 Task: Look for space in East Peoria, United States from 6th September, 2023 to 15th September, 2023 for 6 adults in price range Rs.8000 to Rs.12000. Place can be entire place or private room with 6 bedrooms having 6 beds and 6 bathrooms. Property type can be house, flat, guest house. Amenities needed are: wifi, TV, free parkinig on premises, gym, breakfast. Booking option can be shelf check-in. Required host language is English.
Action: Mouse moved to (593, 136)
Screenshot: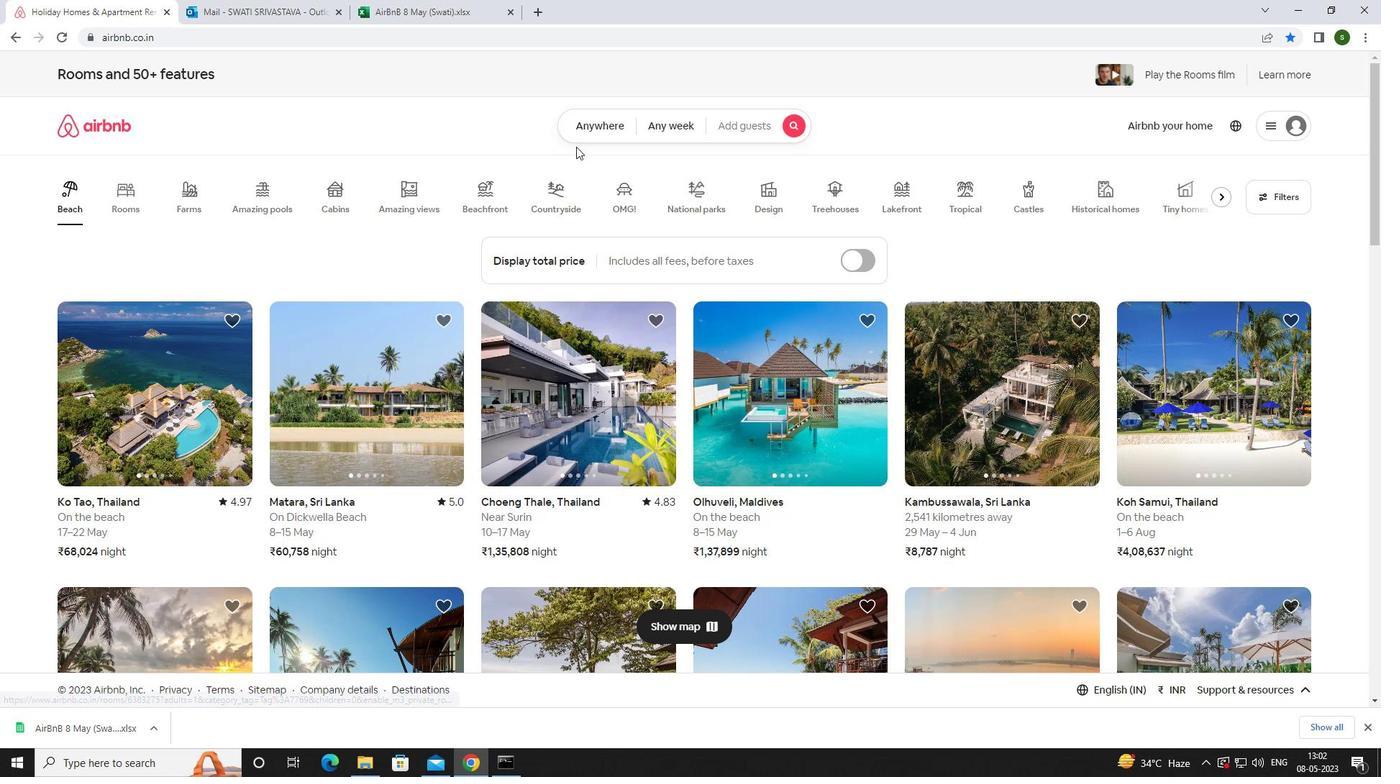 
Action: Mouse pressed left at (593, 136)
Screenshot: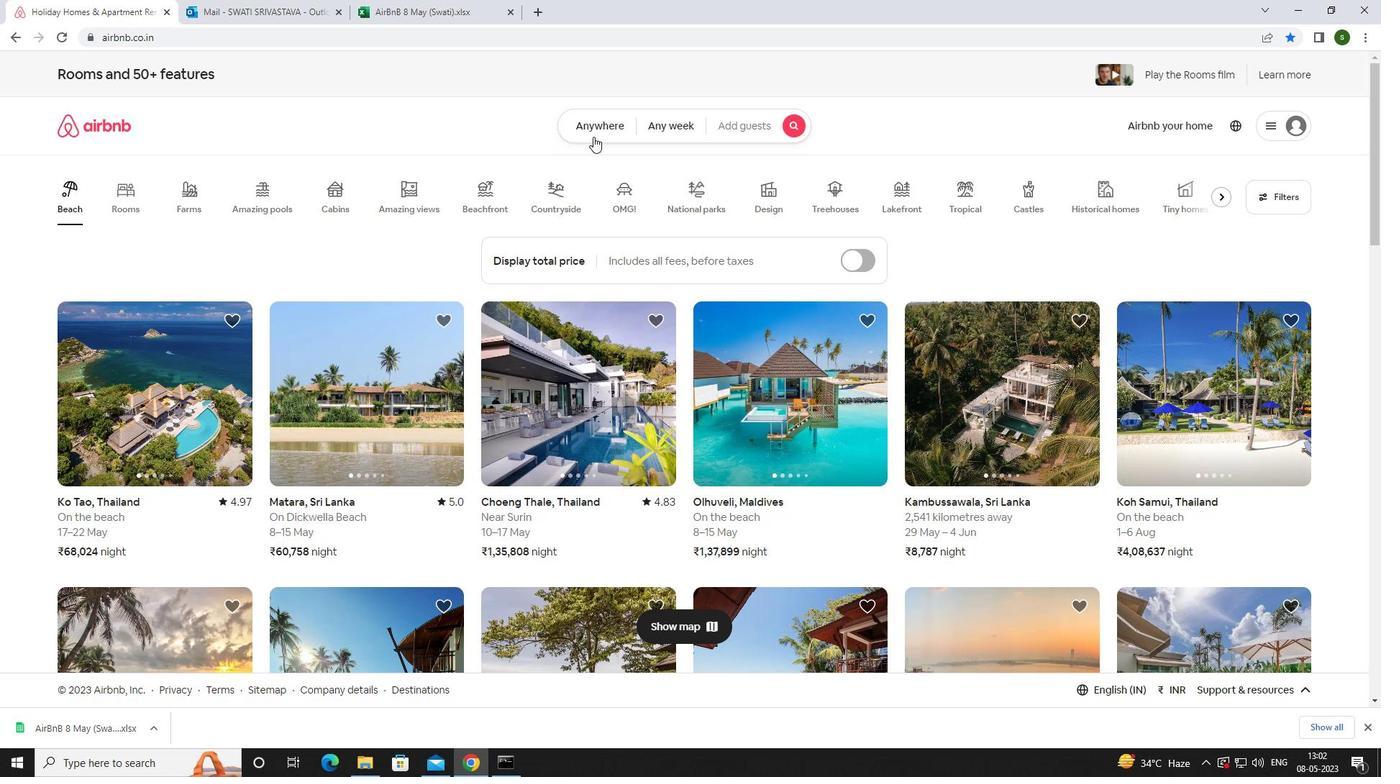 
Action: Mouse moved to (480, 176)
Screenshot: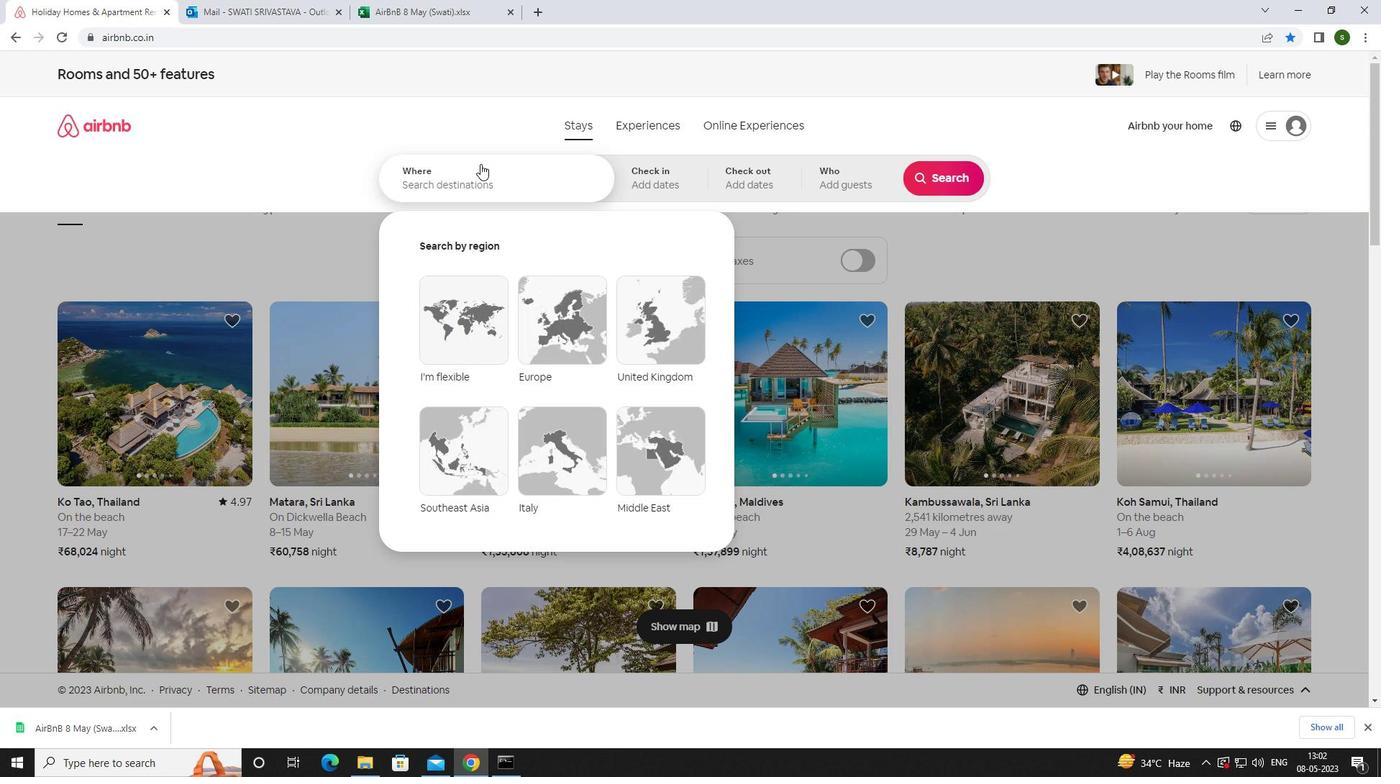 
Action: Mouse pressed left at (480, 176)
Screenshot: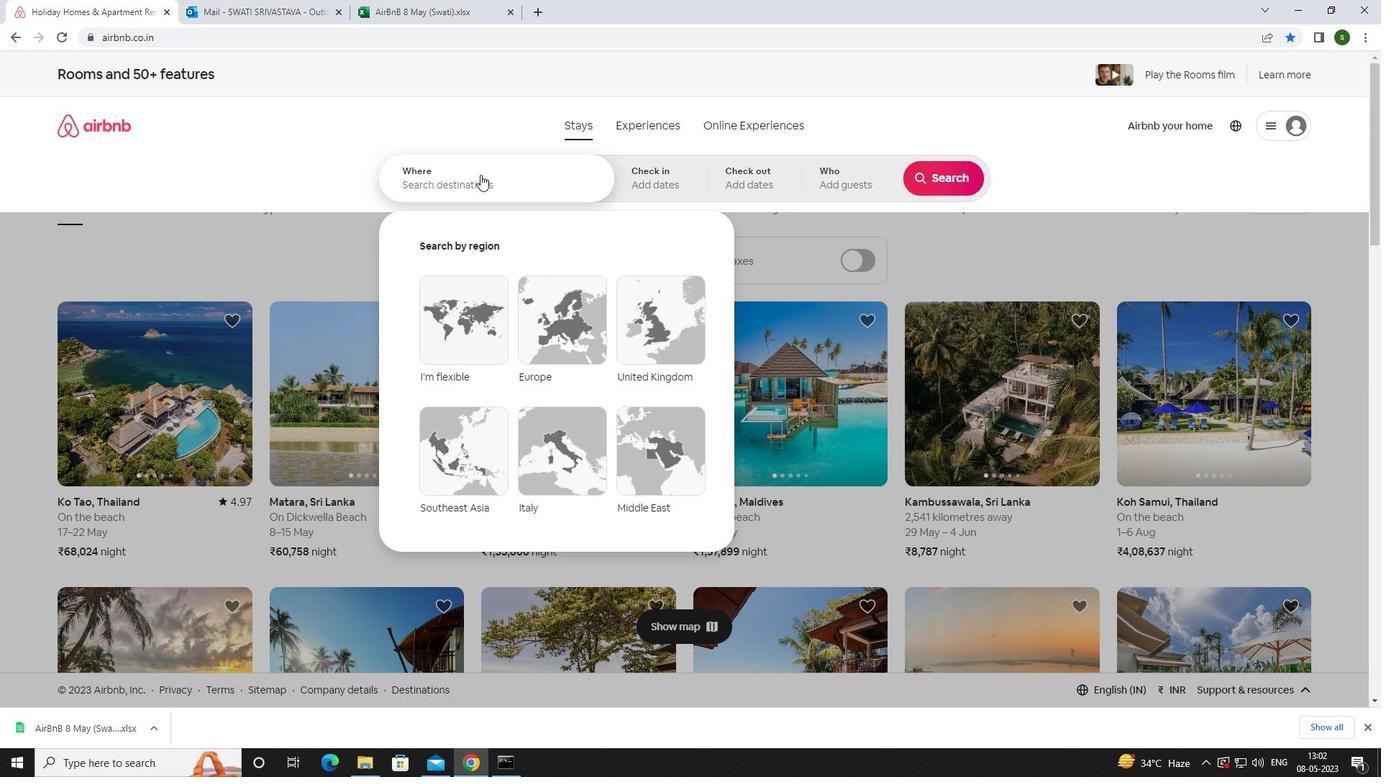 
Action: Key pressed <Key.caps_lock>e<Key.caps_lock>ast<Key.space><Key.caps_lock>p<Key.caps_lock>eoria,<Key.space><Key.caps_lock>u<Key.caps_lock>nited<Key.space><Key.caps_lock>s<Key.caps_lock>tates<Key.enter>
Screenshot: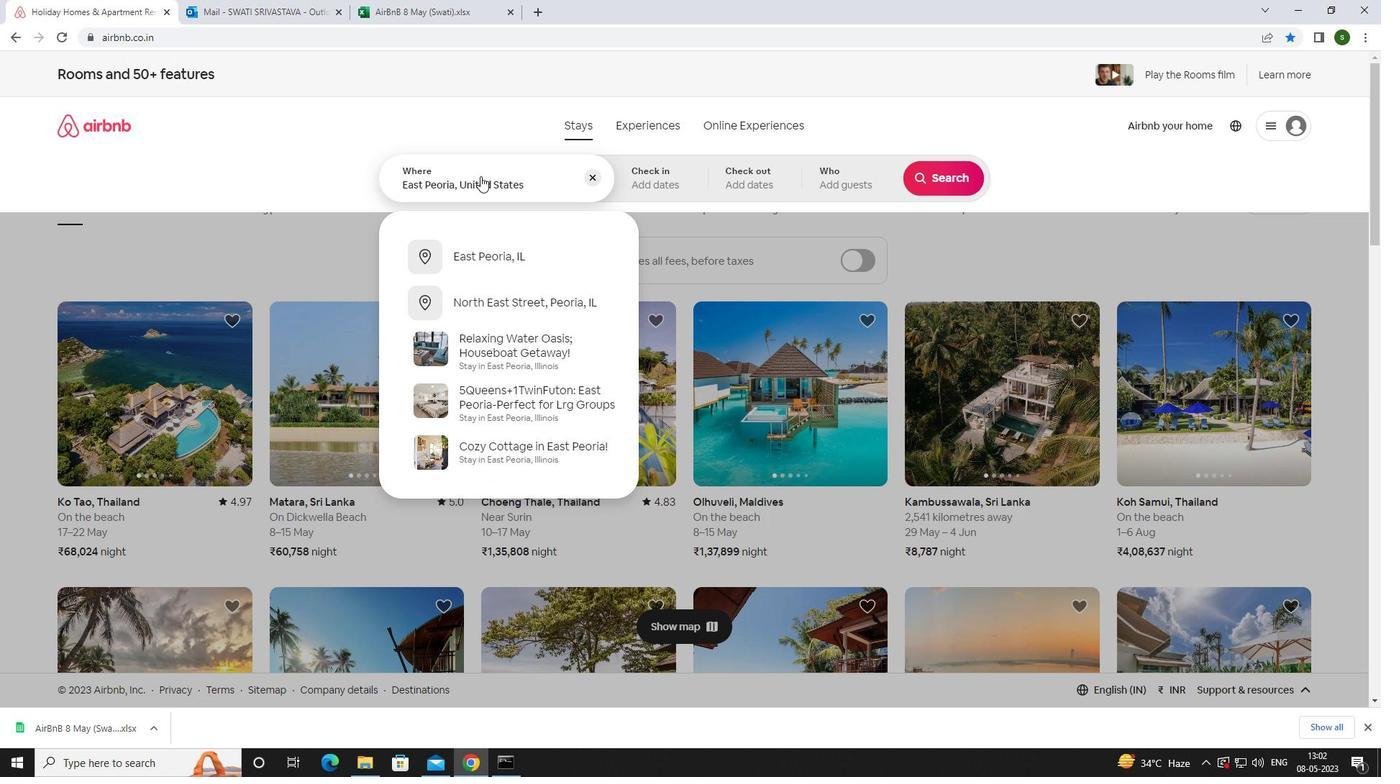 
Action: Mouse moved to (934, 295)
Screenshot: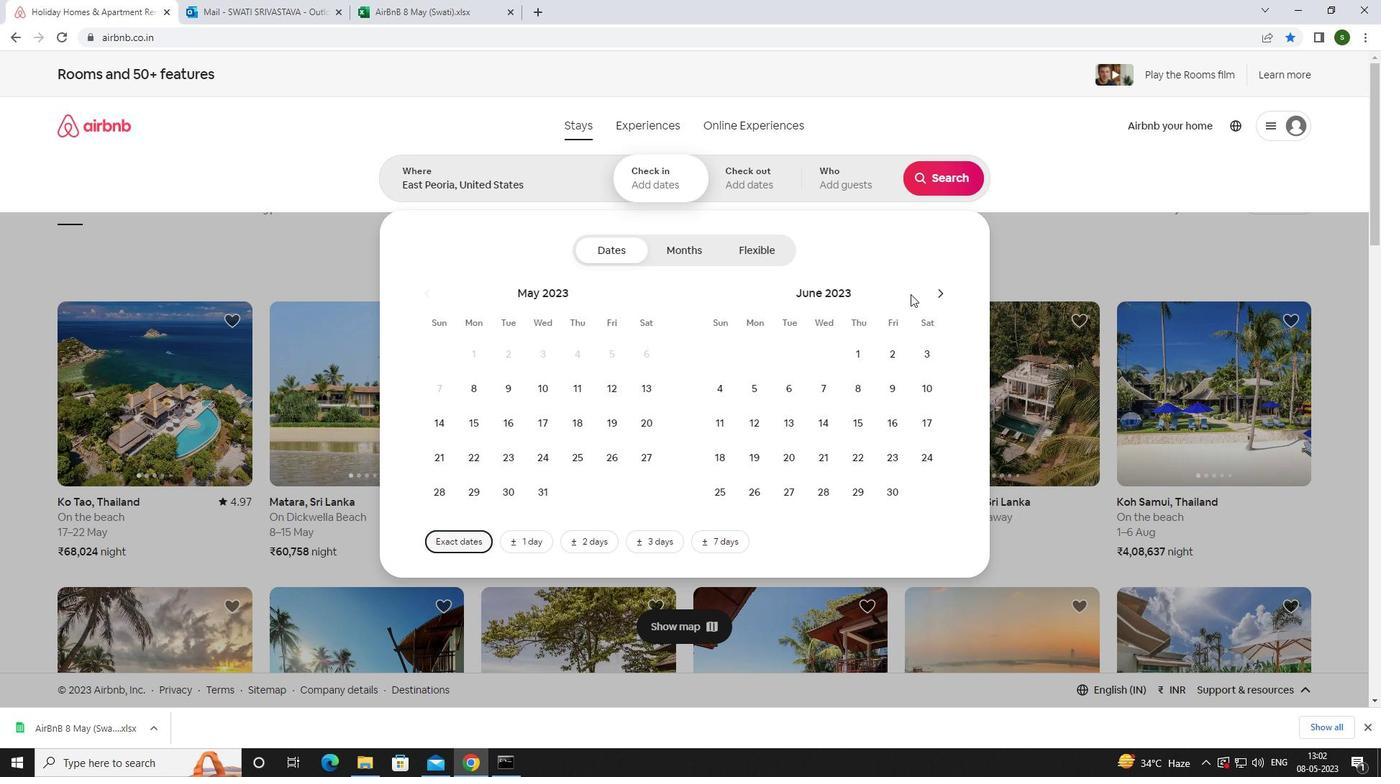 
Action: Mouse pressed left at (934, 295)
Screenshot: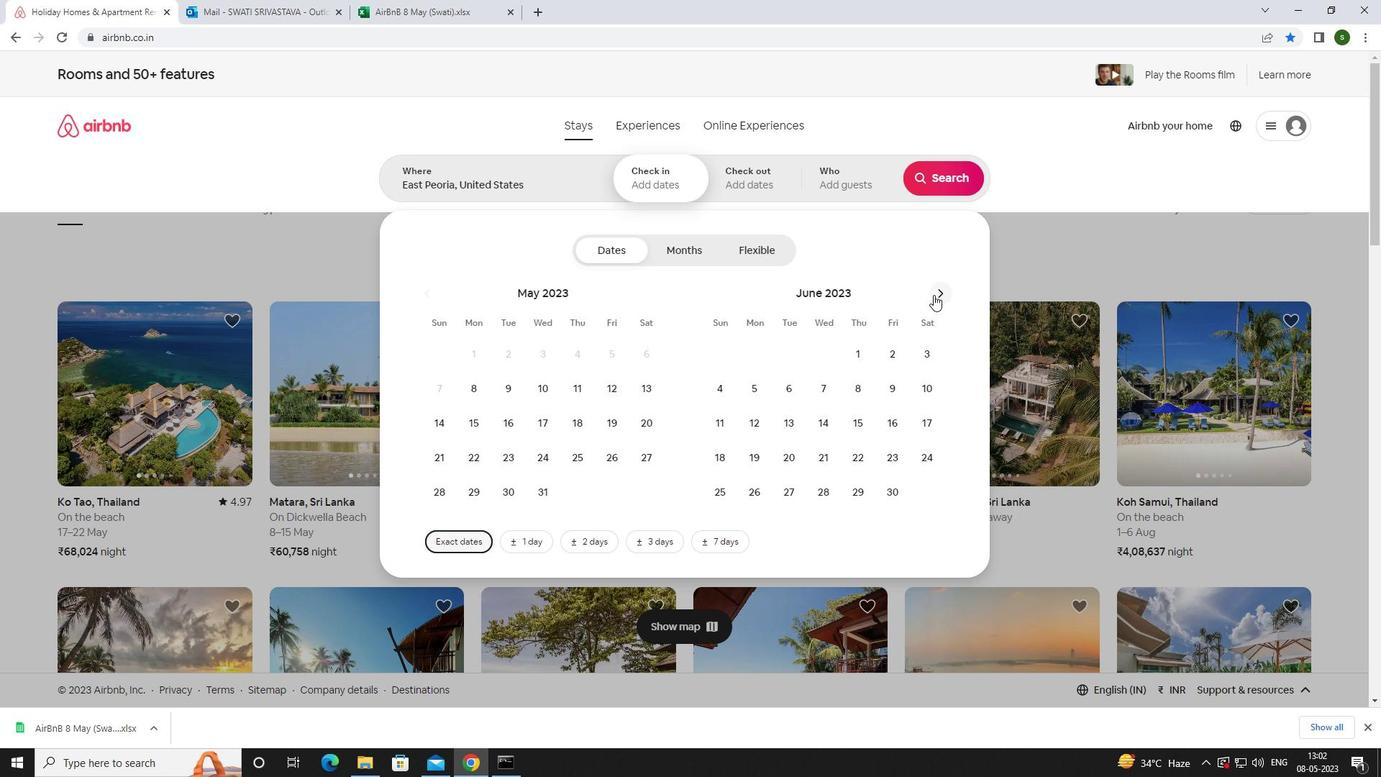 
Action: Mouse pressed left at (934, 295)
Screenshot: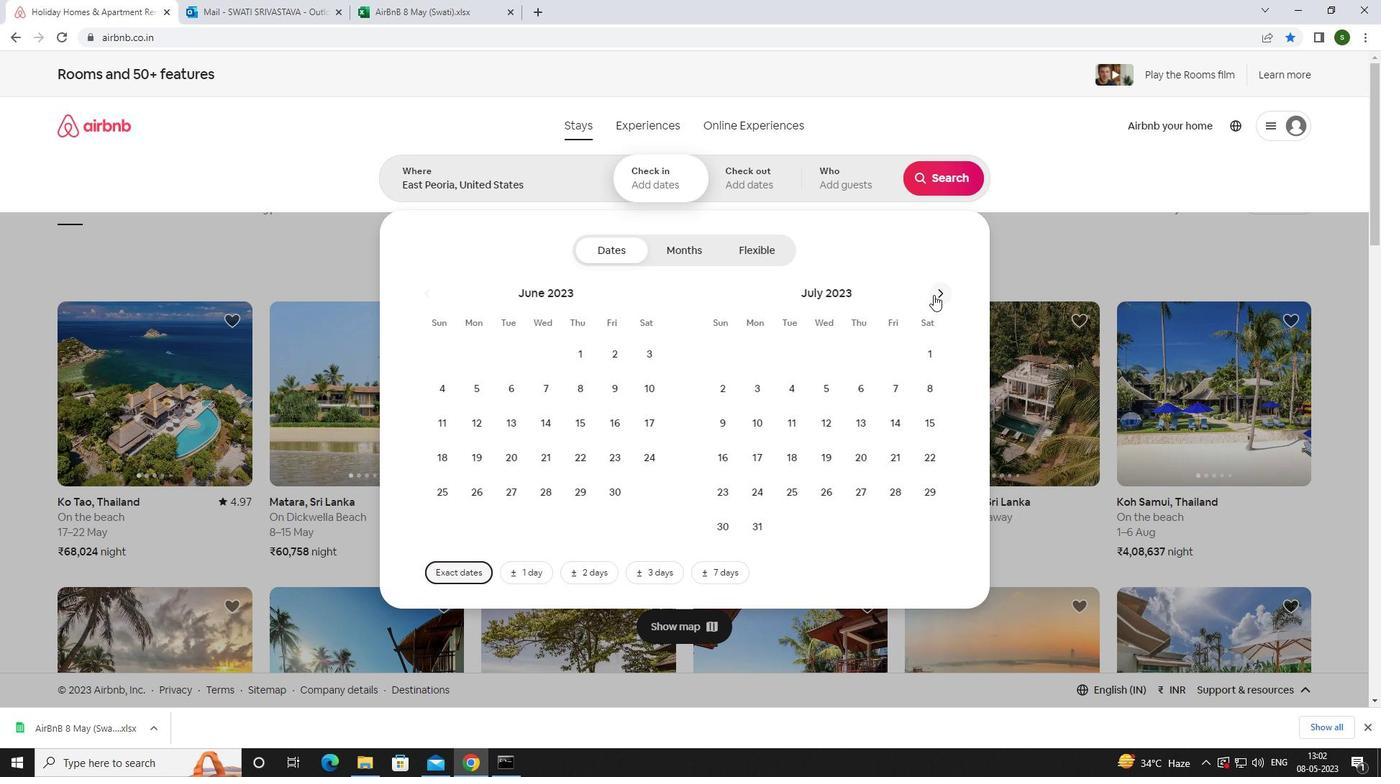 
Action: Mouse pressed left at (934, 295)
Screenshot: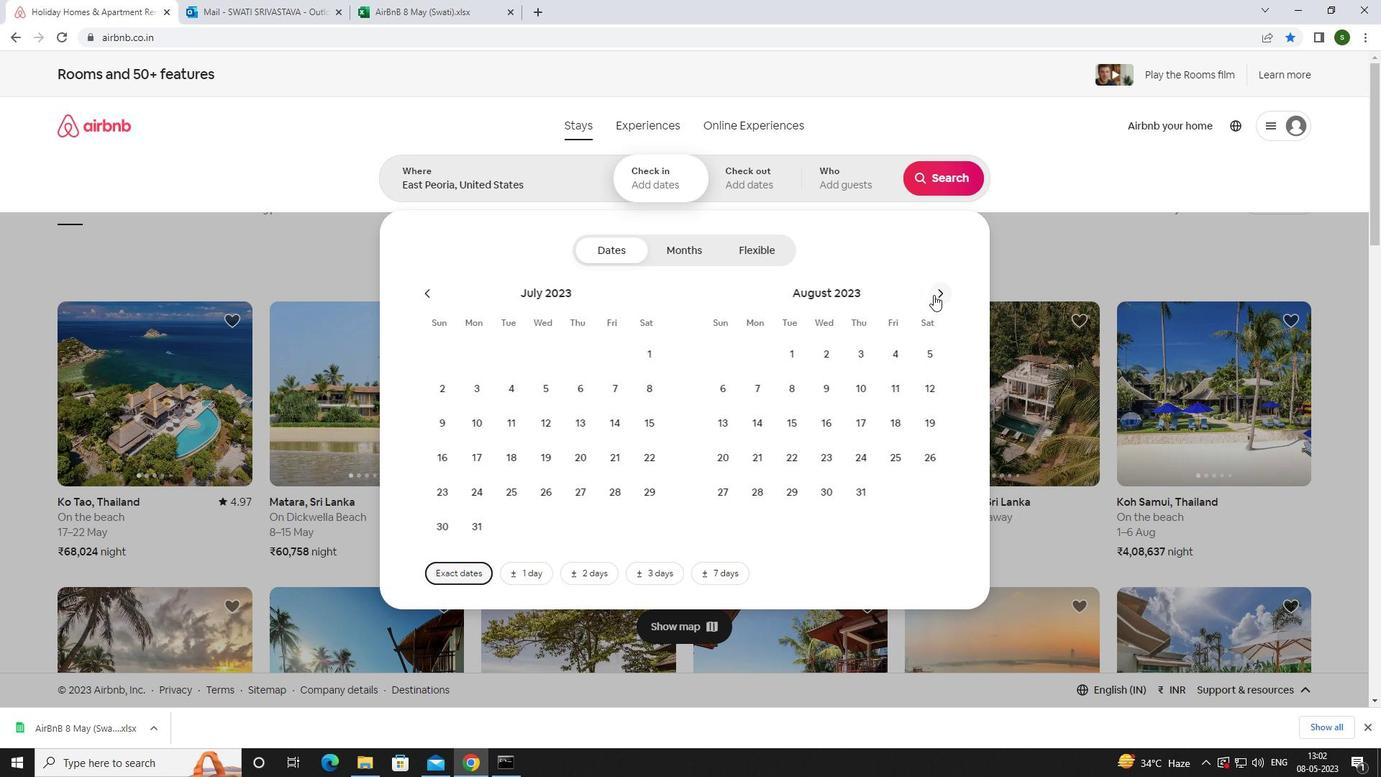 
Action: Mouse moved to (831, 387)
Screenshot: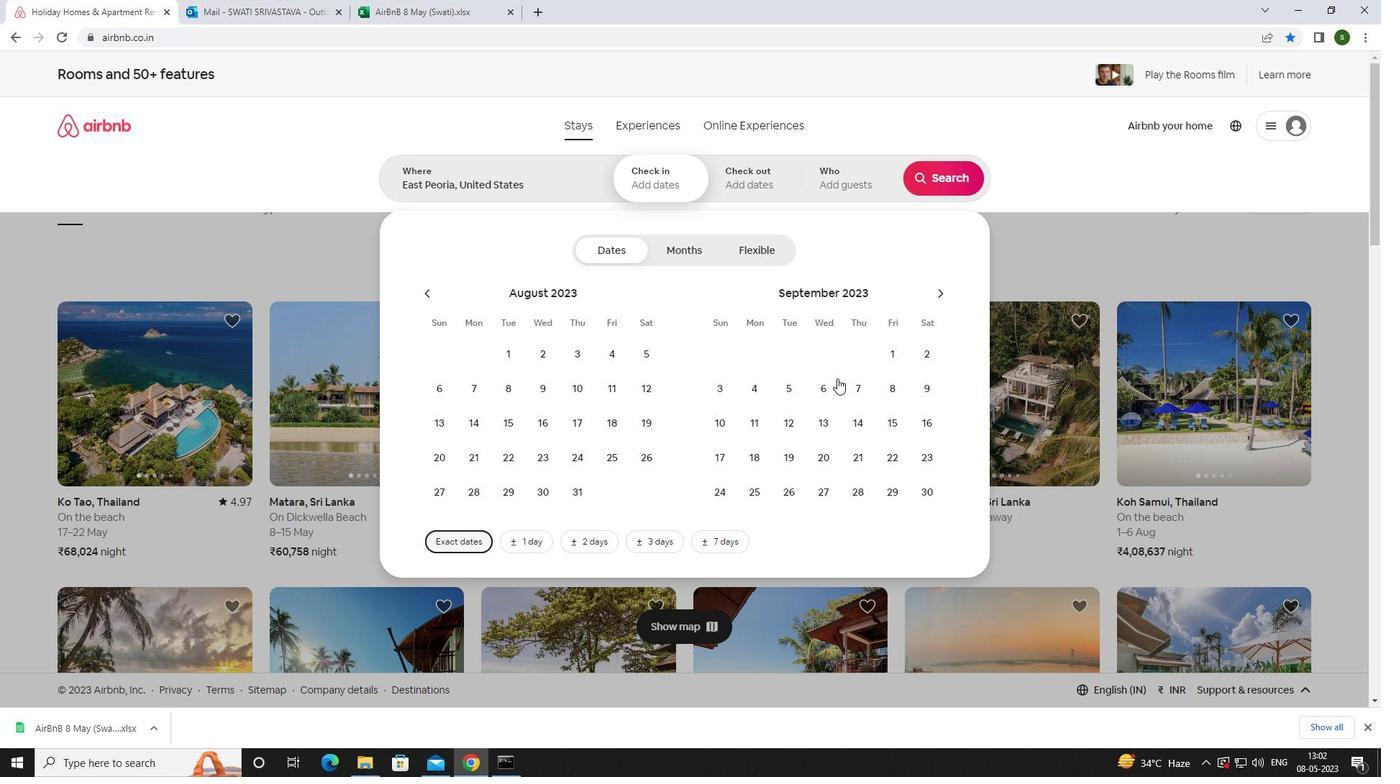 
Action: Mouse pressed left at (831, 387)
Screenshot: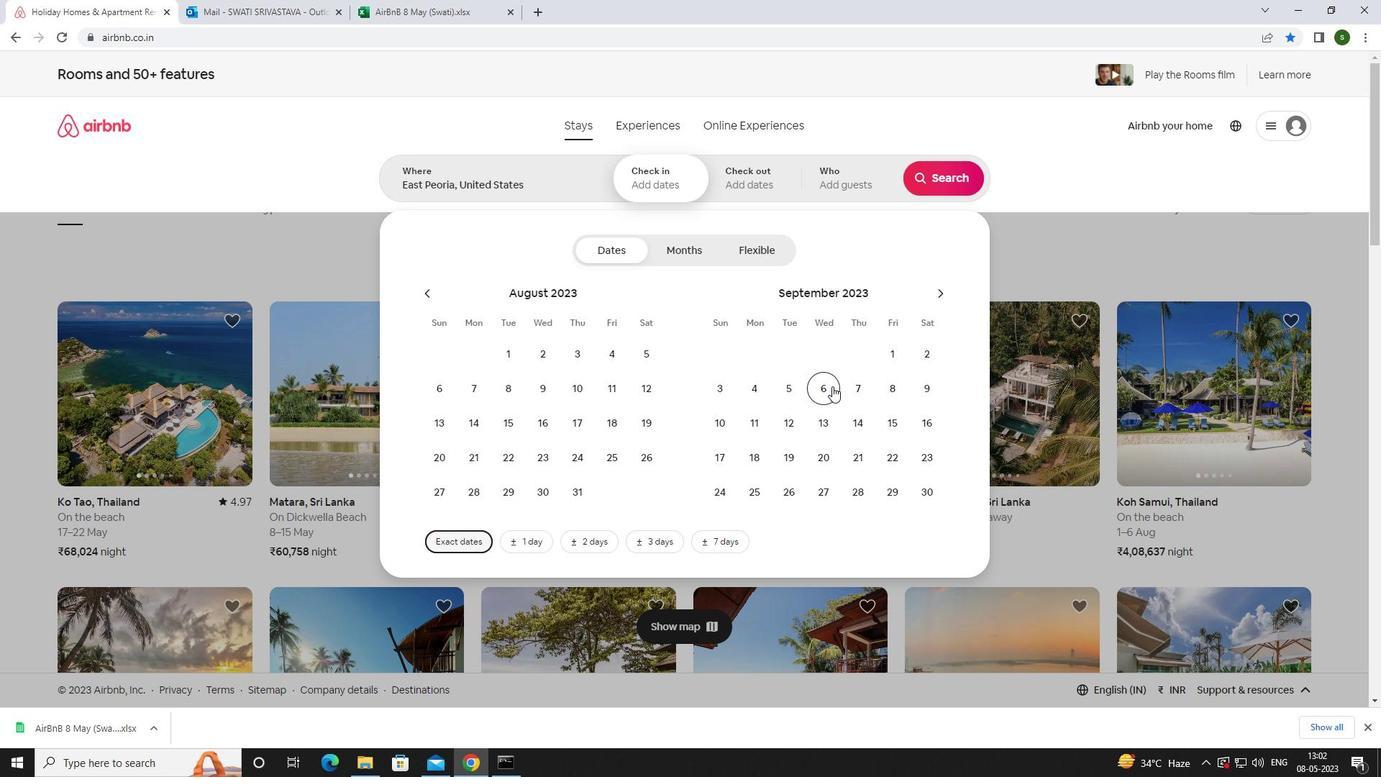 
Action: Mouse moved to (888, 423)
Screenshot: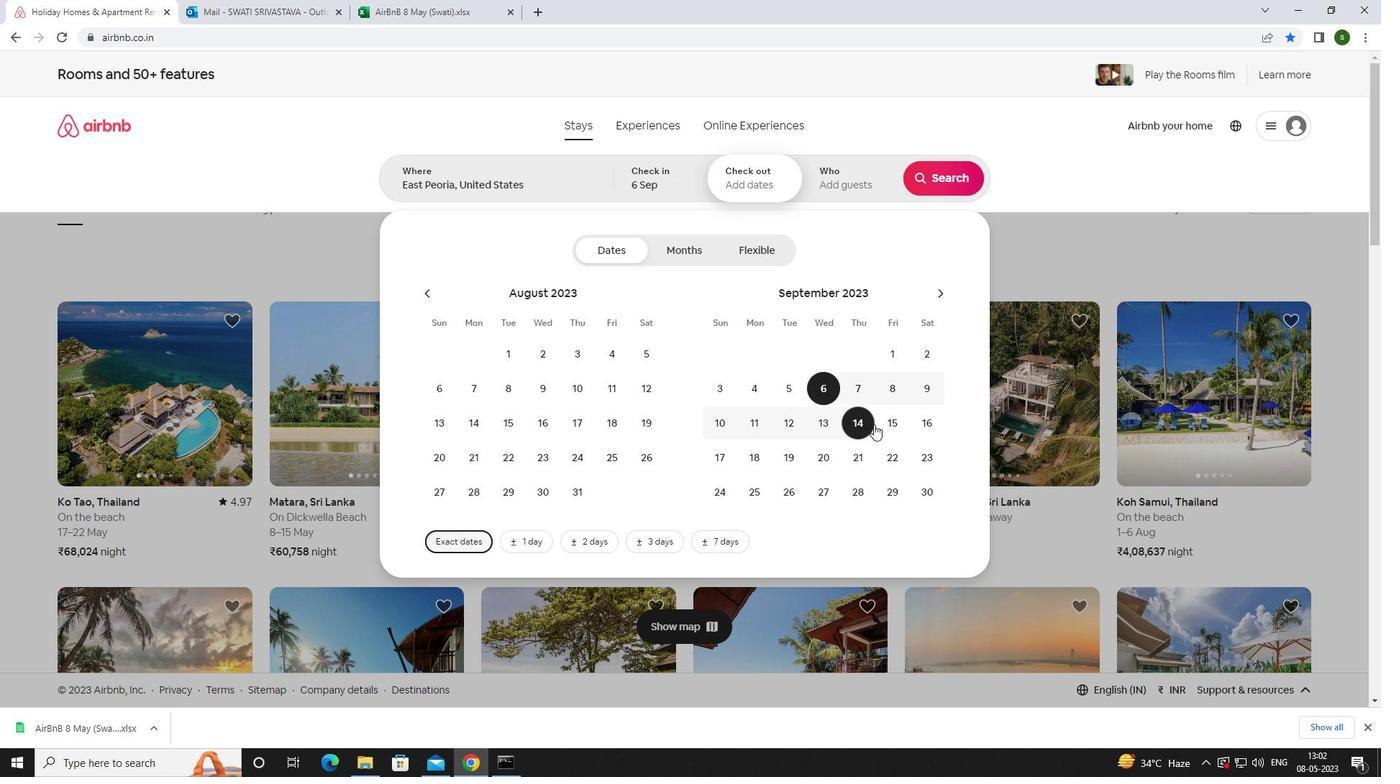 
Action: Mouse pressed left at (888, 423)
Screenshot: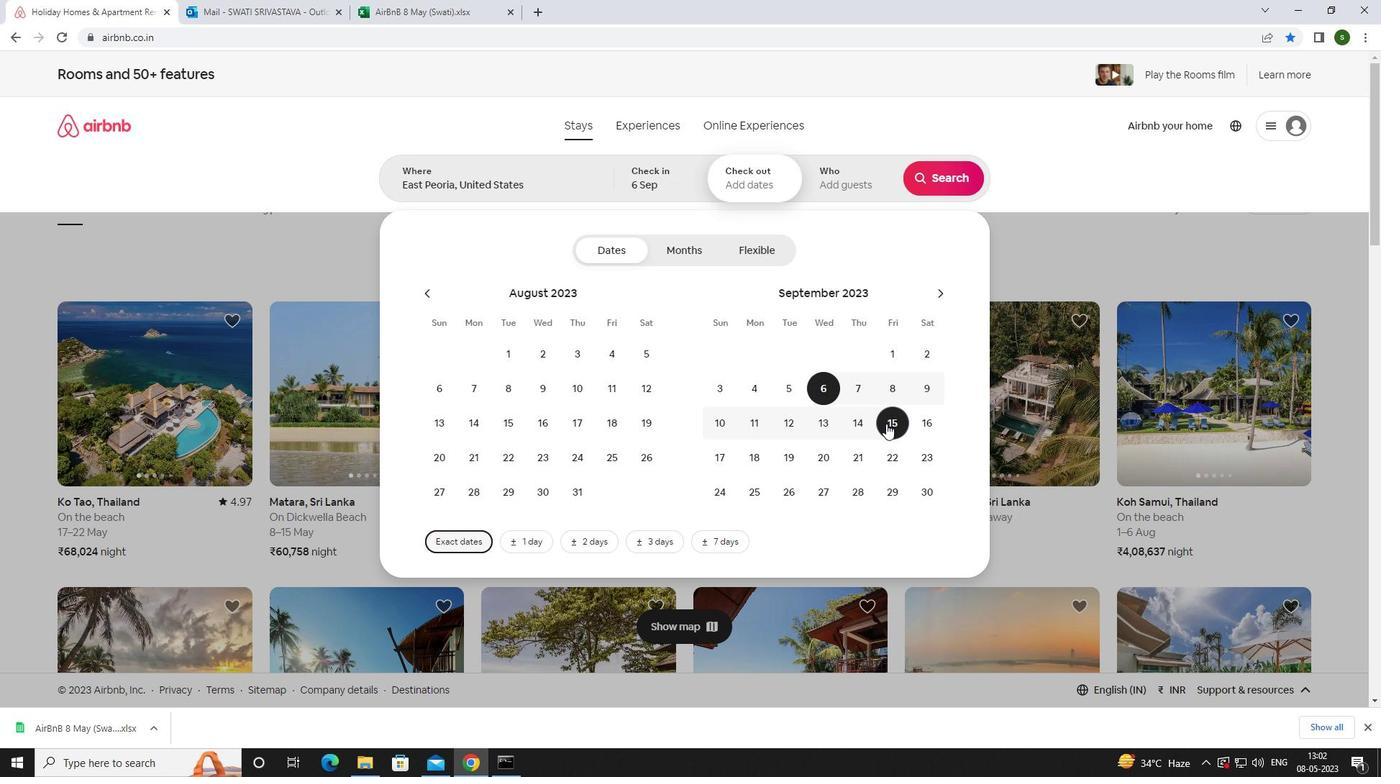 
Action: Mouse moved to (851, 187)
Screenshot: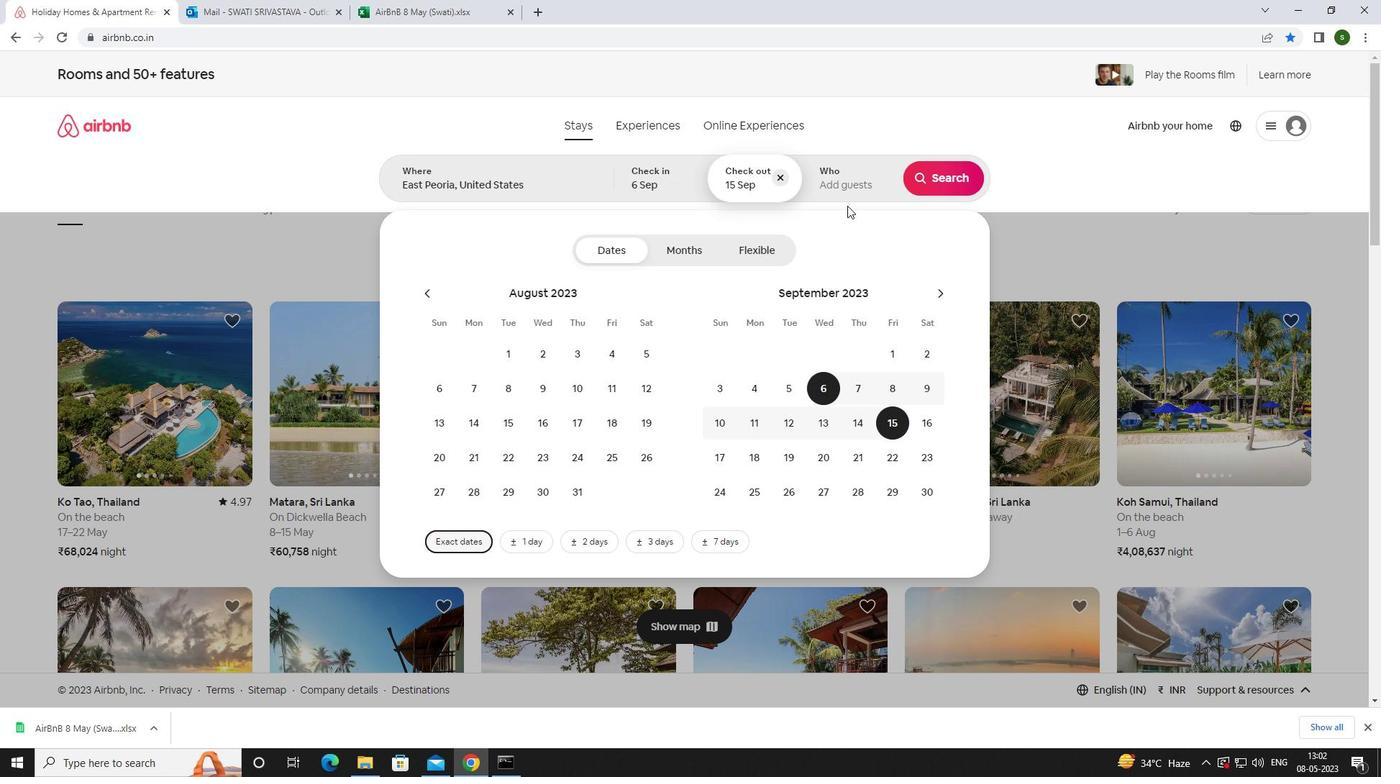 
Action: Mouse pressed left at (851, 187)
Screenshot: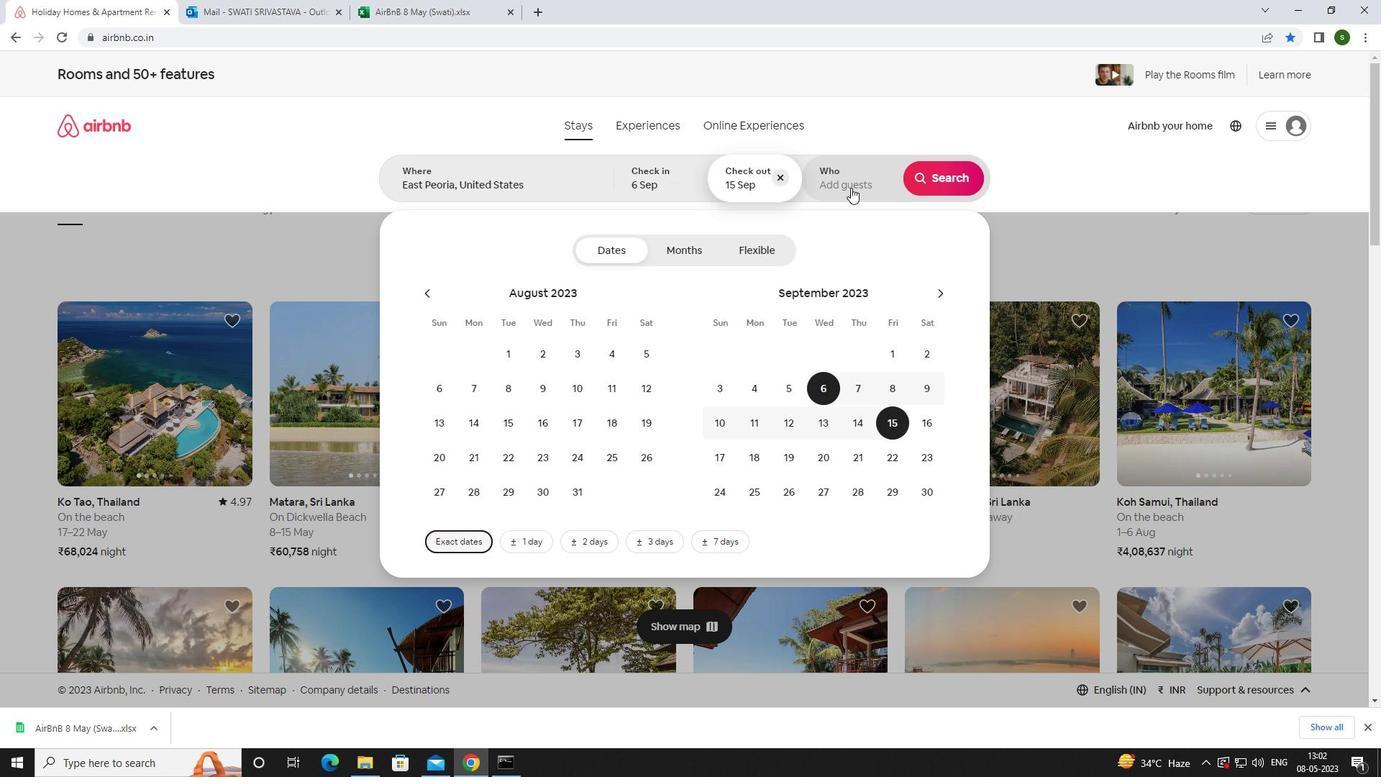 
Action: Mouse moved to (944, 253)
Screenshot: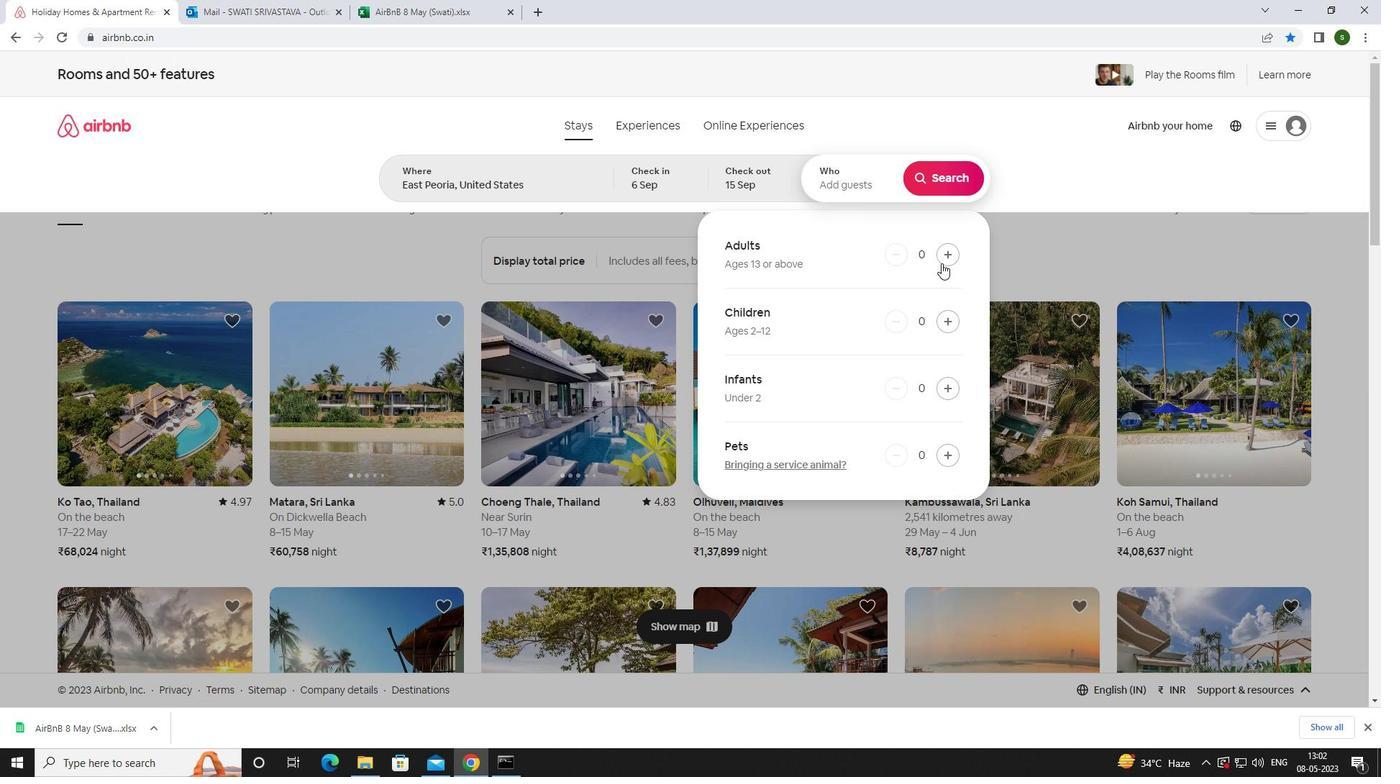 
Action: Mouse pressed left at (944, 253)
Screenshot: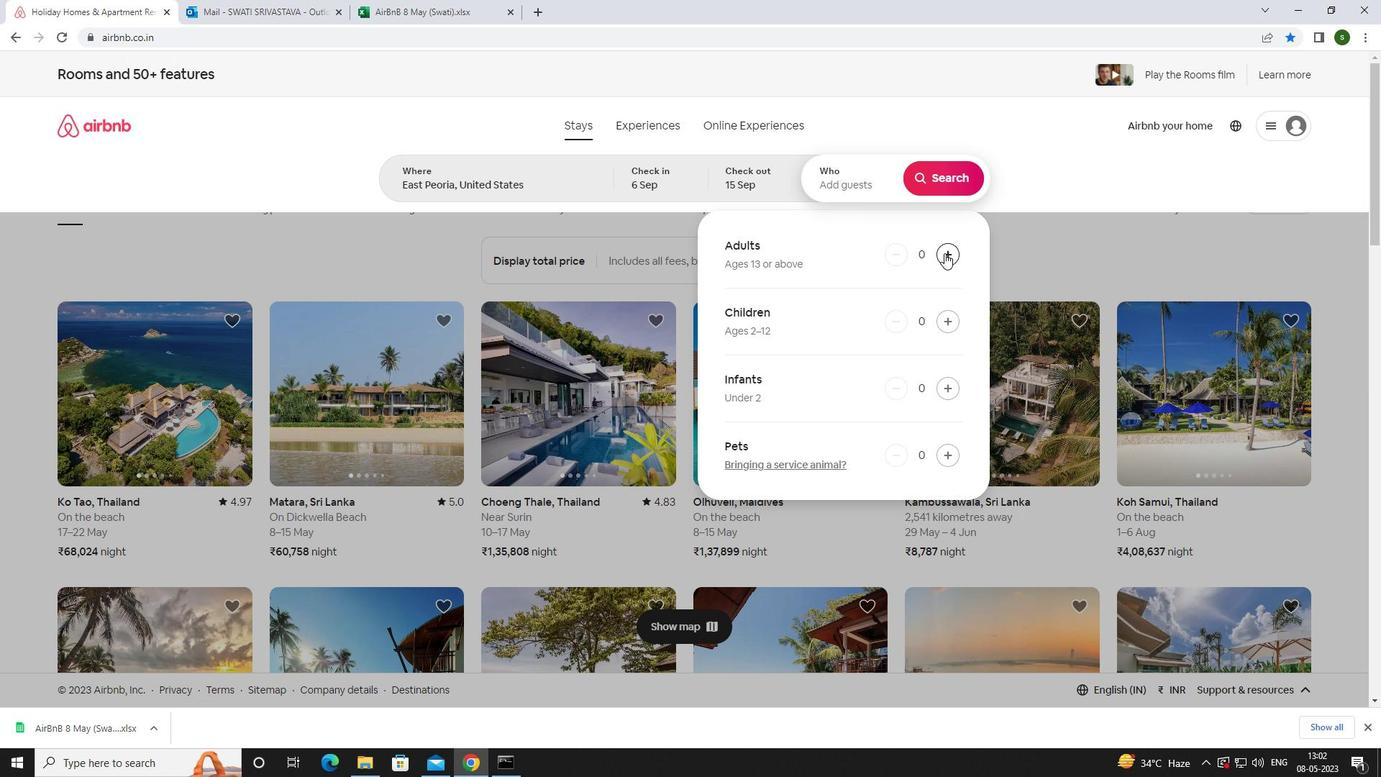
Action: Mouse pressed left at (944, 253)
Screenshot: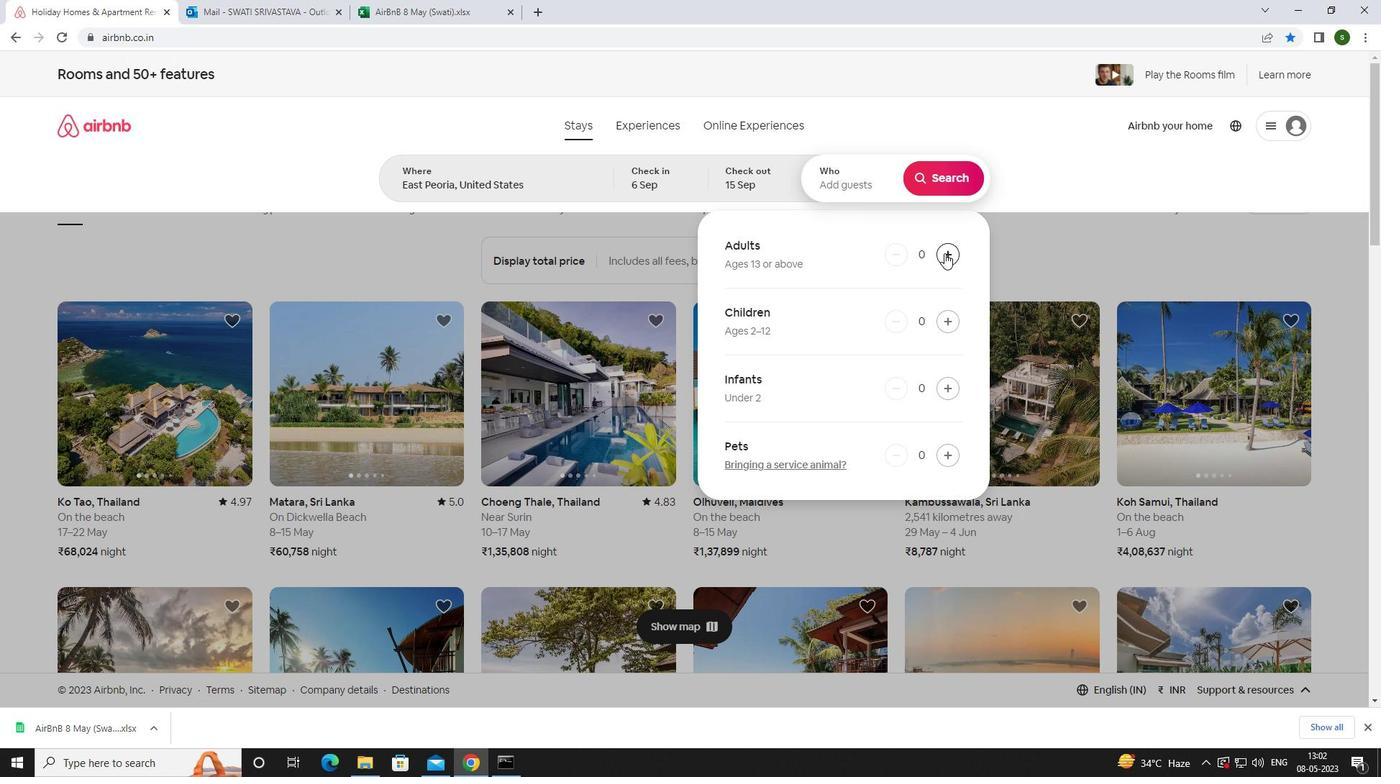 
Action: Mouse pressed left at (944, 253)
Screenshot: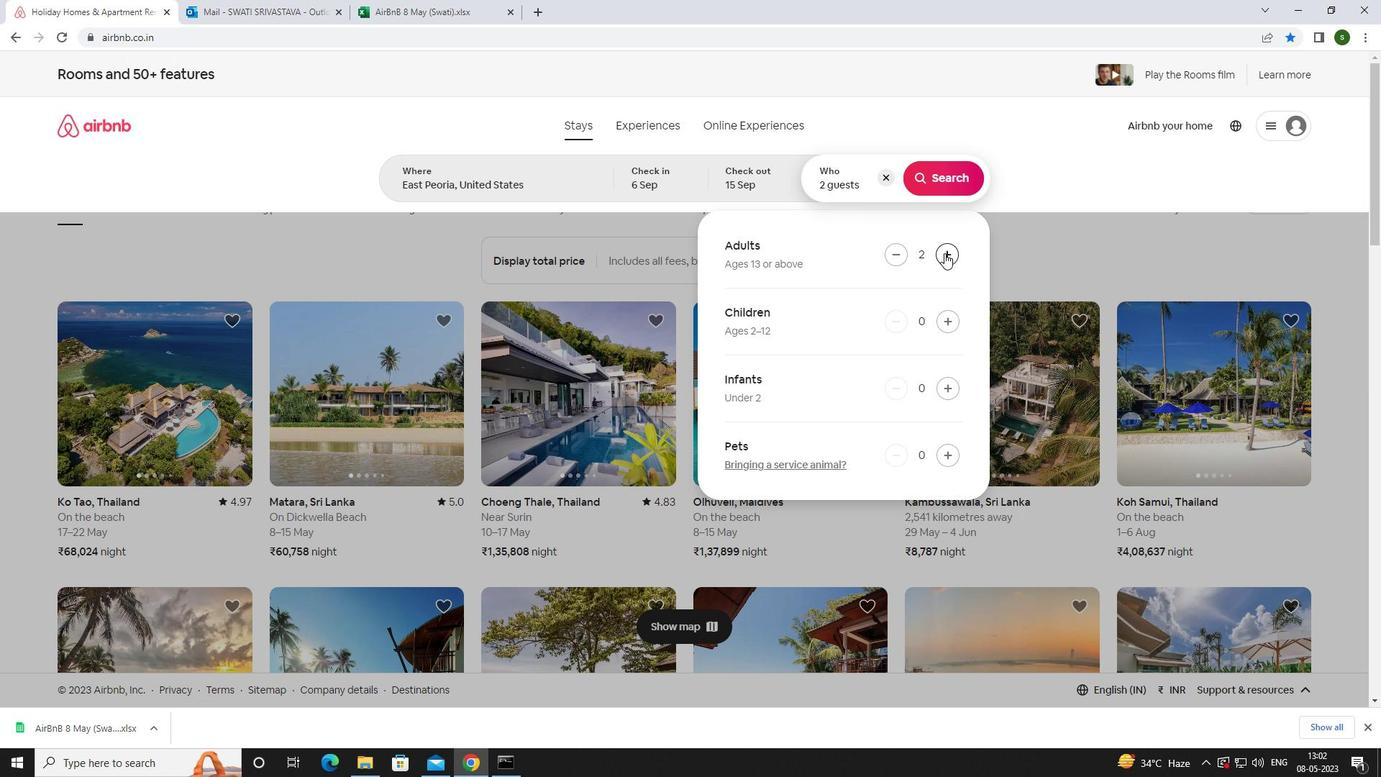 
Action: Mouse pressed left at (944, 253)
Screenshot: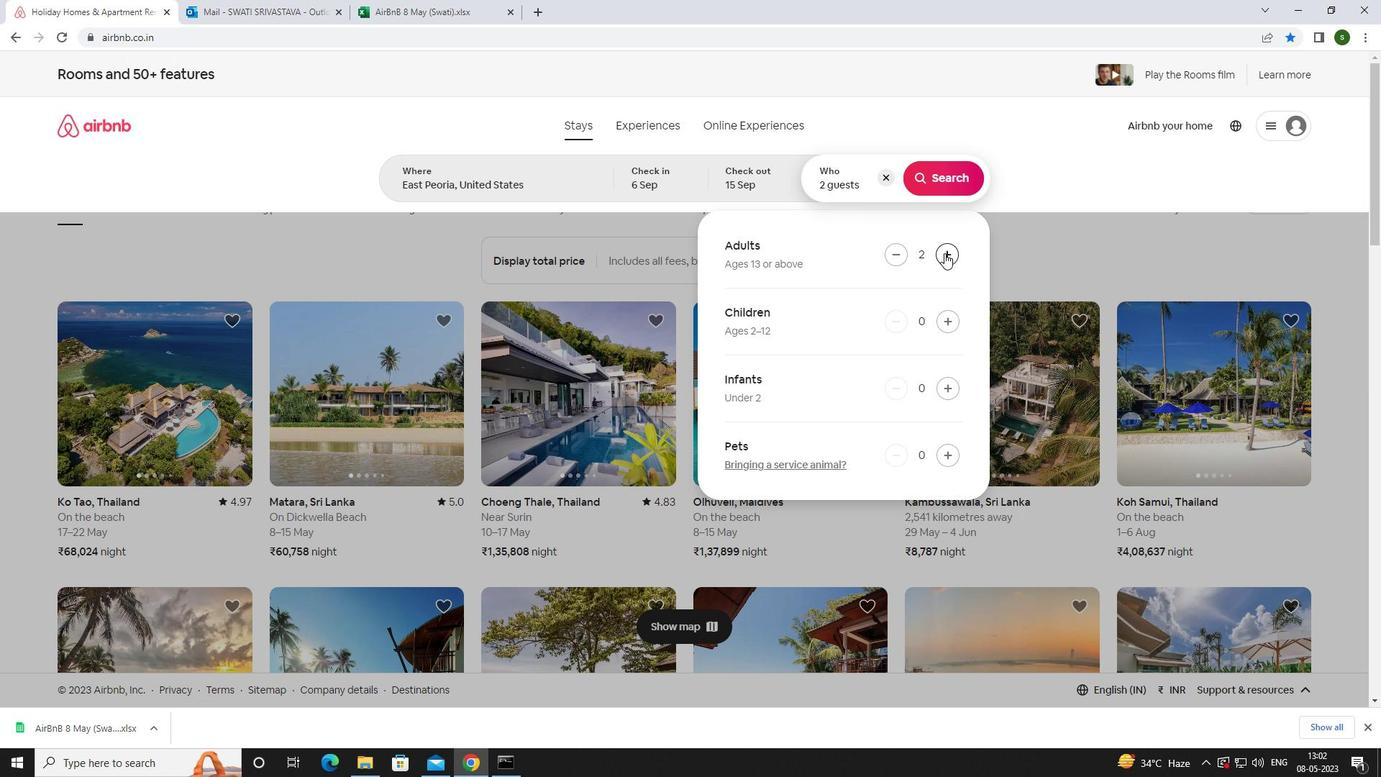 
Action: Mouse pressed left at (944, 253)
Screenshot: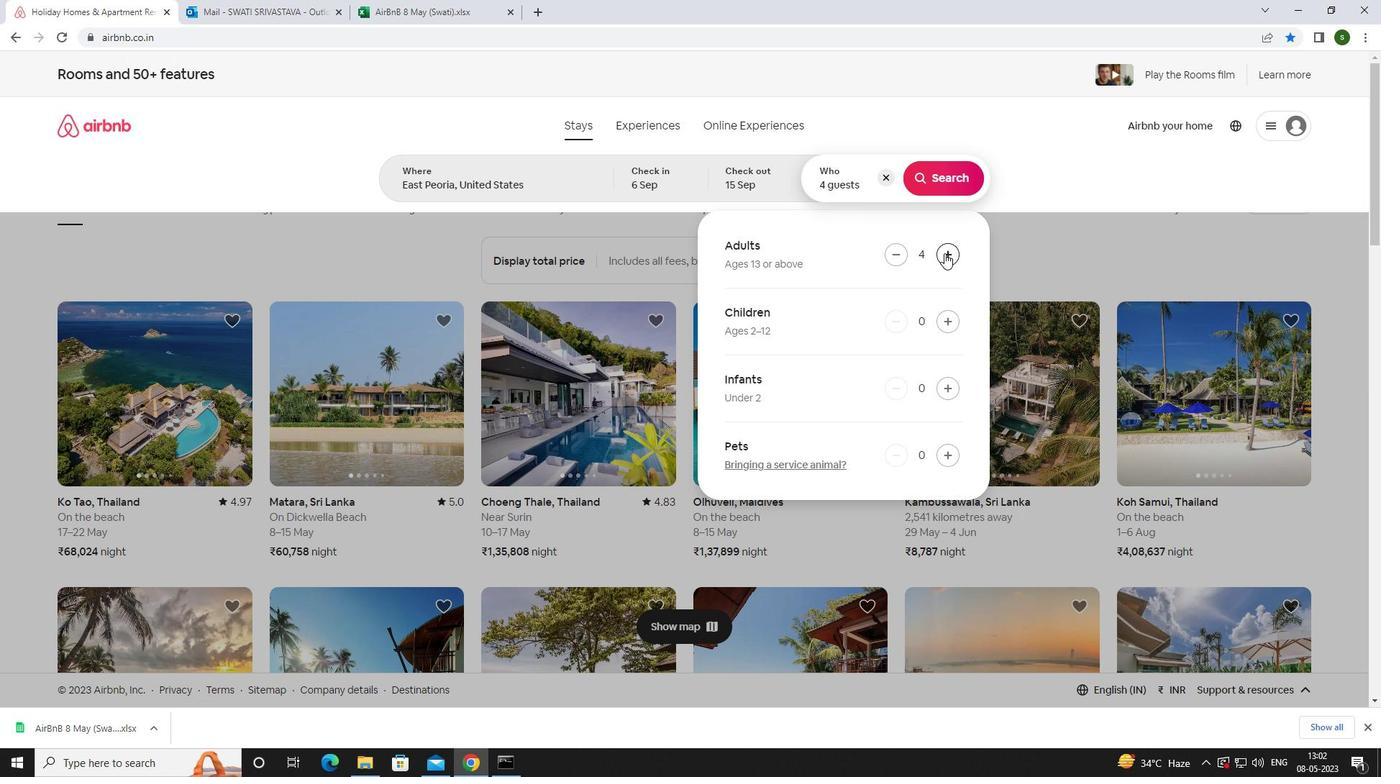 
Action: Mouse pressed left at (944, 253)
Screenshot: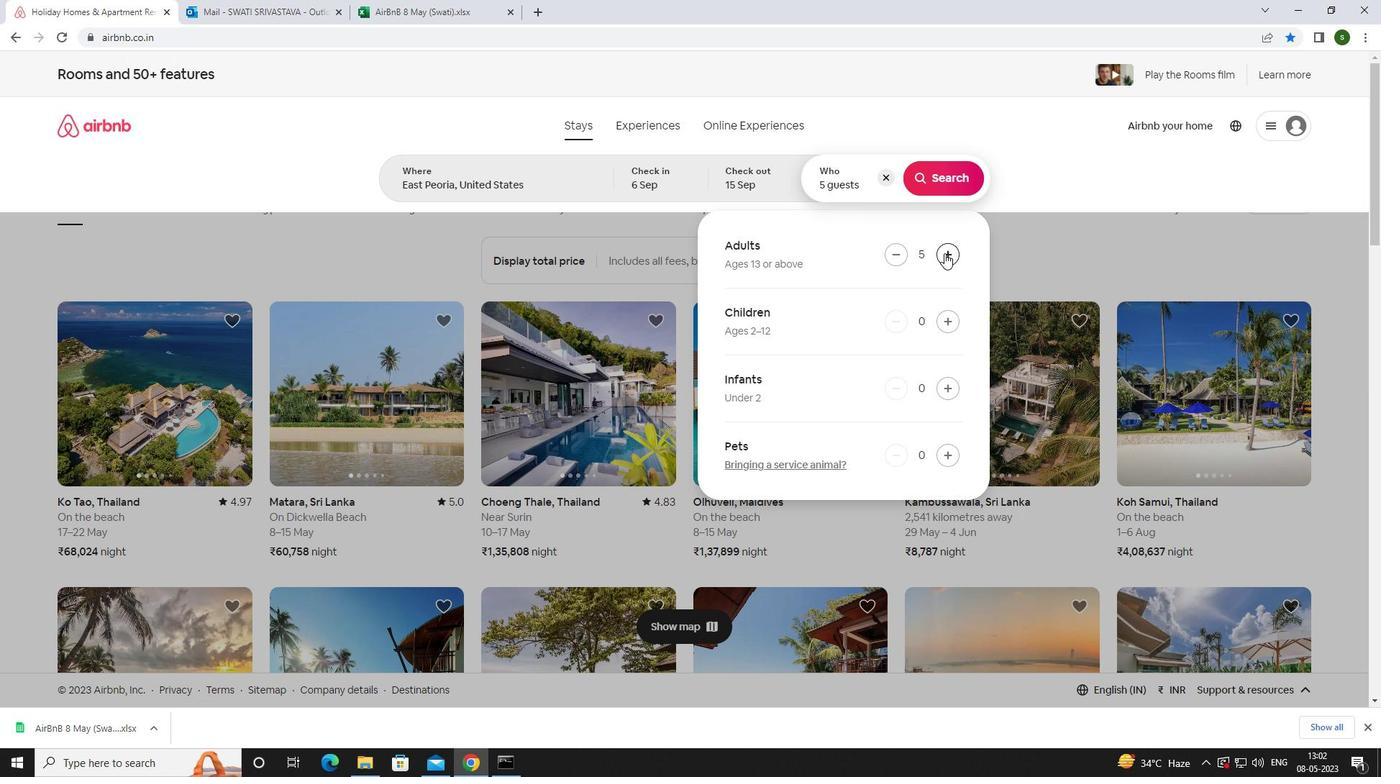 
Action: Mouse moved to (928, 179)
Screenshot: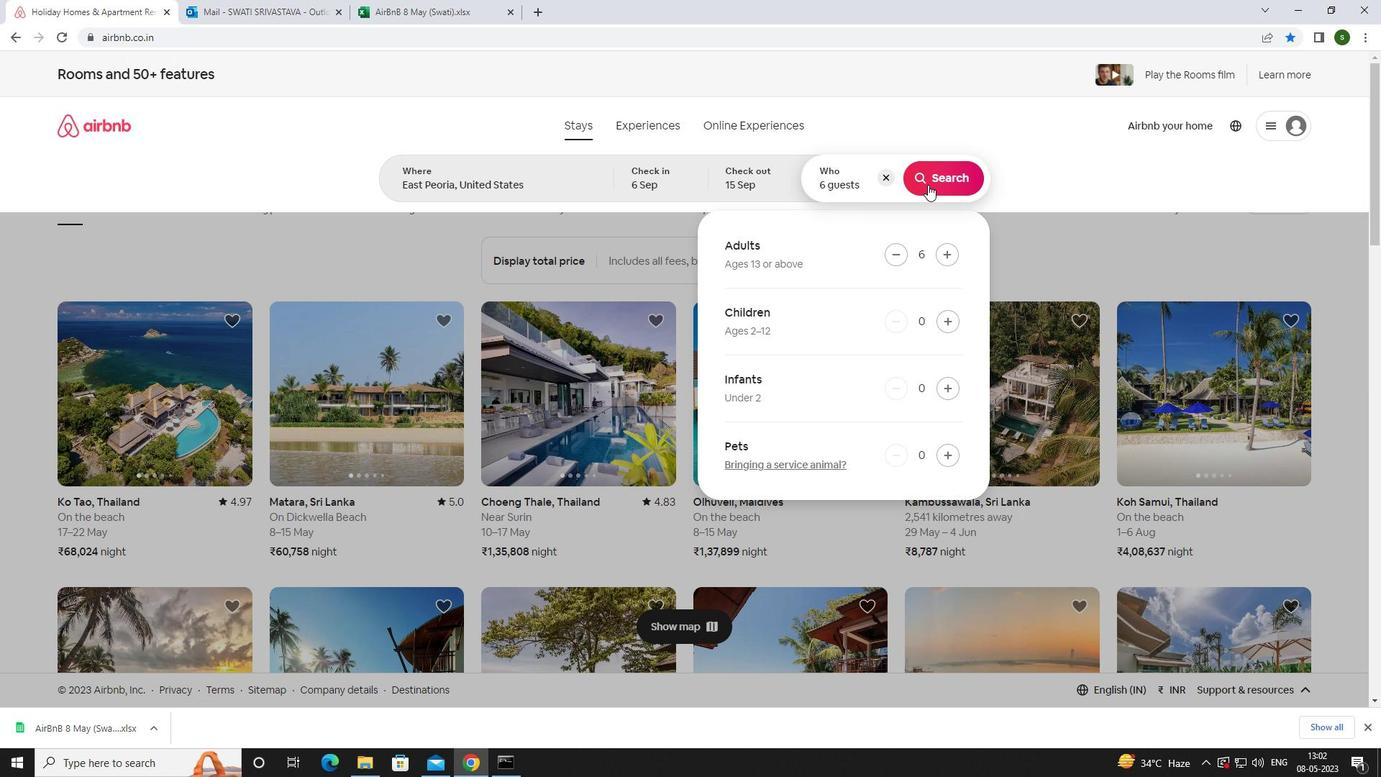 
Action: Mouse pressed left at (928, 179)
Screenshot: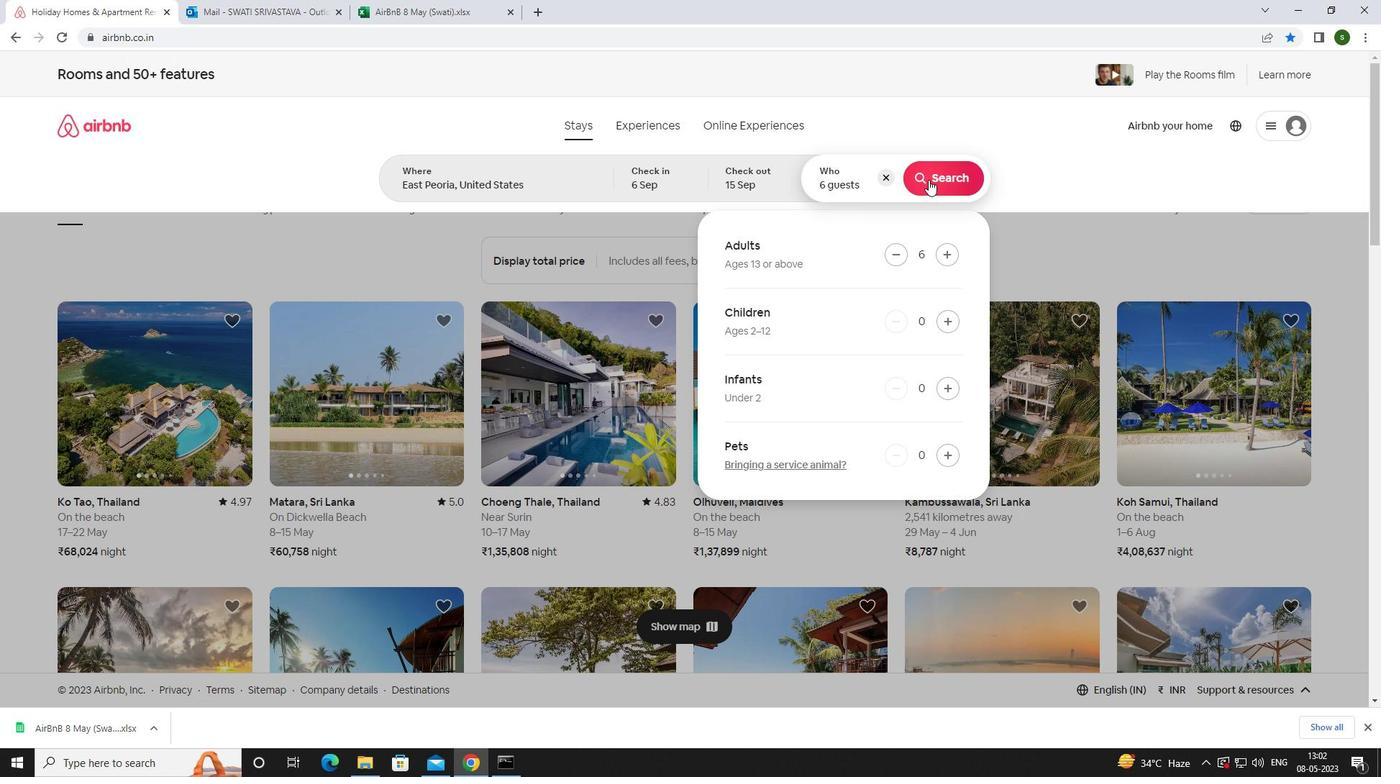 
Action: Mouse moved to (1305, 148)
Screenshot: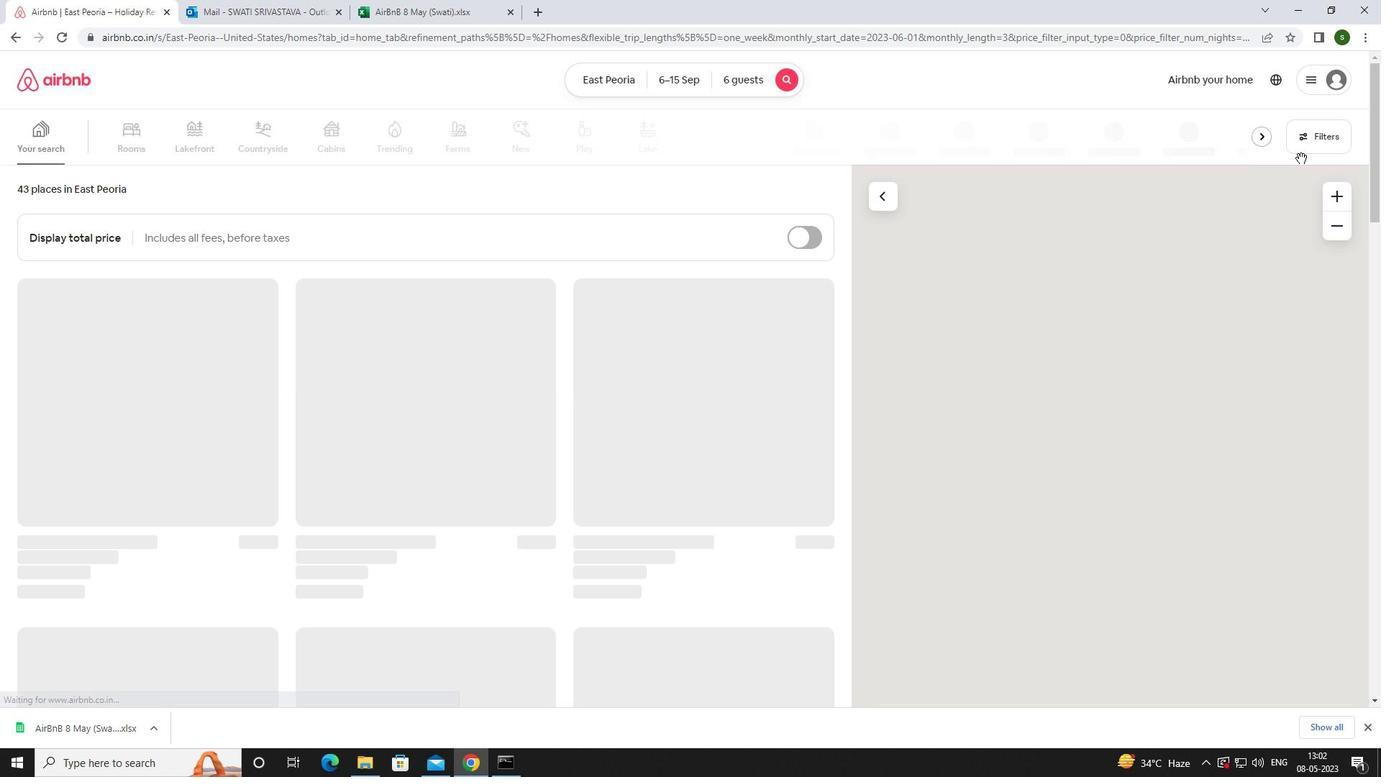 
Action: Mouse pressed left at (1305, 148)
Screenshot: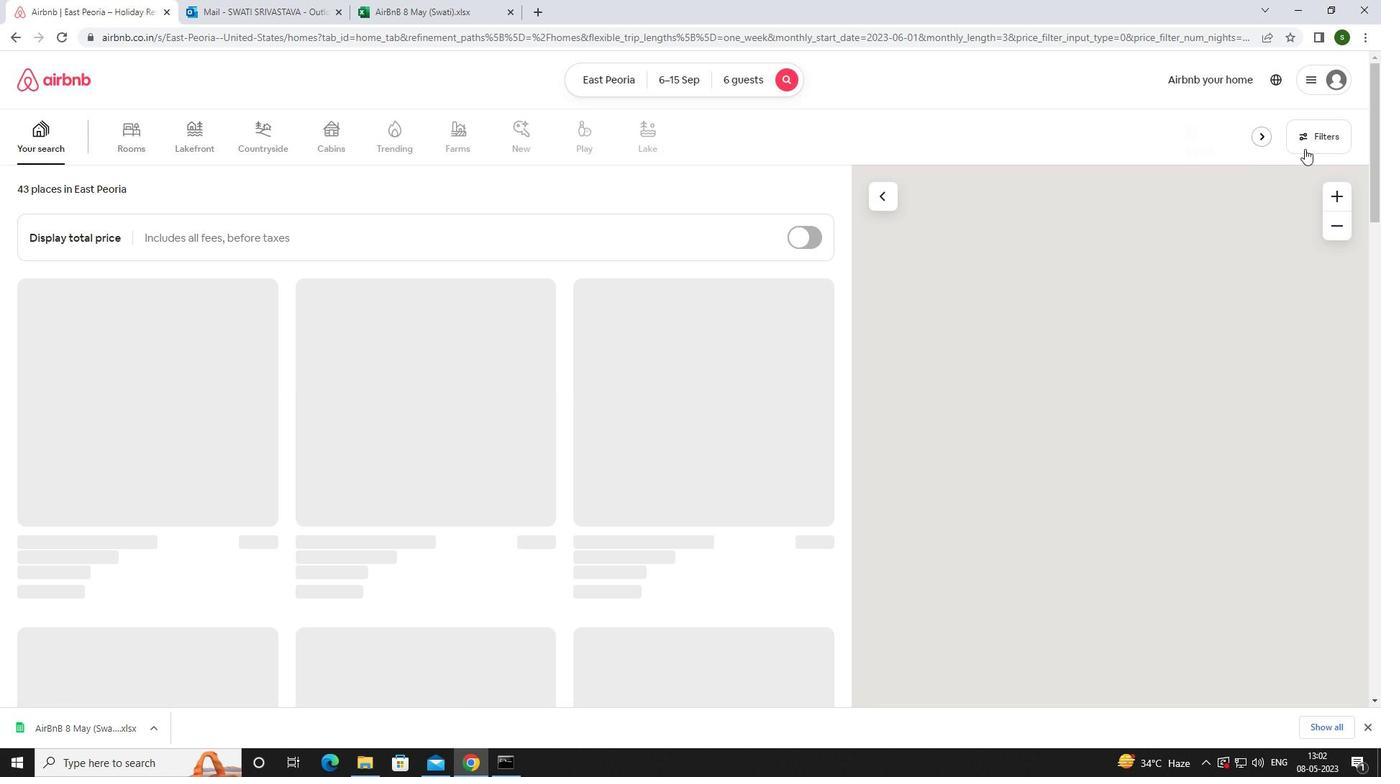 
Action: Mouse moved to (556, 496)
Screenshot: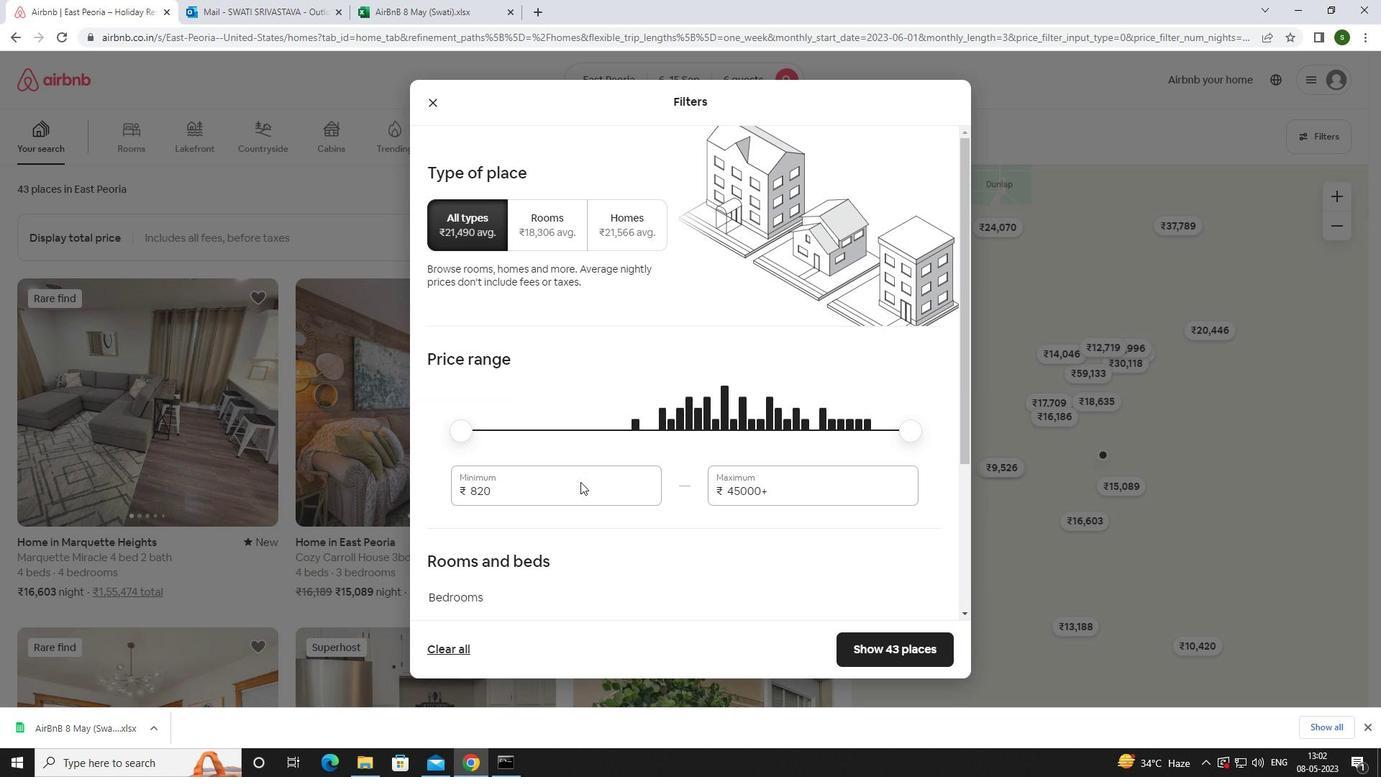 
Action: Mouse pressed left at (556, 496)
Screenshot: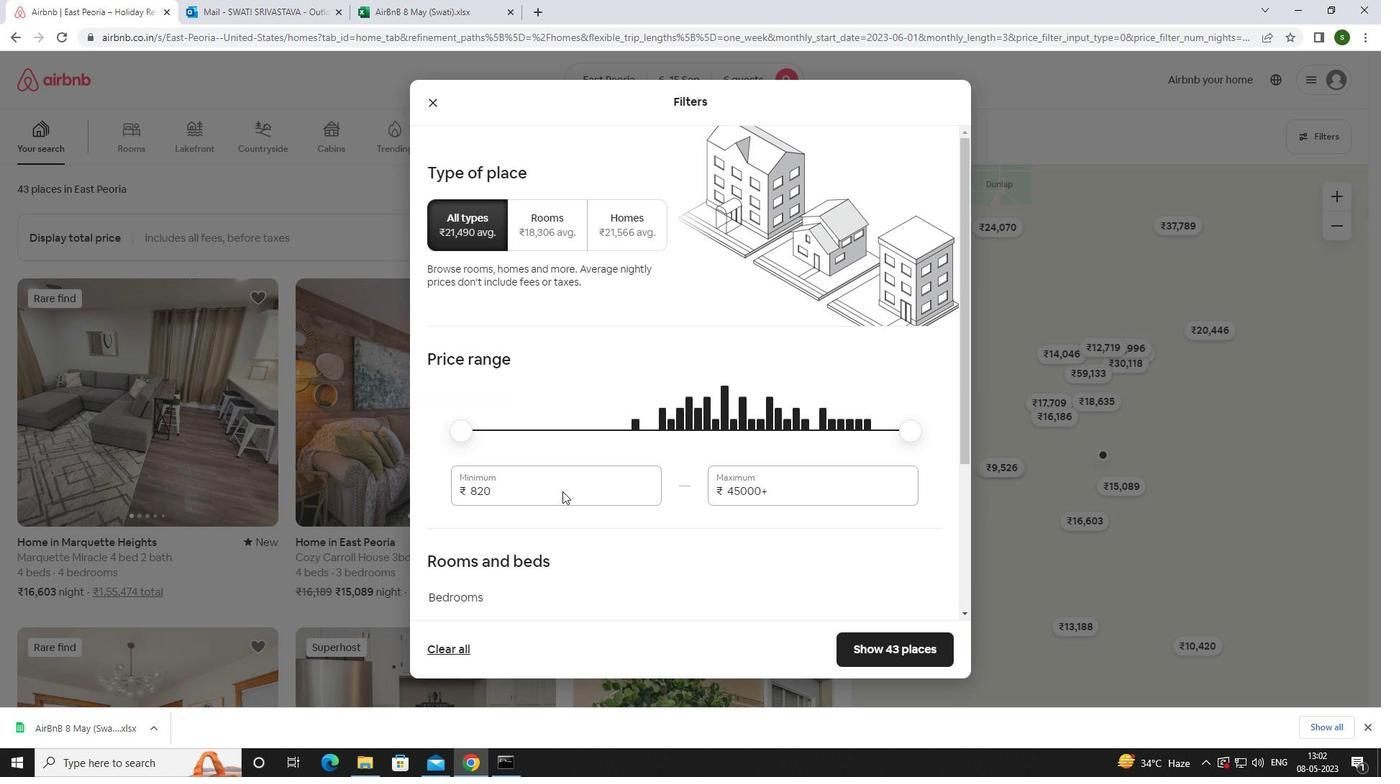 
Action: Mouse moved to (556, 497)
Screenshot: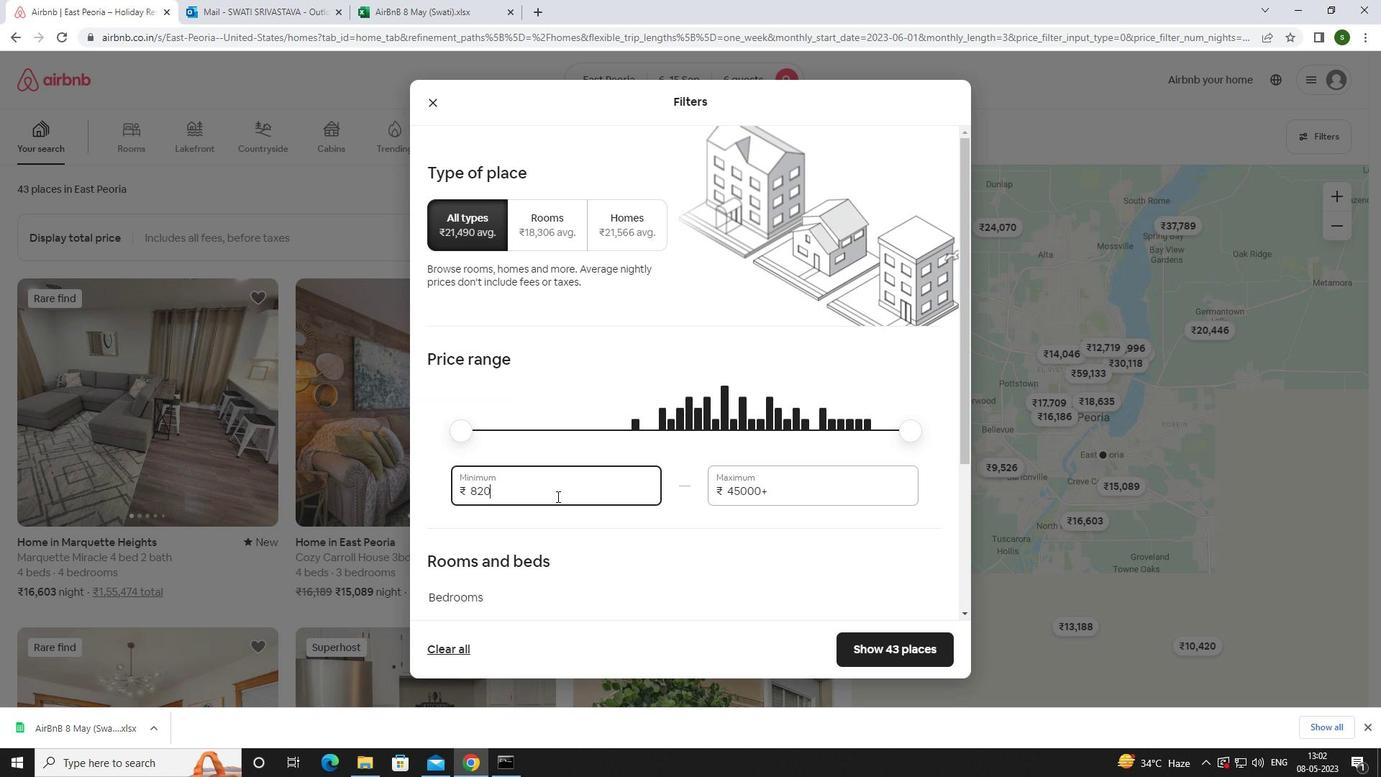 
Action: Key pressed <Key.backspace><Key.backspace><Key.backspace>8000
Screenshot: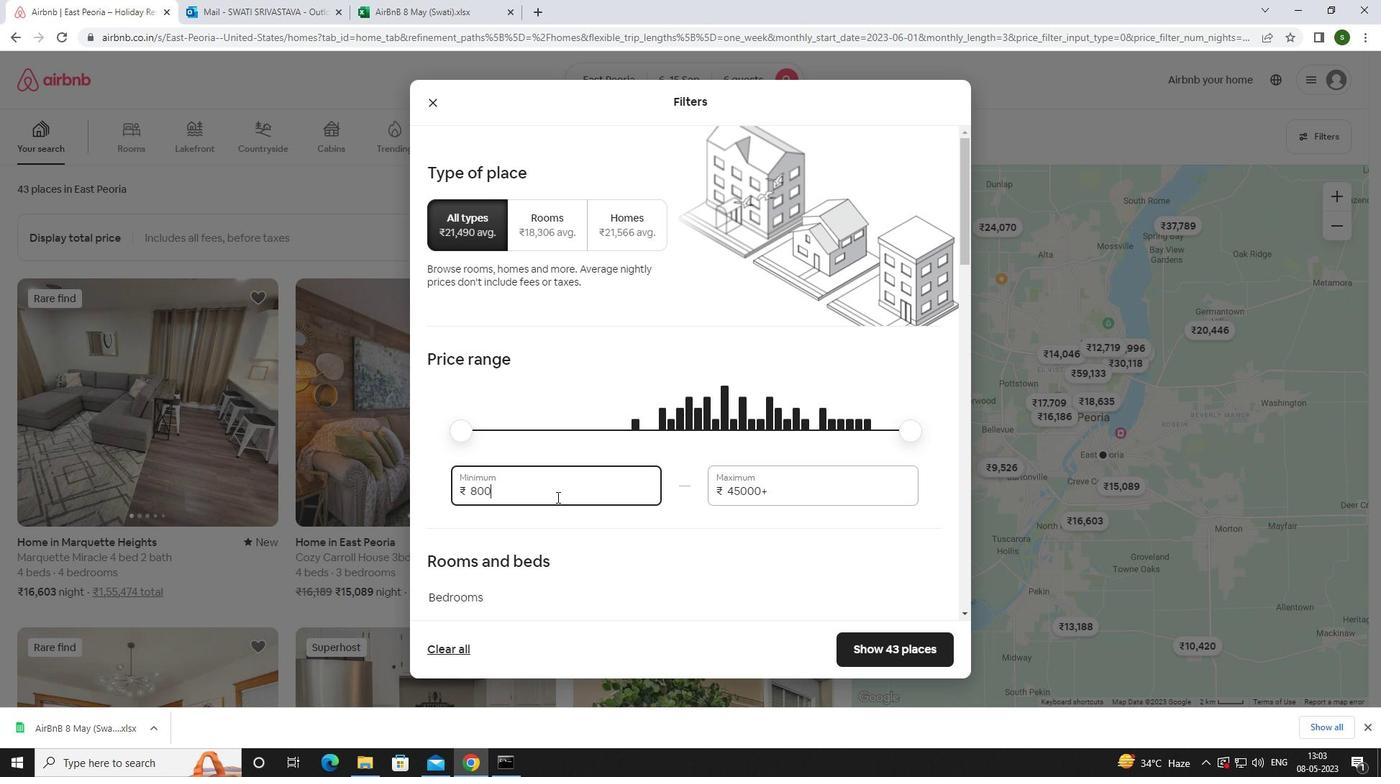 
Action: Mouse moved to (789, 492)
Screenshot: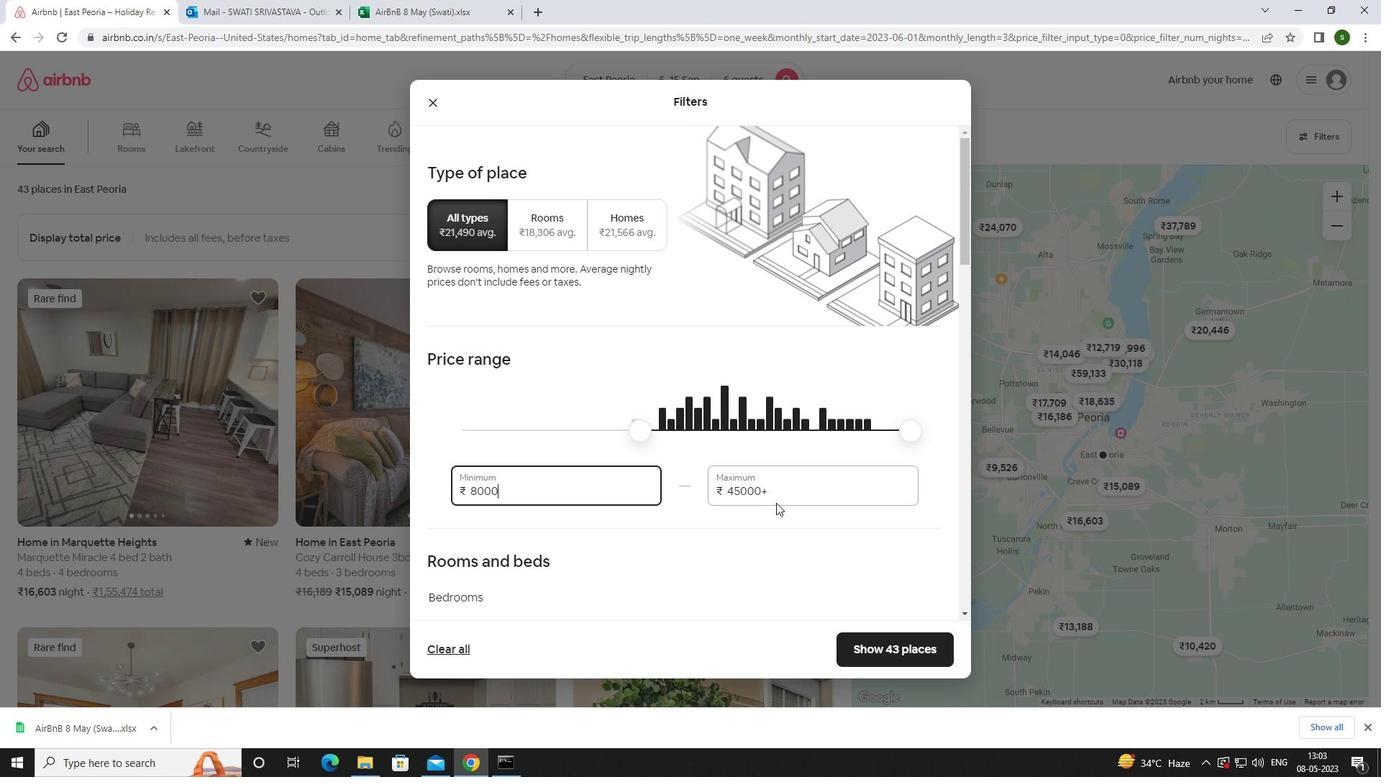 
Action: Mouse pressed left at (789, 492)
Screenshot: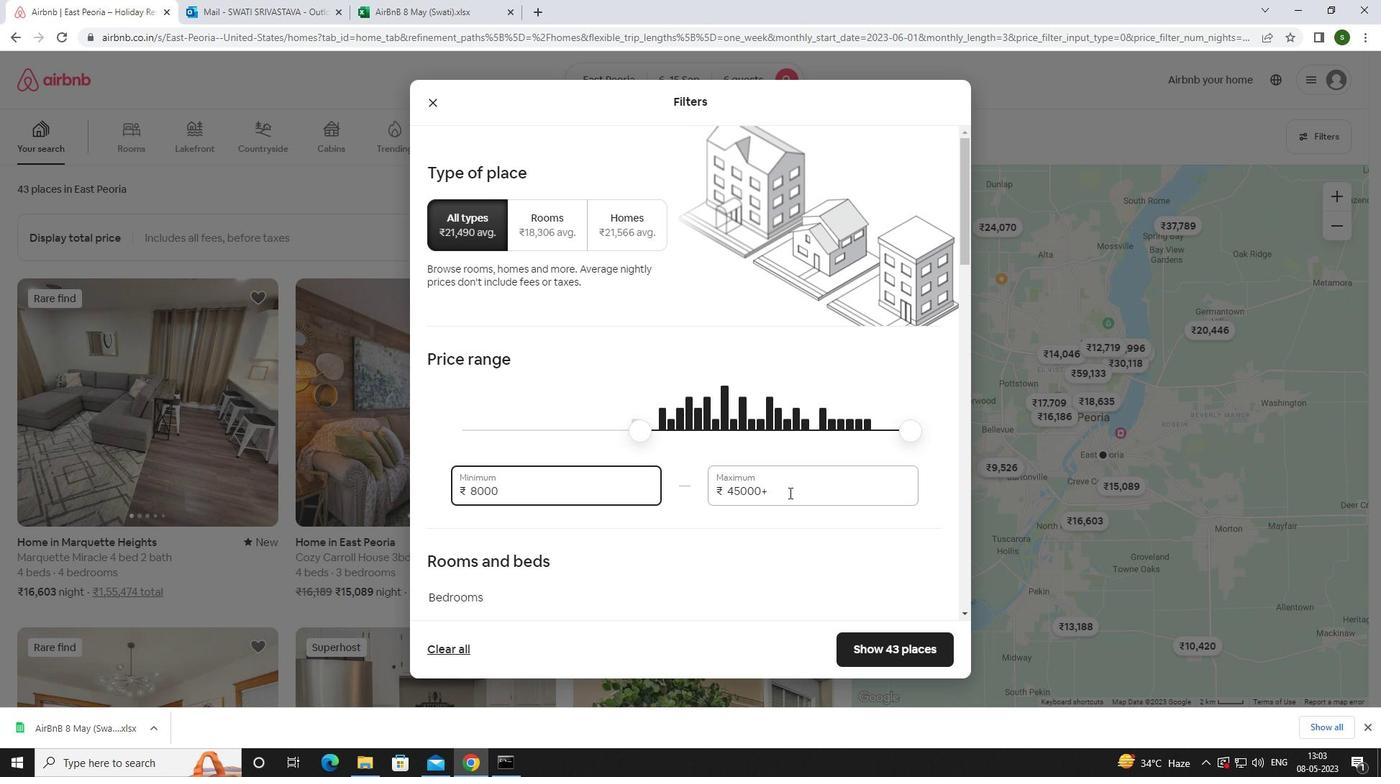 
Action: Key pressed <Key.backspace><Key.backspace><Key.backspace><Key.backspace><Key.backspace><Key.backspace><Key.backspace><Key.backspace><Key.backspace><Key.backspace>12000
Screenshot: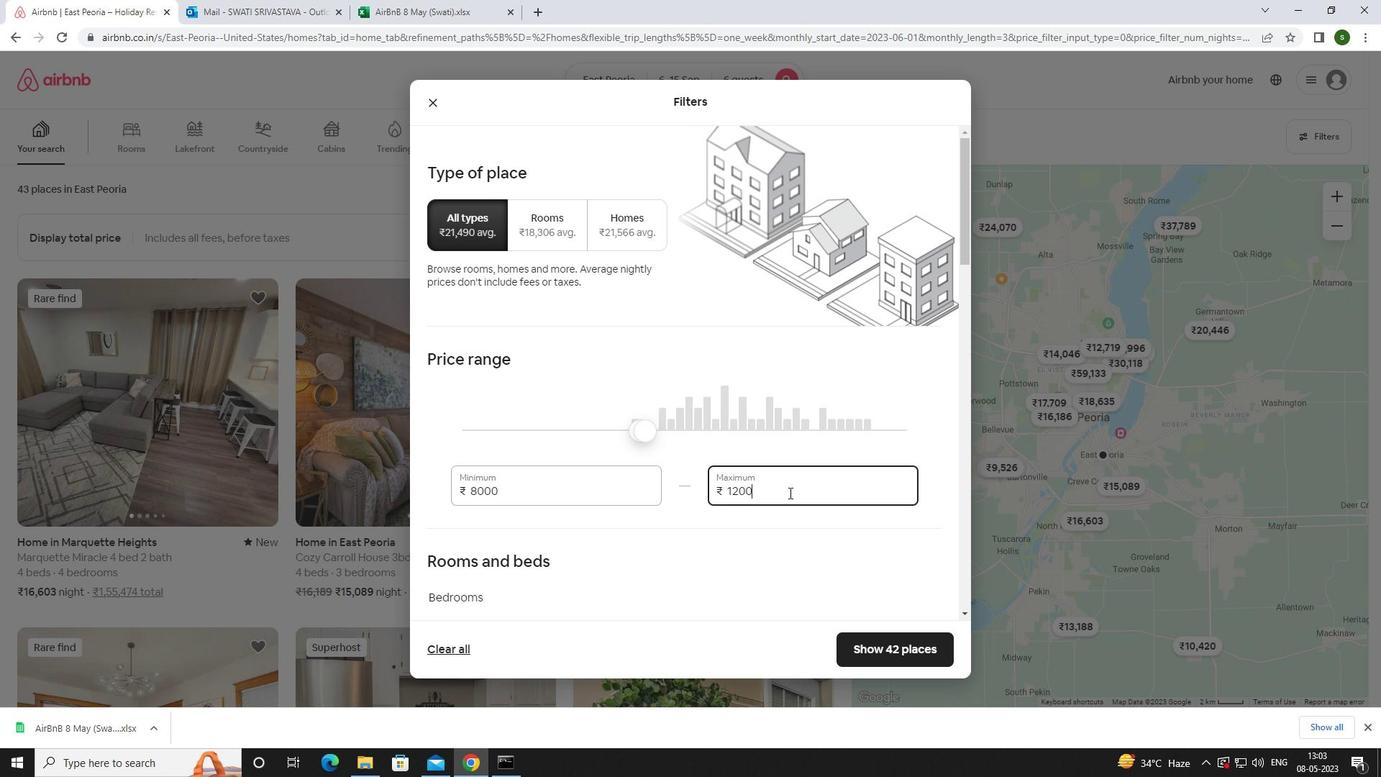 
Action: Mouse moved to (720, 481)
Screenshot: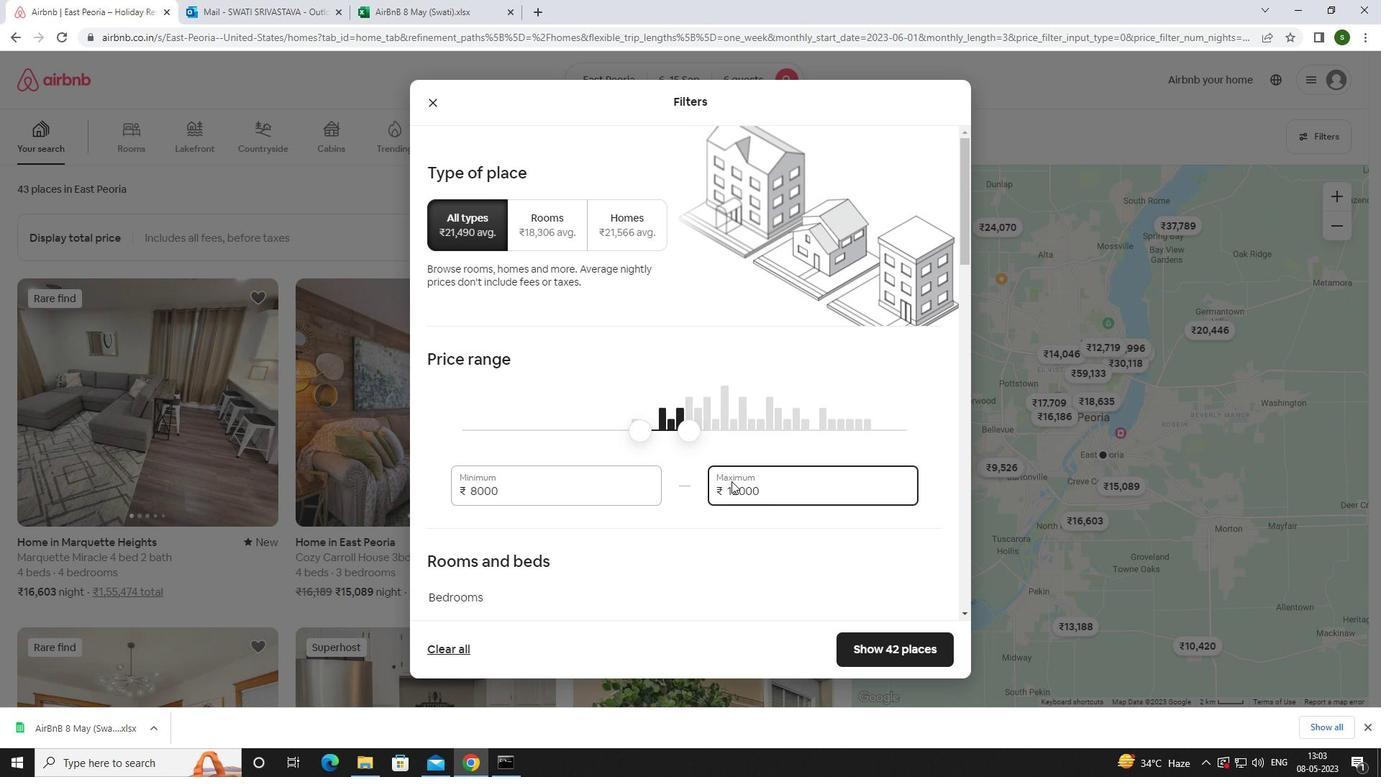 
Action: Mouse scrolled (720, 480) with delta (0, 0)
Screenshot: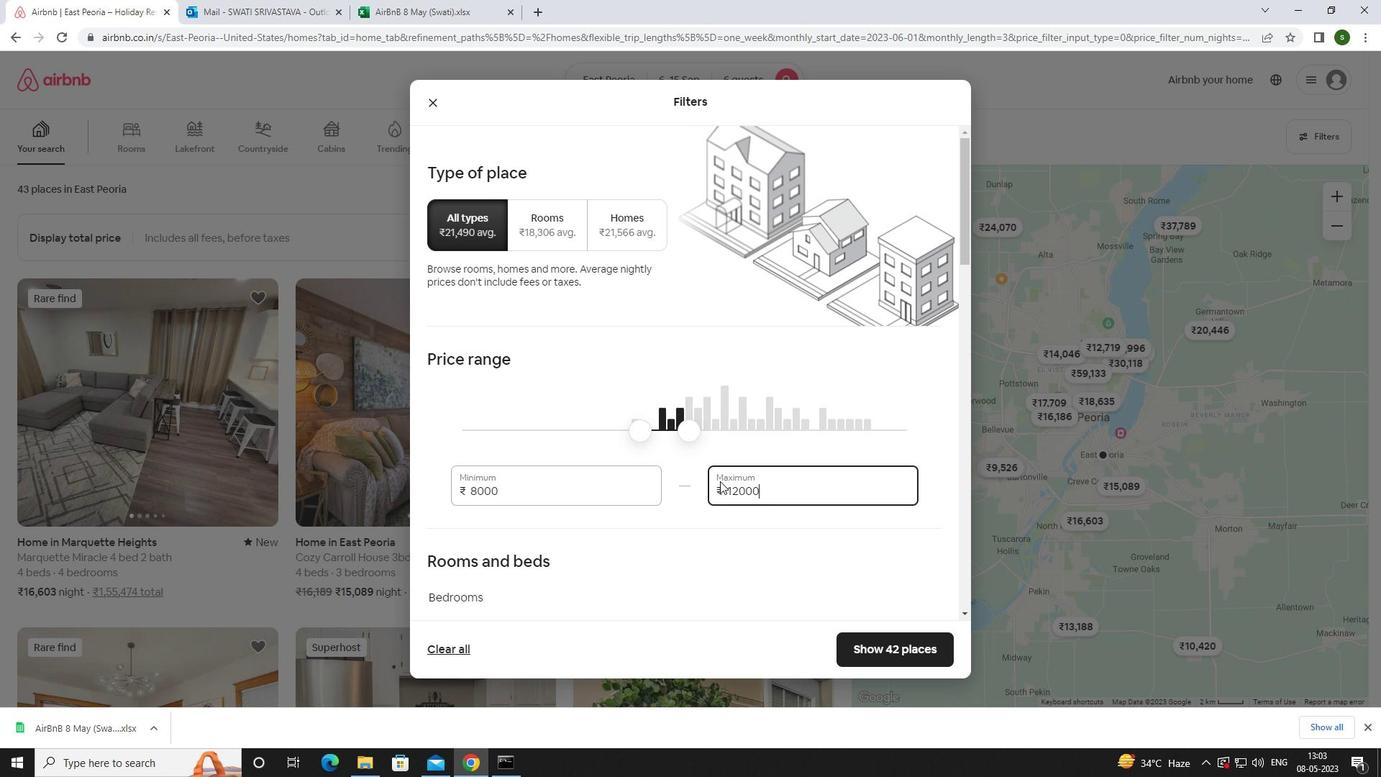 
Action: Mouse scrolled (720, 480) with delta (0, 0)
Screenshot: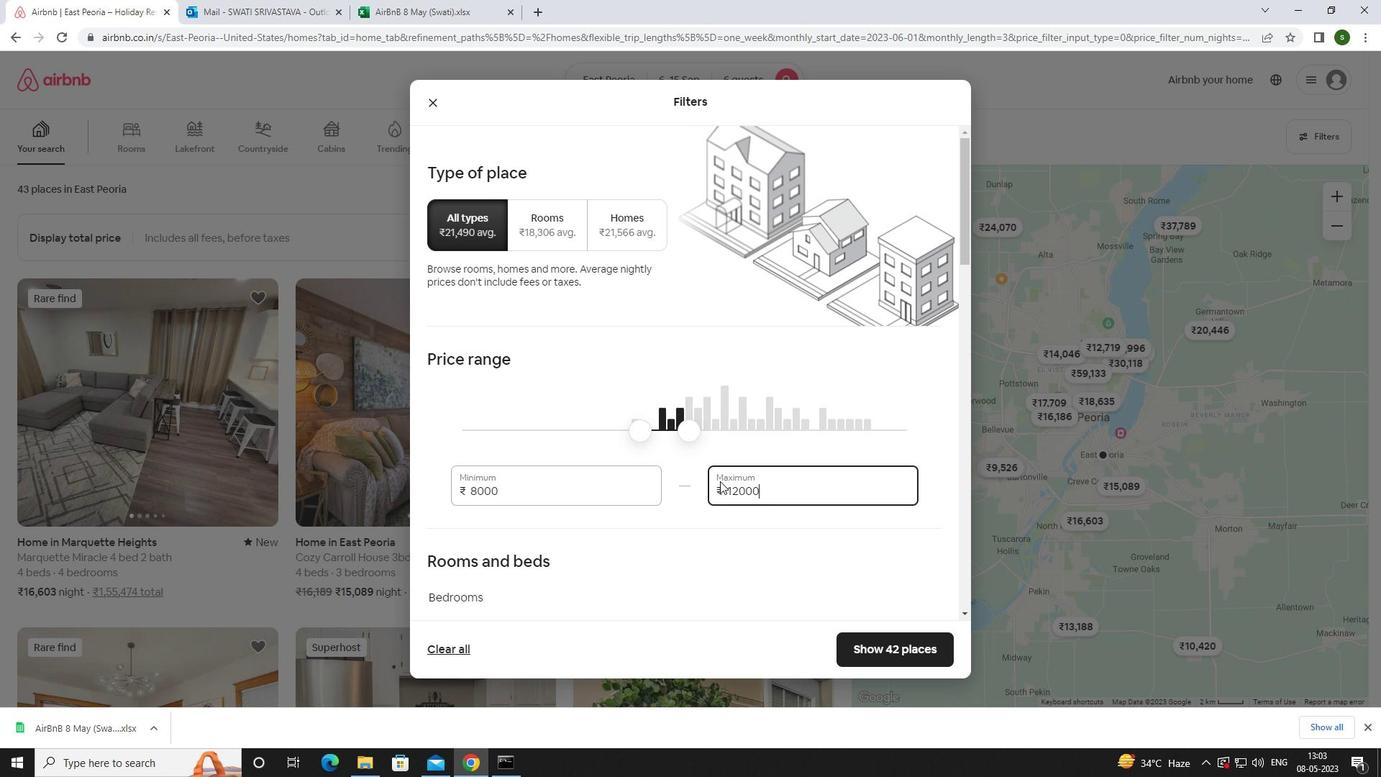 
Action: Mouse moved to (676, 472)
Screenshot: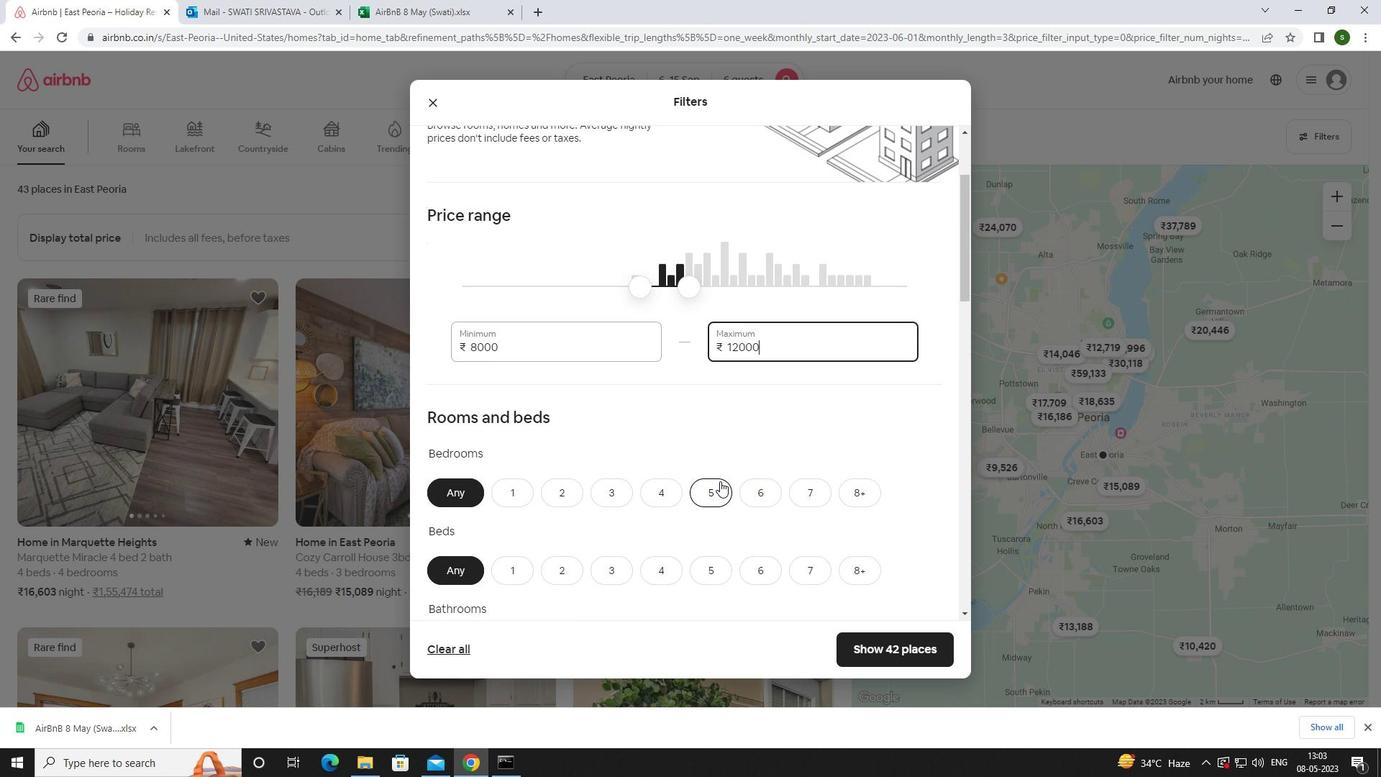 
Action: Mouse scrolled (676, 471) with delta (0, 0)
Screenshot: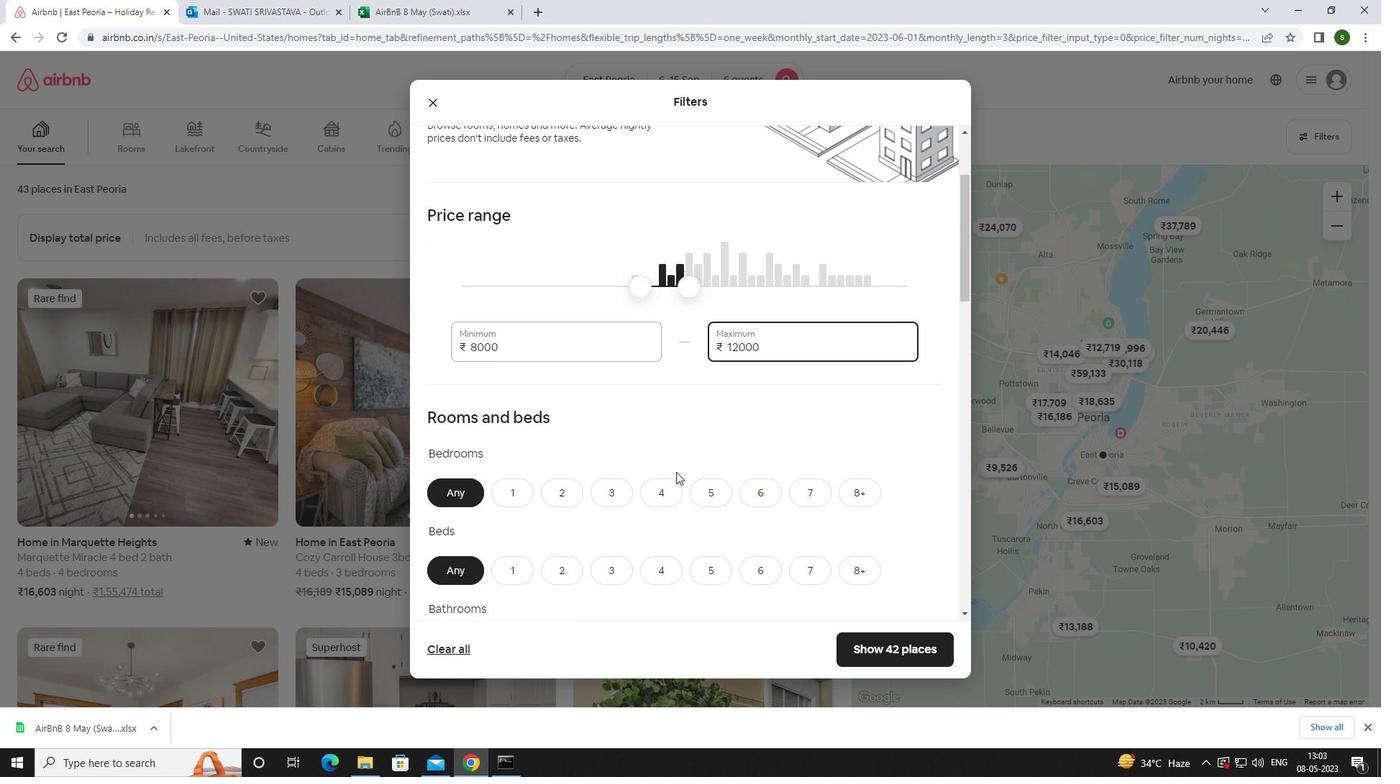
Action: Mouse scrolled (676, 471) with delta (0, 0)
Screenshot: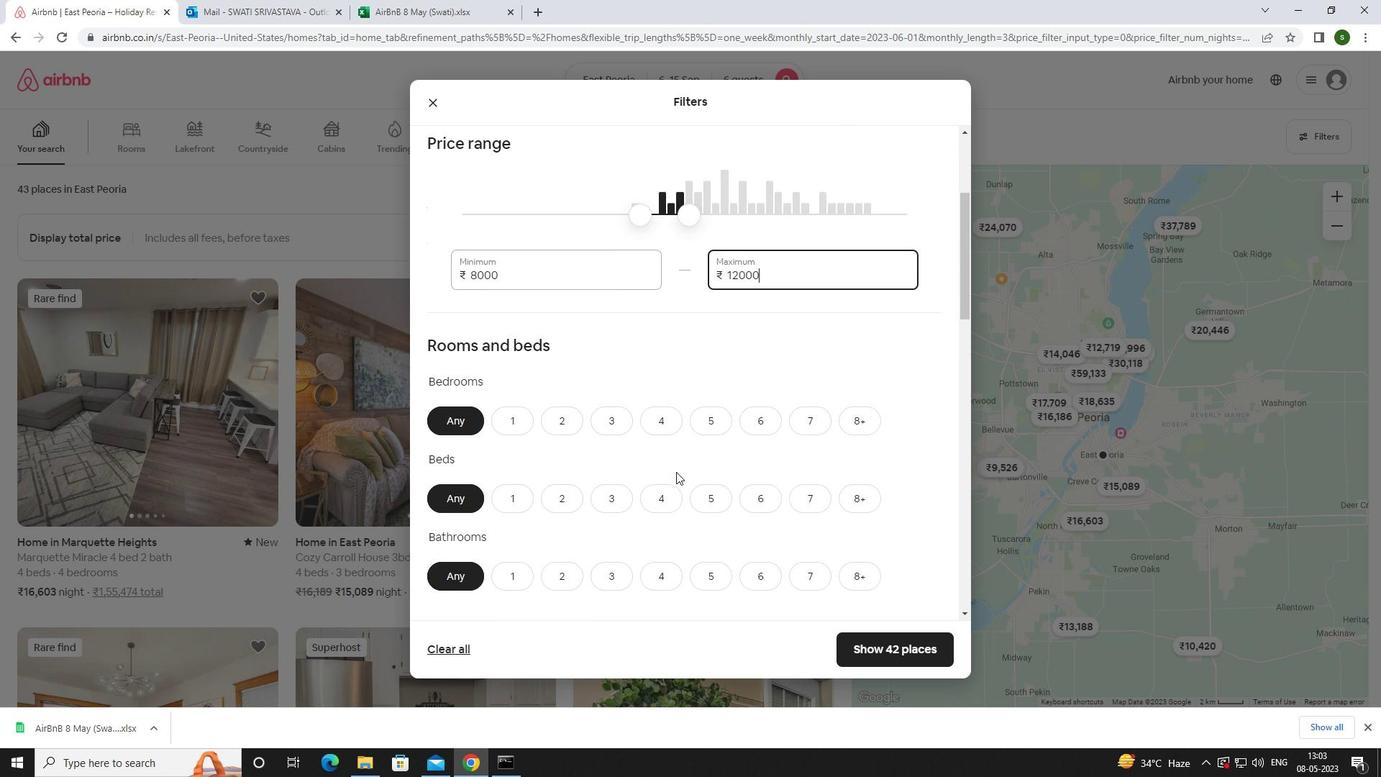 
Action: Mouse scrolled (676, 471) with delta (0, 0)
Screenshot: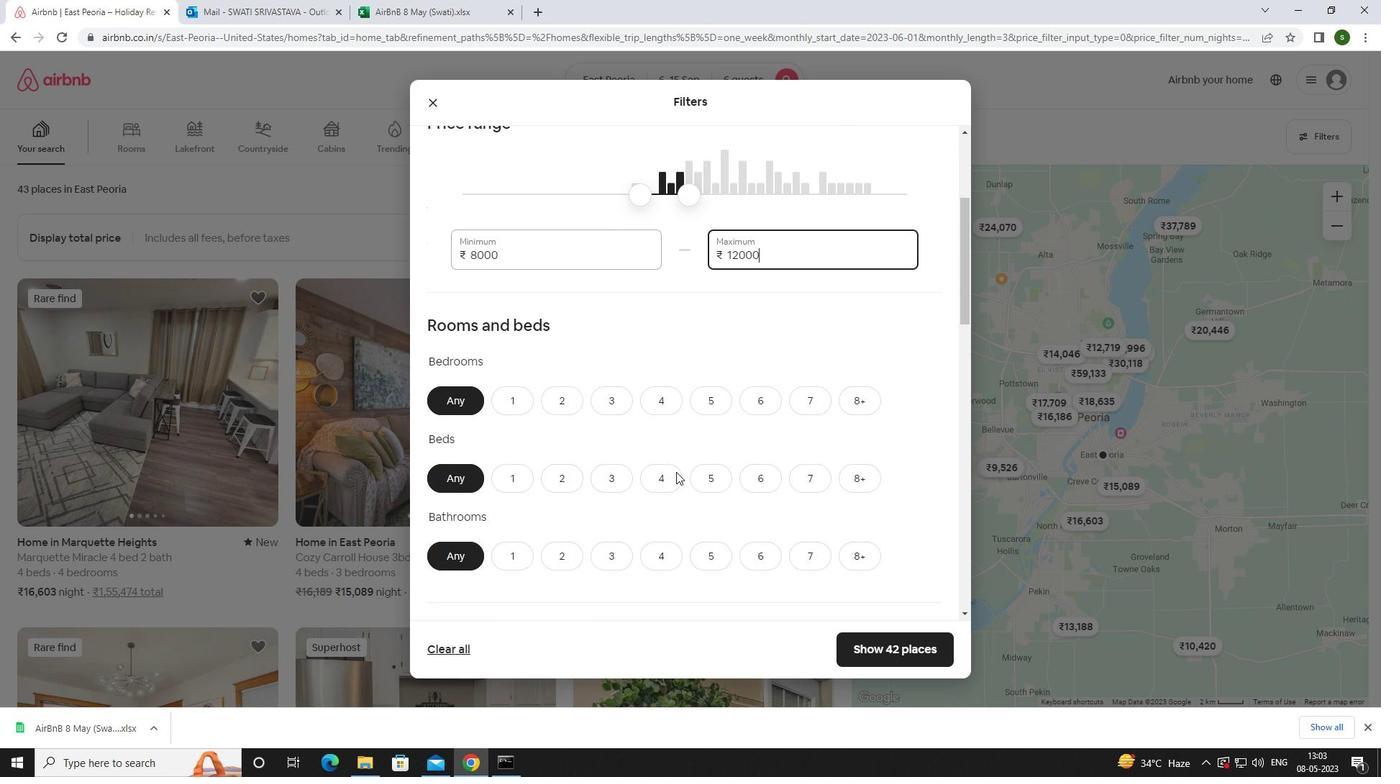 
Action: Mouse moved to (767, 286)
Screenshot: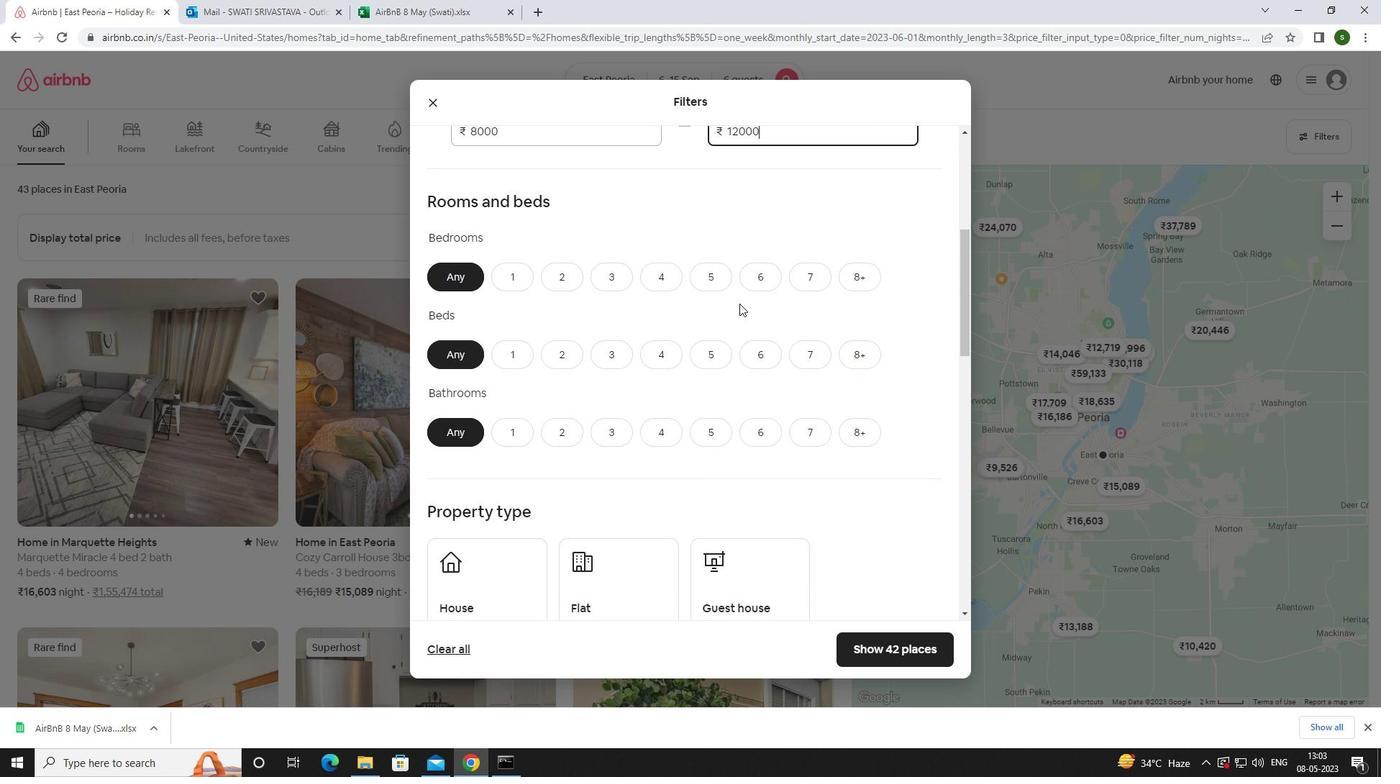 
Action: Mouse pressed left at (767, 286)
Screenshot: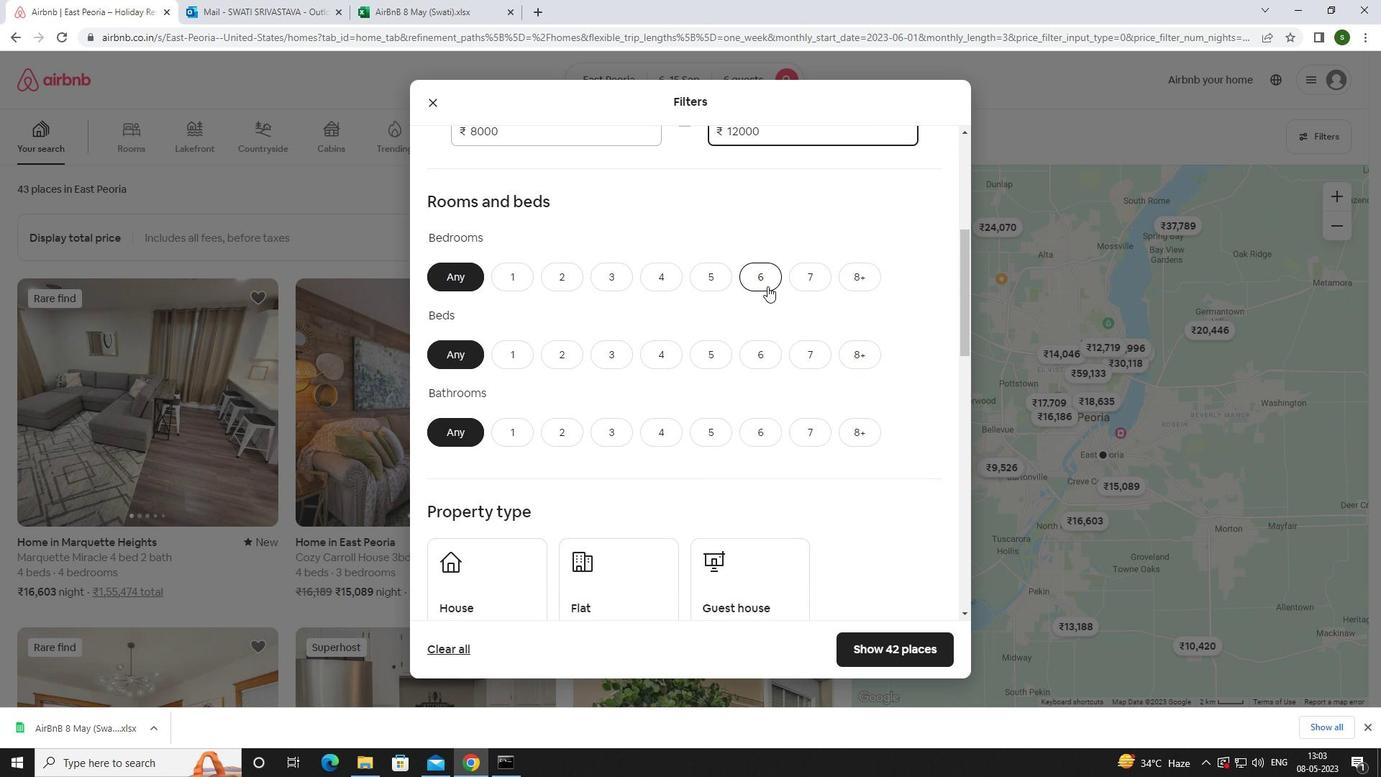 
Action: Mouse moved to (765, 349)
Screenshot: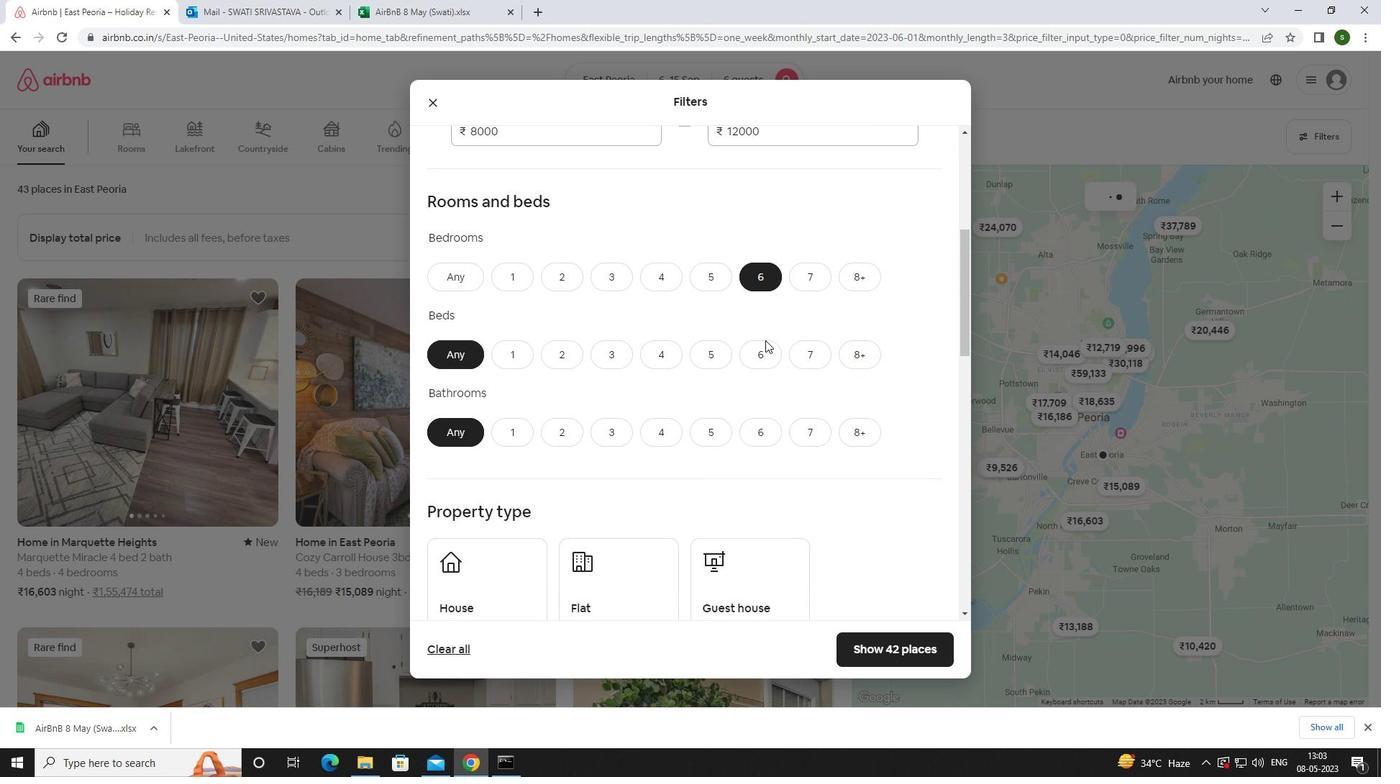 
Action: Mouse pressed left at (765, 349)
Screenshot: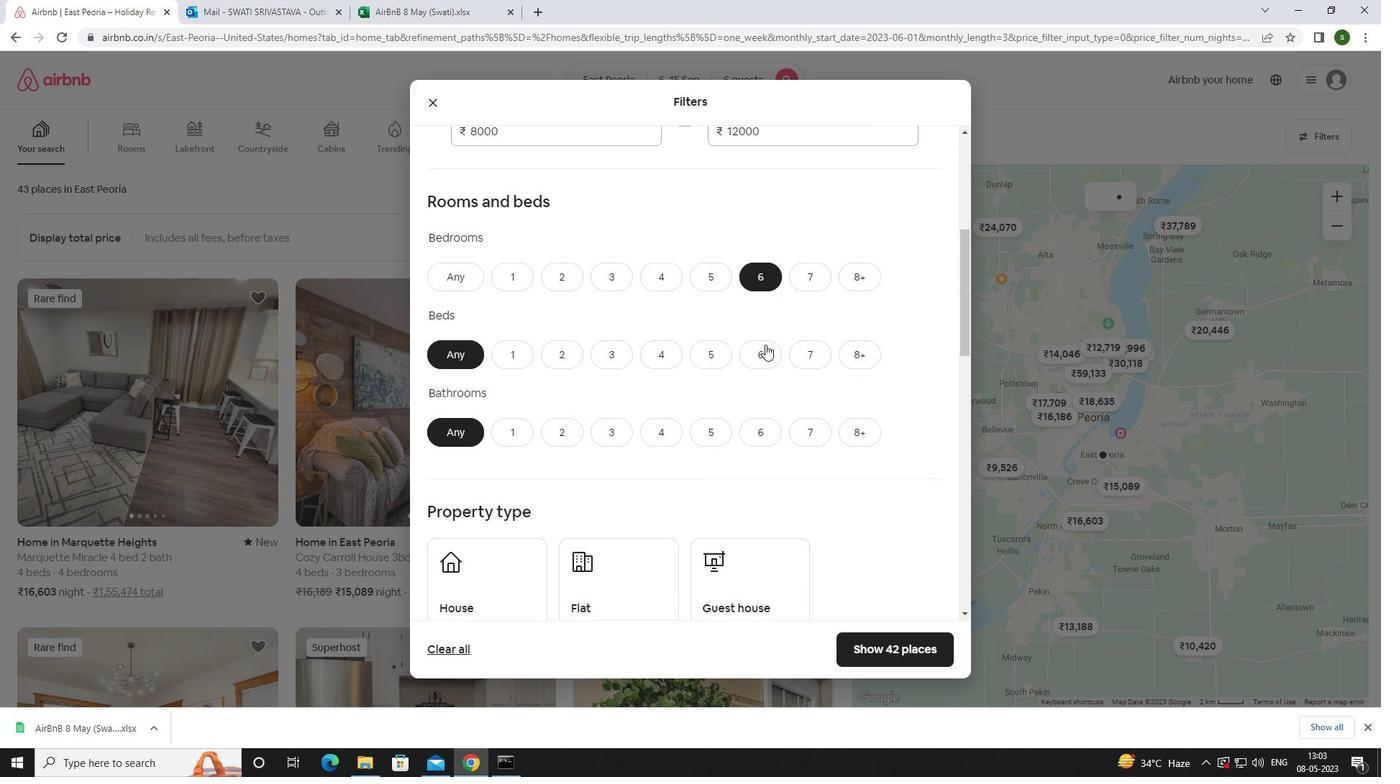 
Action: Mouse moved to (759, 428)
Screenshot: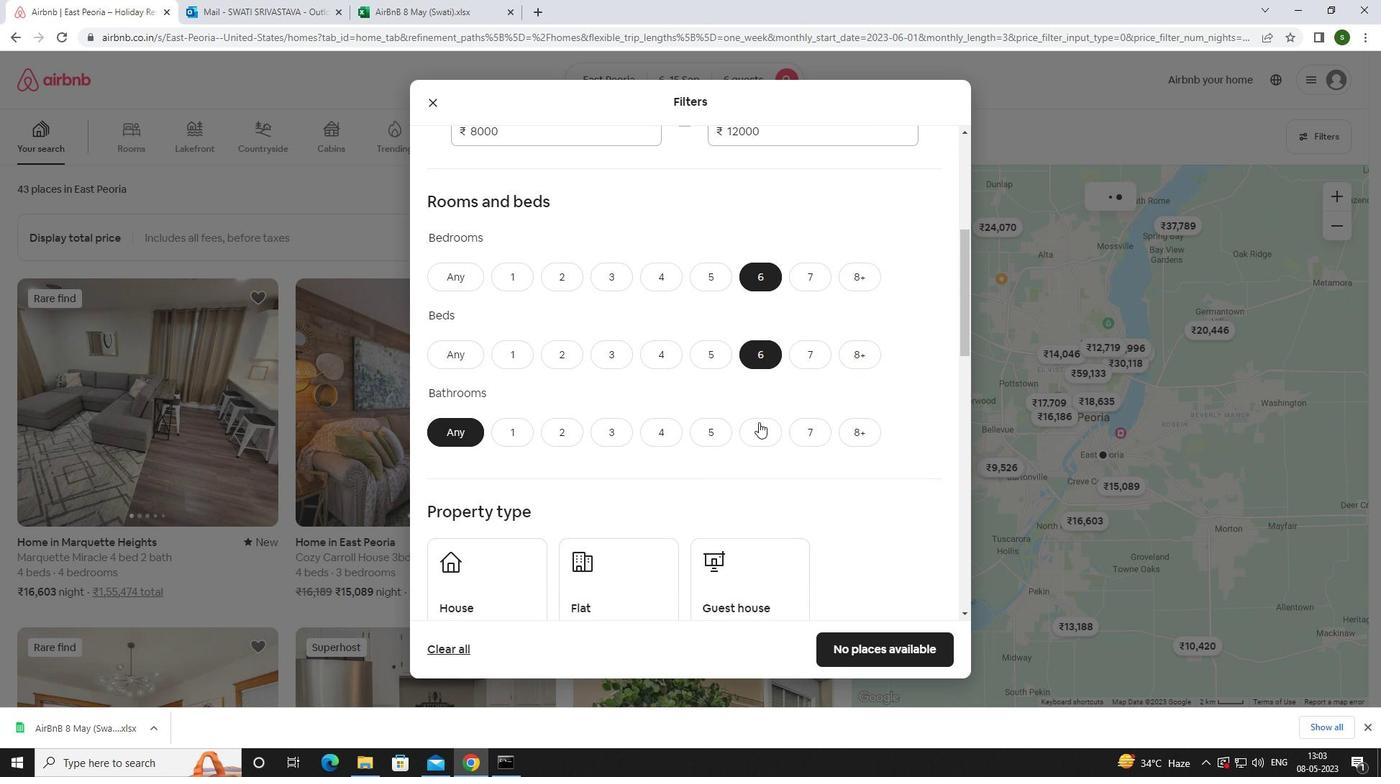 
Action: Mouse pressed left at (759, 428)
Screenshot: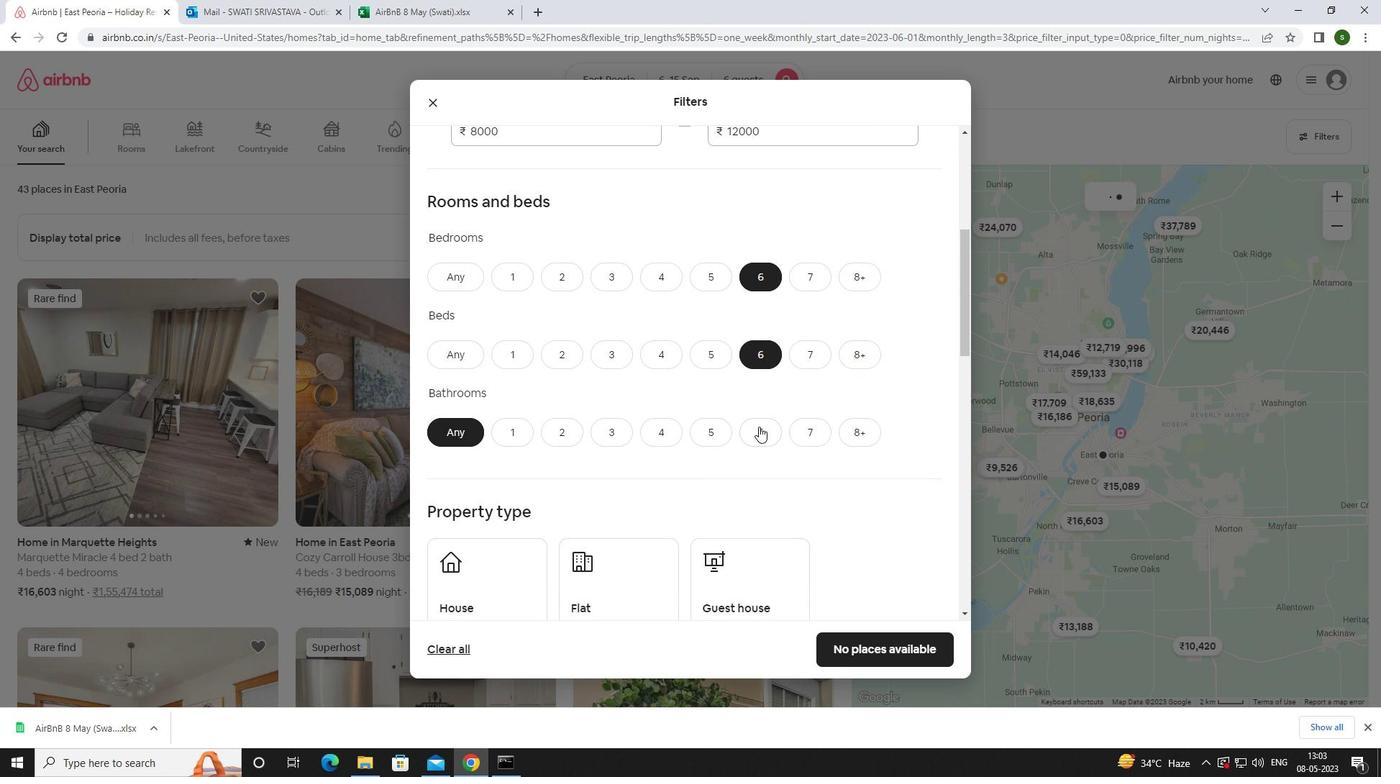 
Action: Mouse moved to (759, 426)
Screenshot: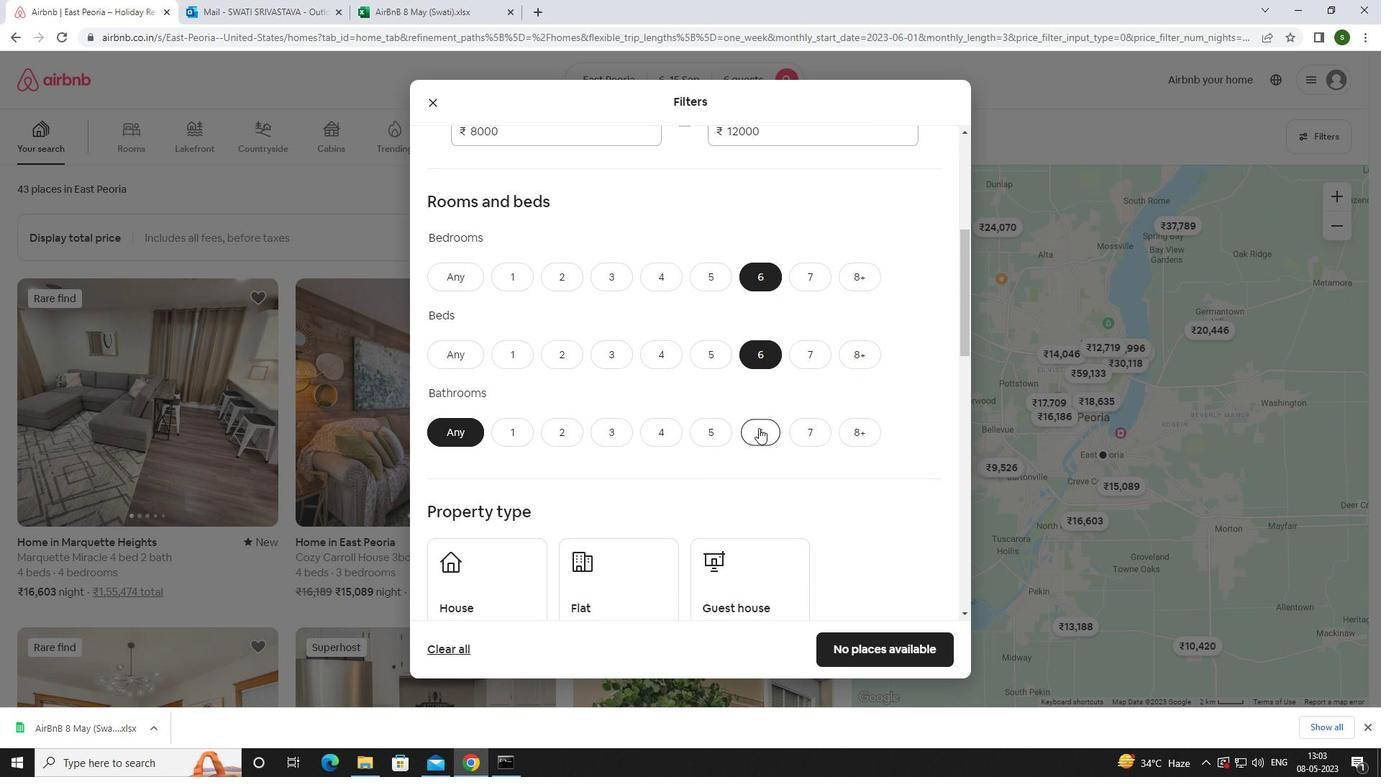 
Action: Mouse scrolled (759, 425) with delta (0, 0)
Screenshot: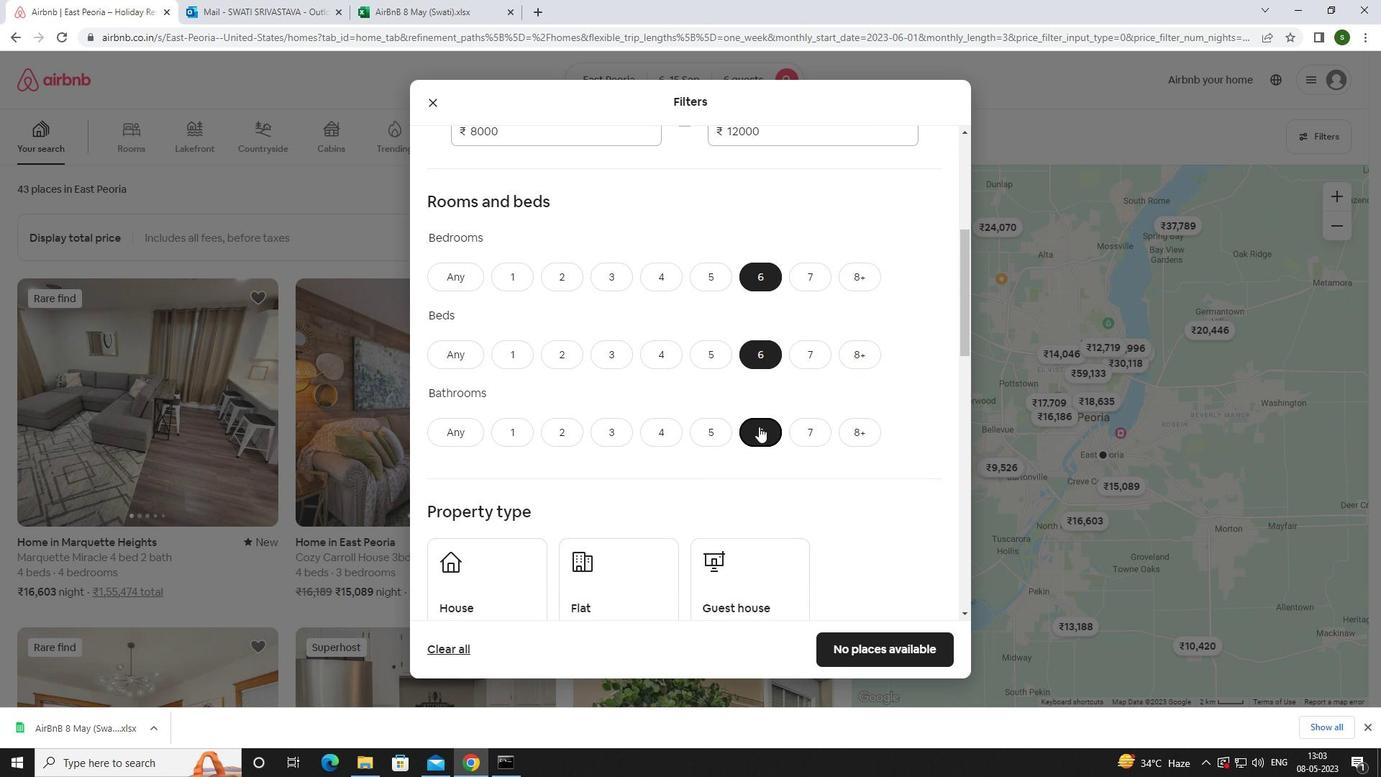
Action: Mouse scrolled (759, 425) with delta (0, 0)
Screenshot: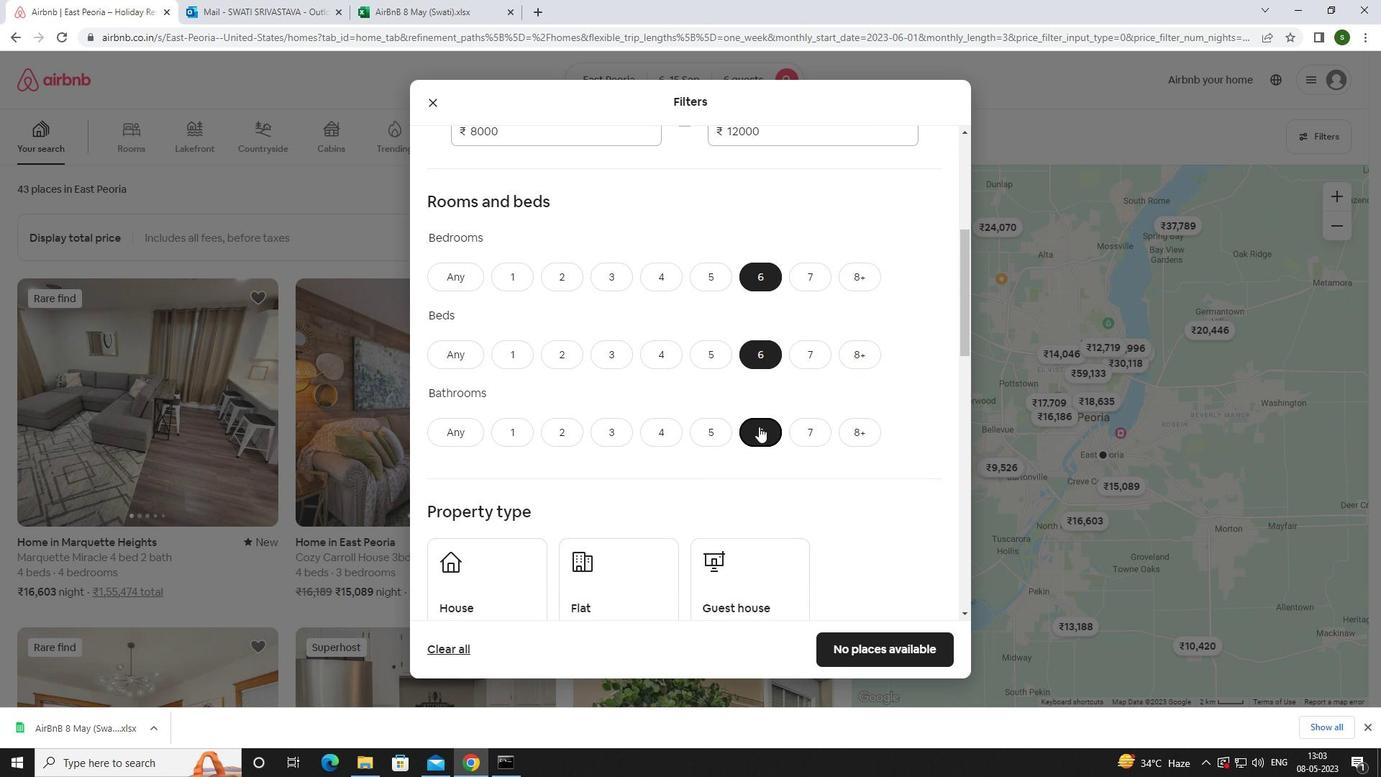 
Action: Mouse moved to (492, 434)
Screenshot: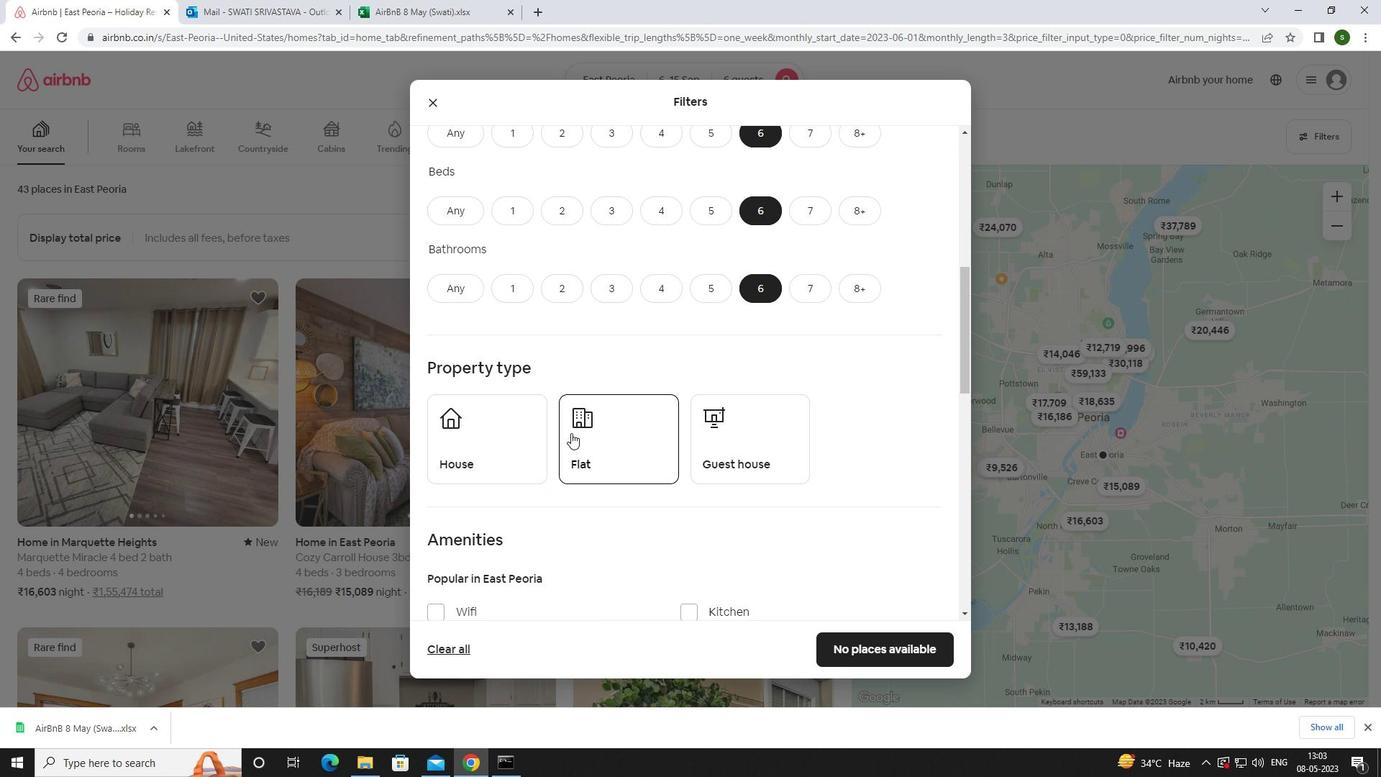 
Action: Mouse pressed left at (492, 434)
Screenshot: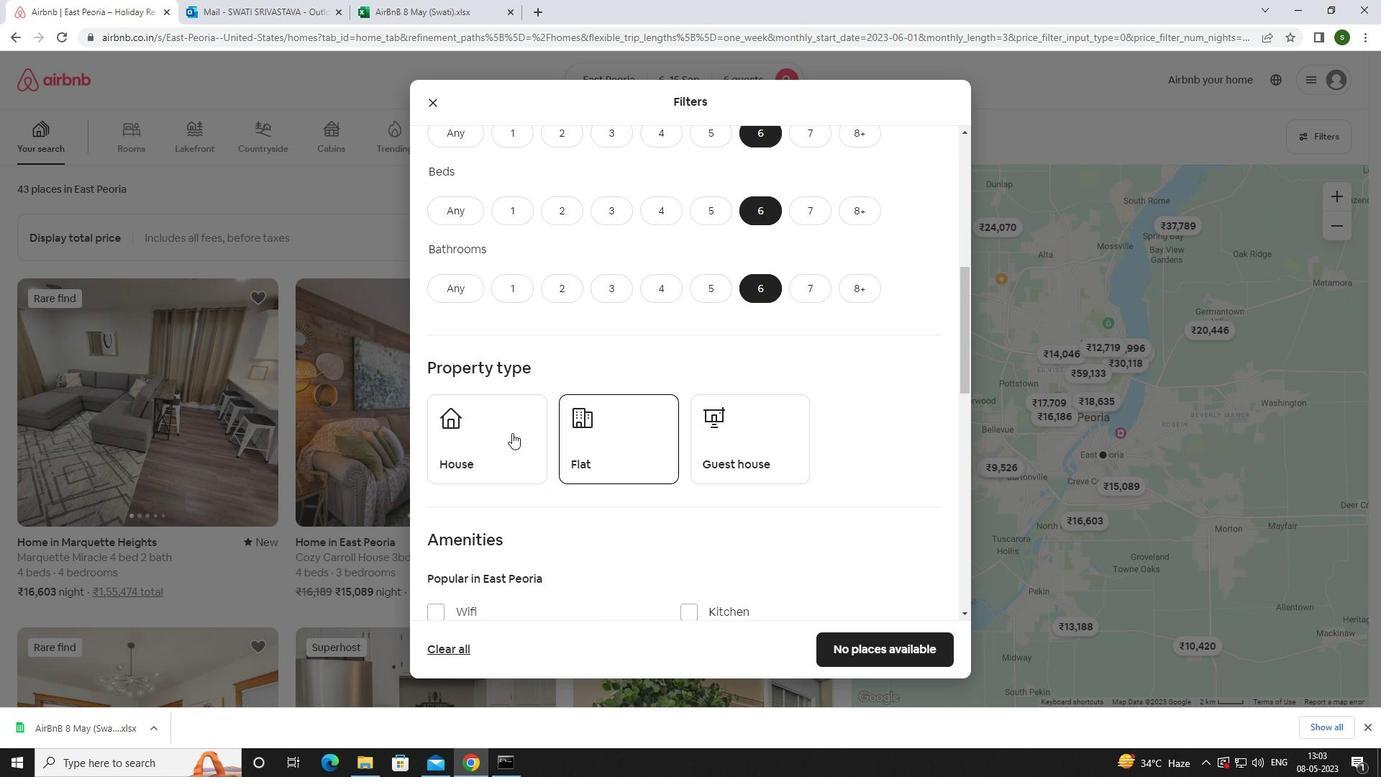 
Action: Mouse moved to (597, 436)
Screenshot: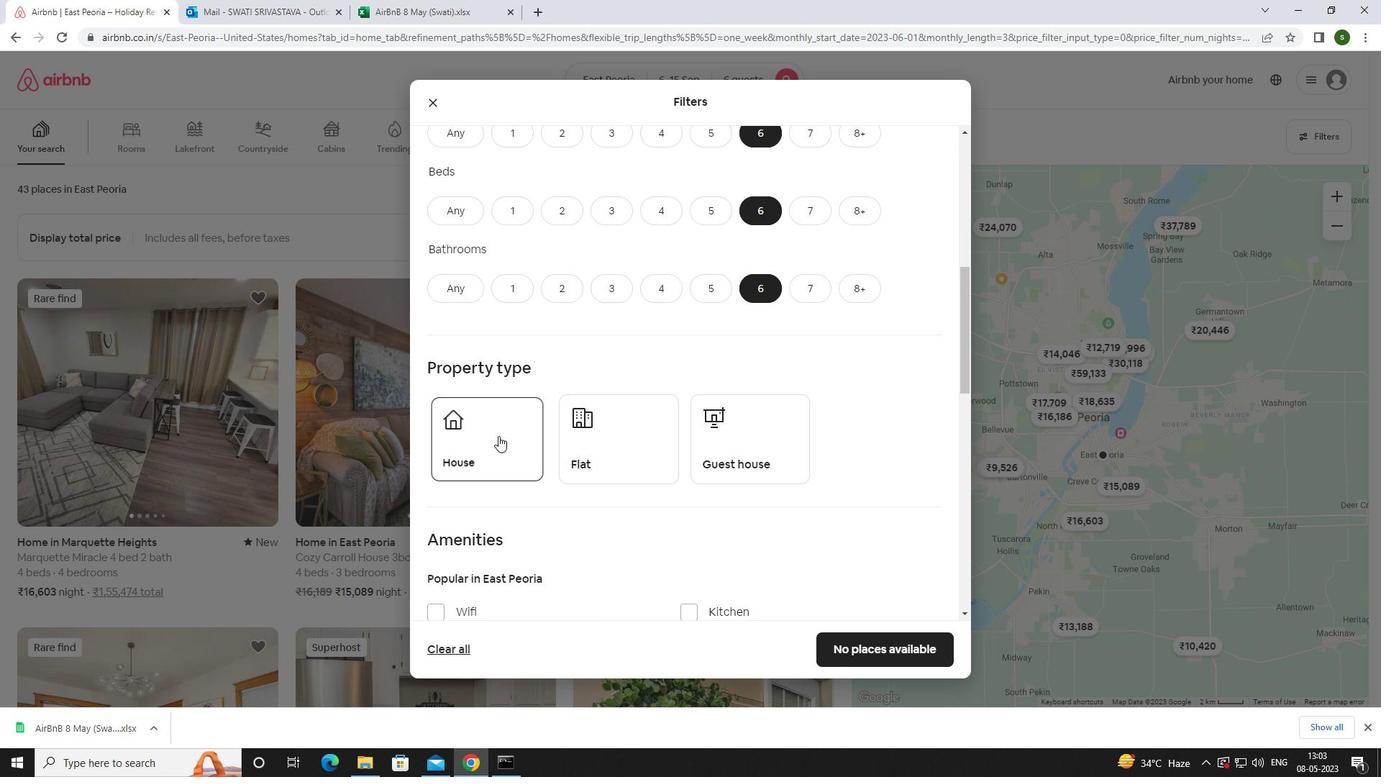 
Action: Mouse pressed left at (597, 436)
Screenshot: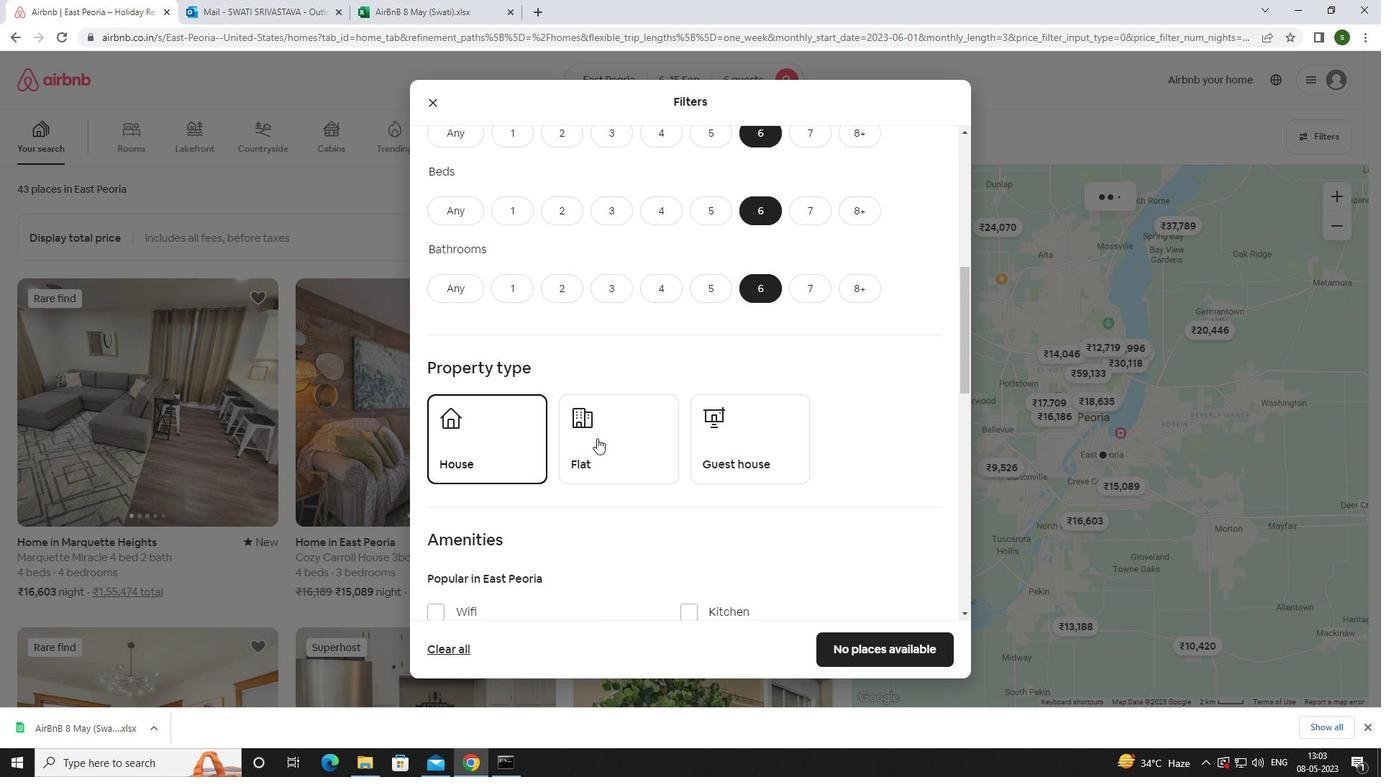 
Action: Mouse moved to (714, 423)
Screenshot: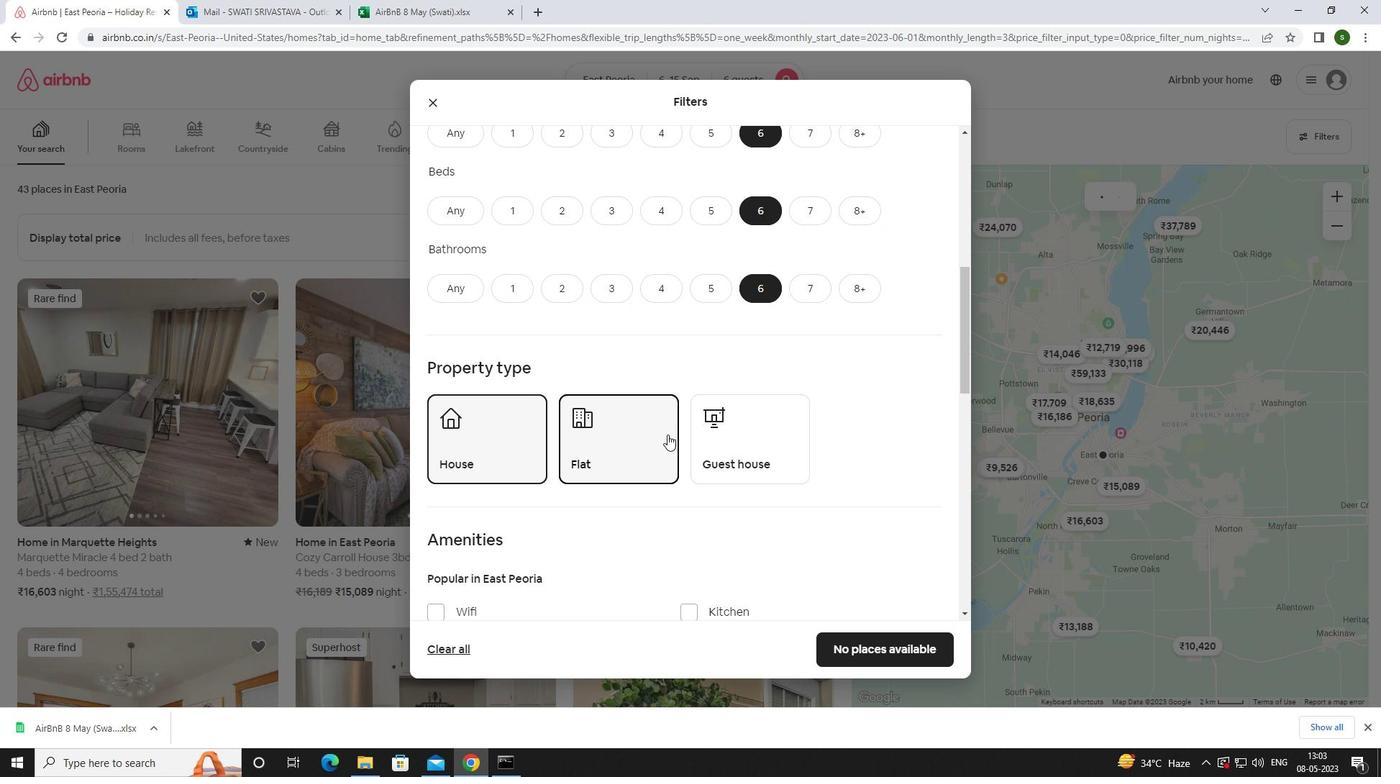 
Action: Mouse pressed left at (714, 423)
Screenshot: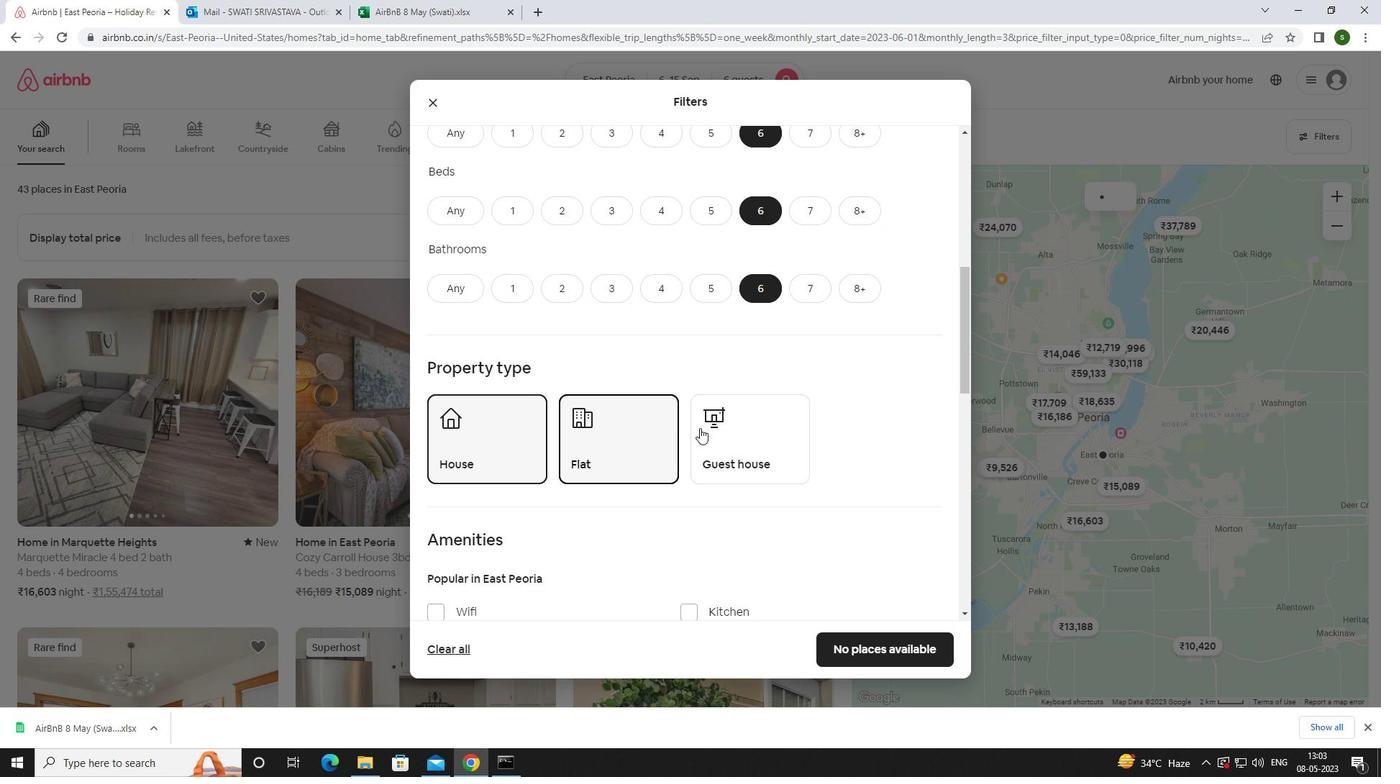 
Action: Mouse moved to (698, 419)
Screenshot: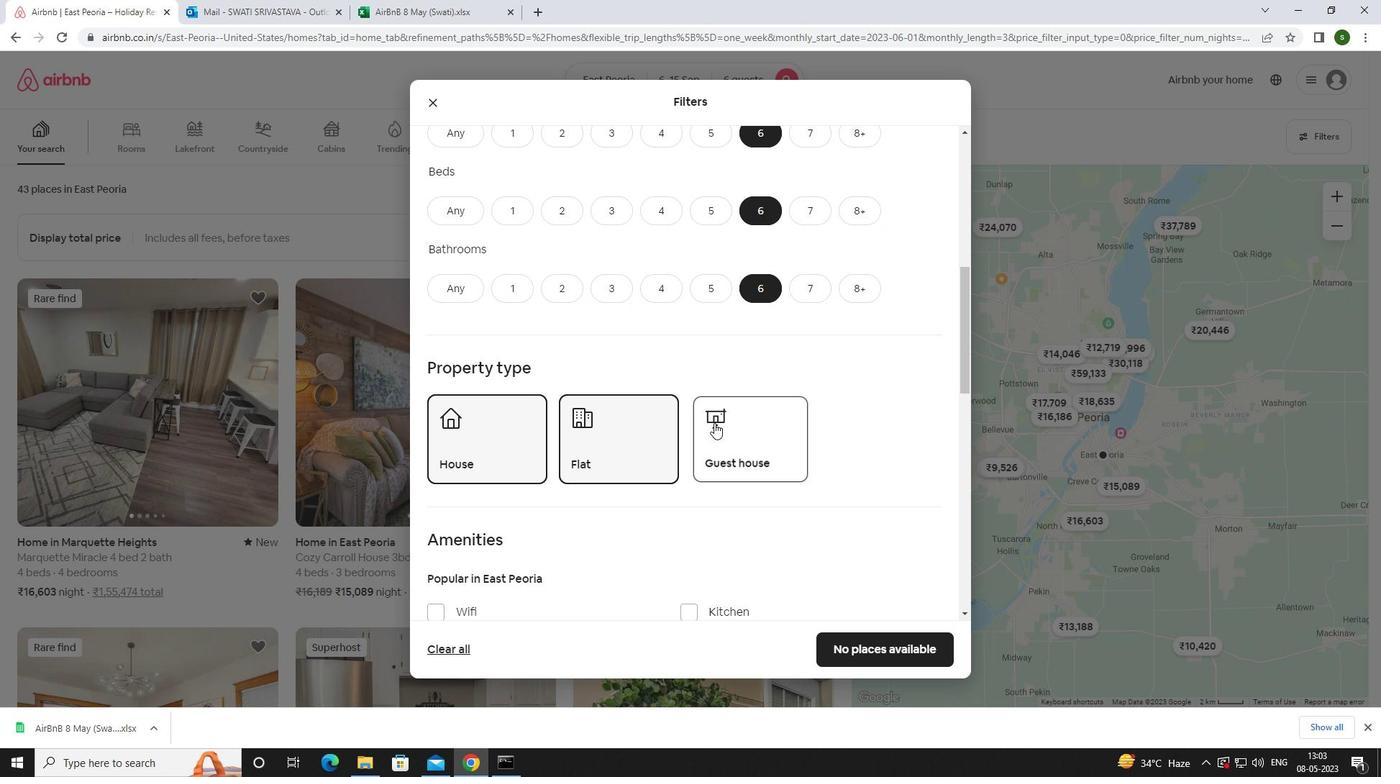
Action: Mouse scrolled (698, 418) with delta (0, 0)
Screenshot: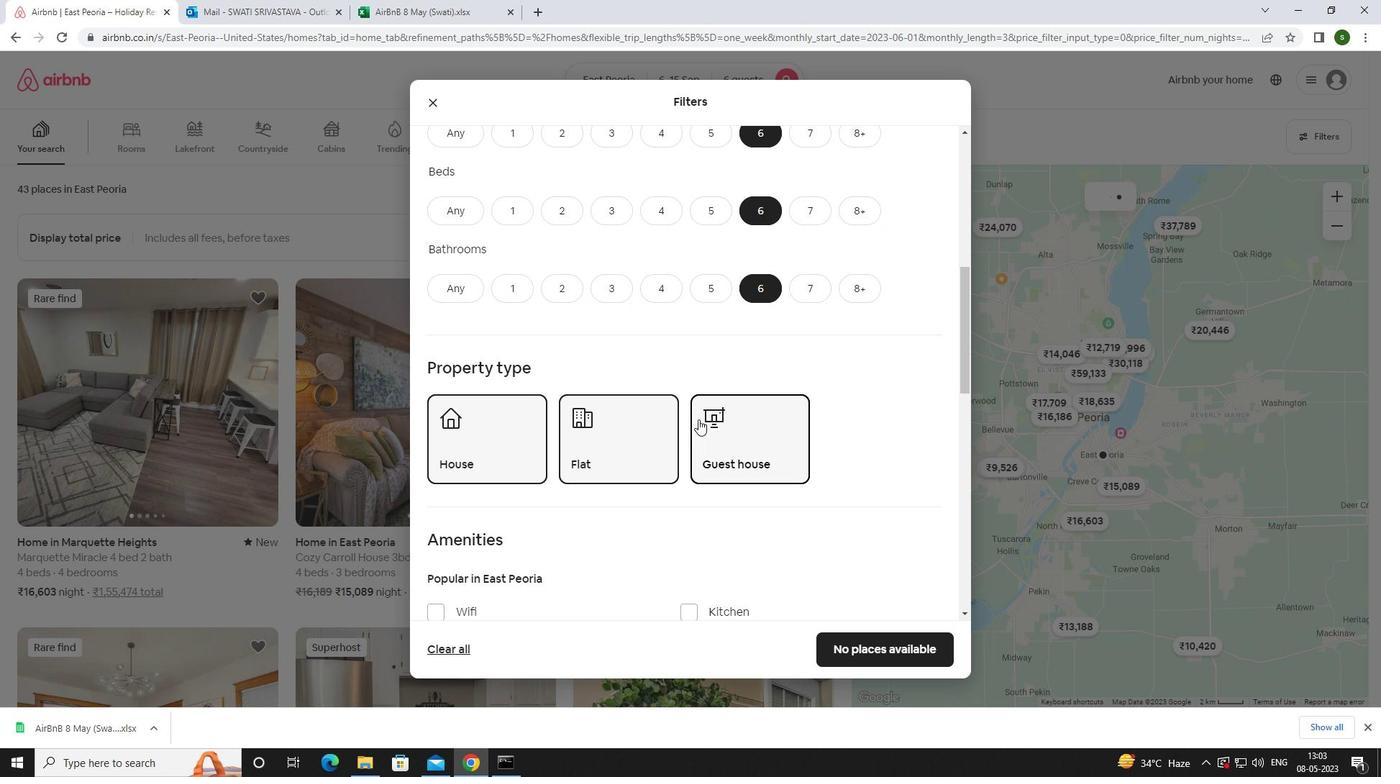 
Action: Mouse scrolled (698, 418) with delta (0, 0)
Screenshot: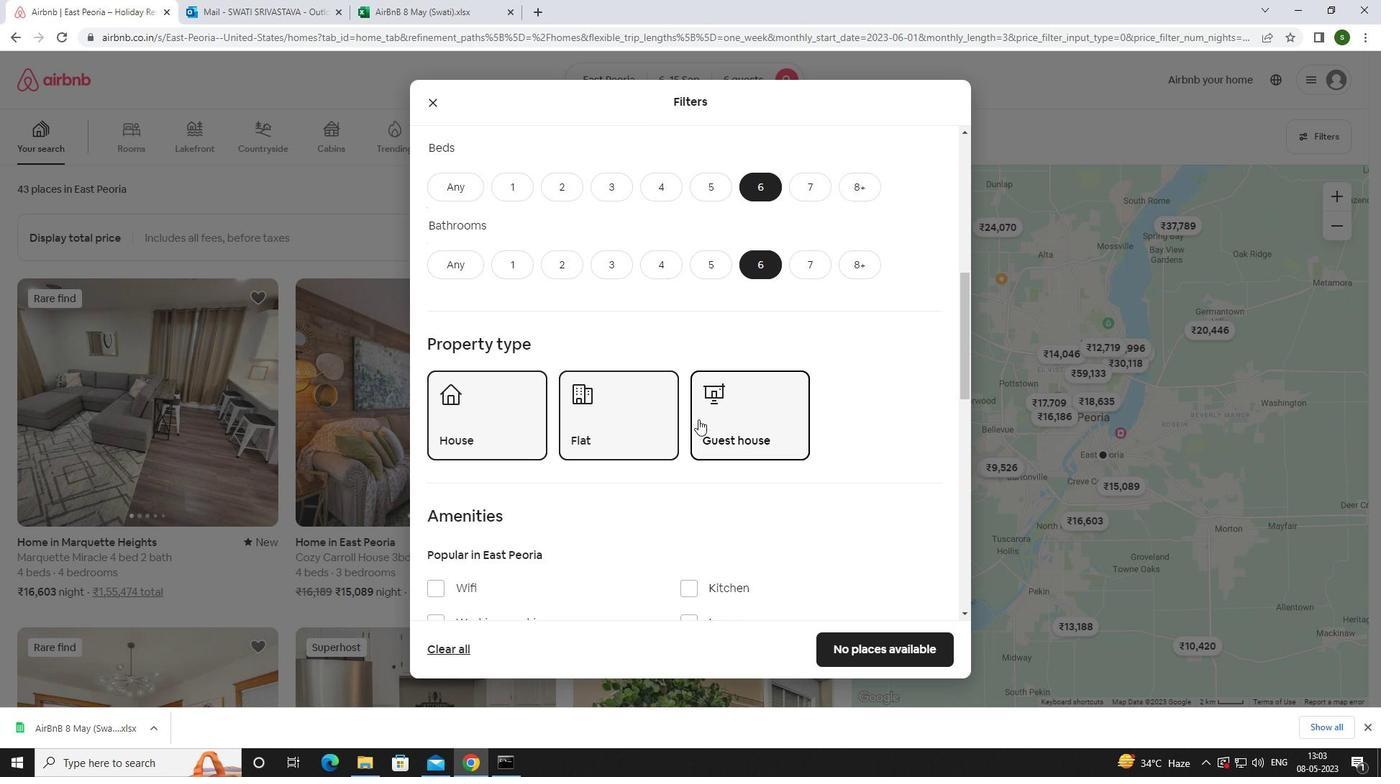 
Action: Mouse scrolled (698, 418) with delta (0, 0)
Screenshot: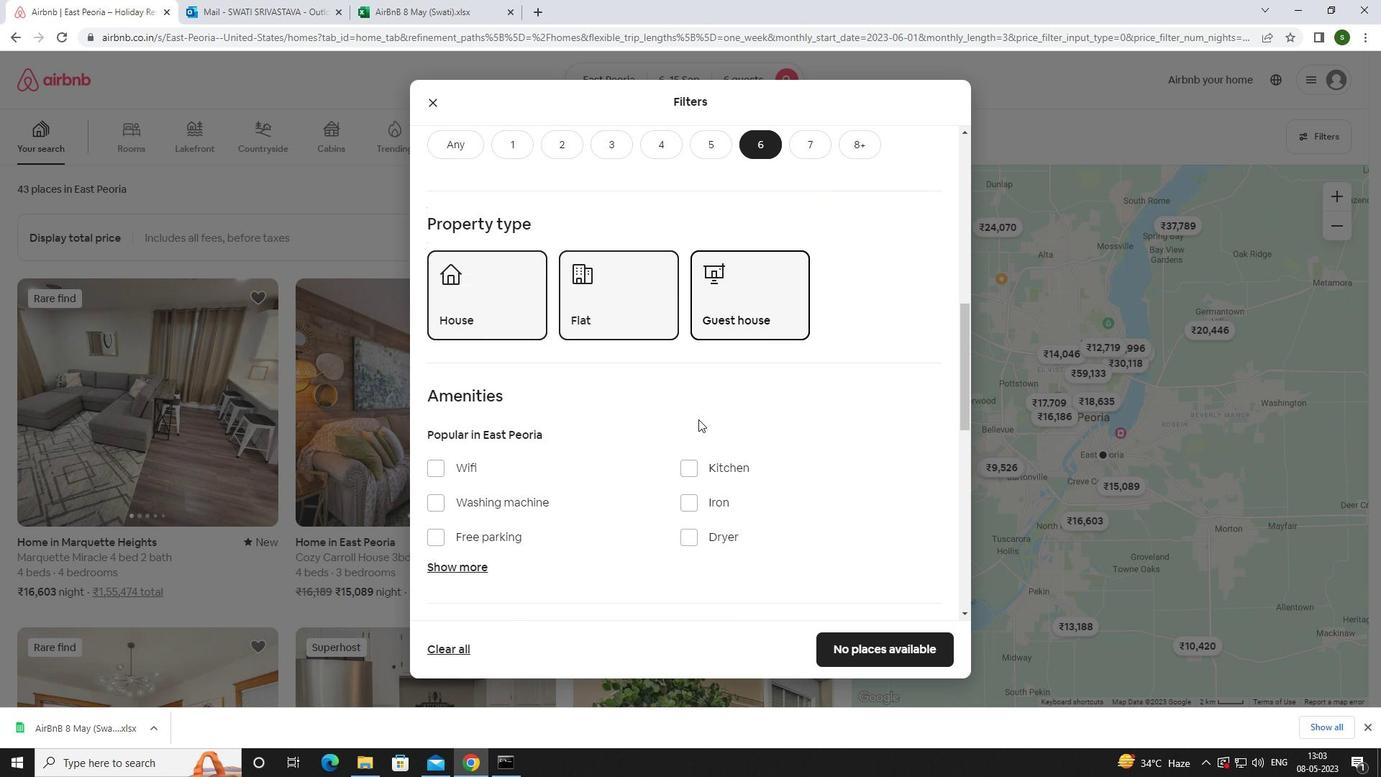 
Action: Mouse moved to (469, 400)
Screenshot: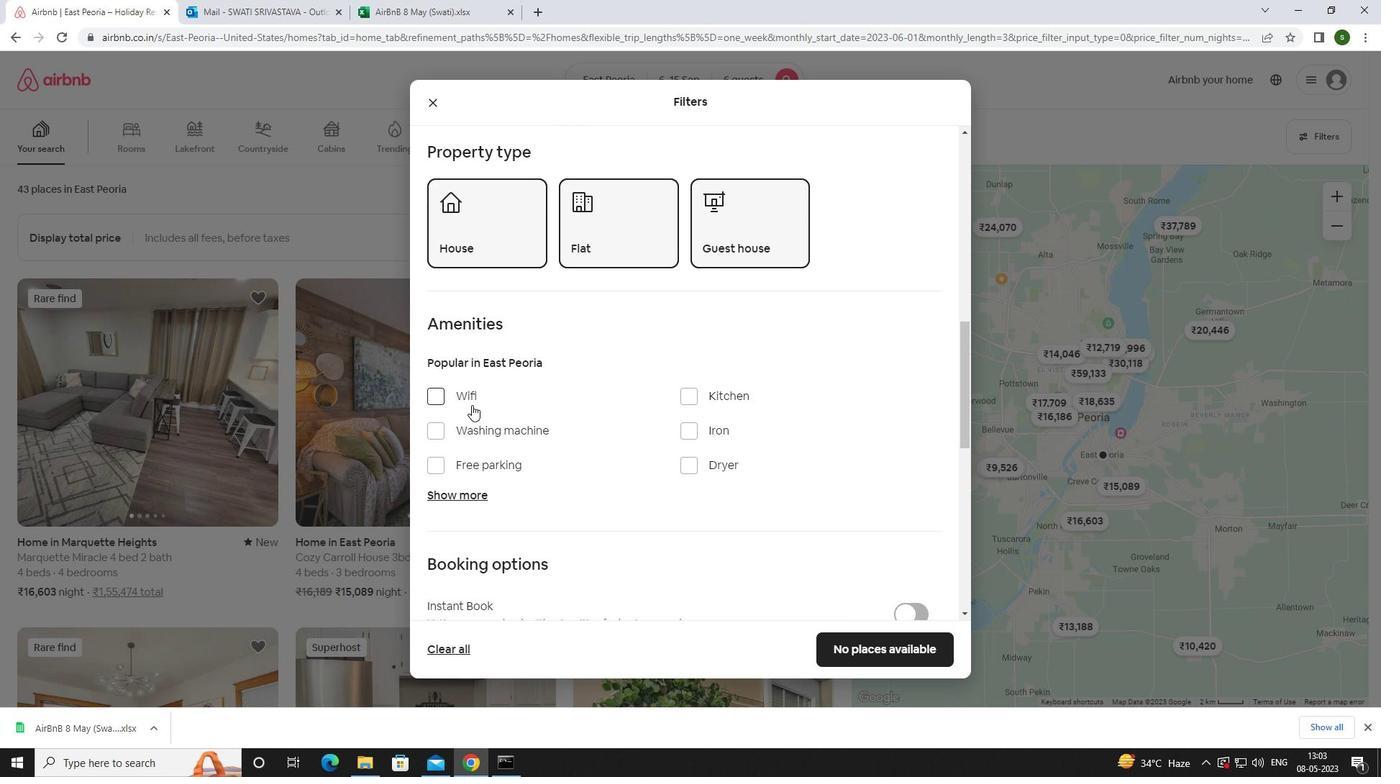 
Action: Mouse pressed left at (469, 400)
Screenshot: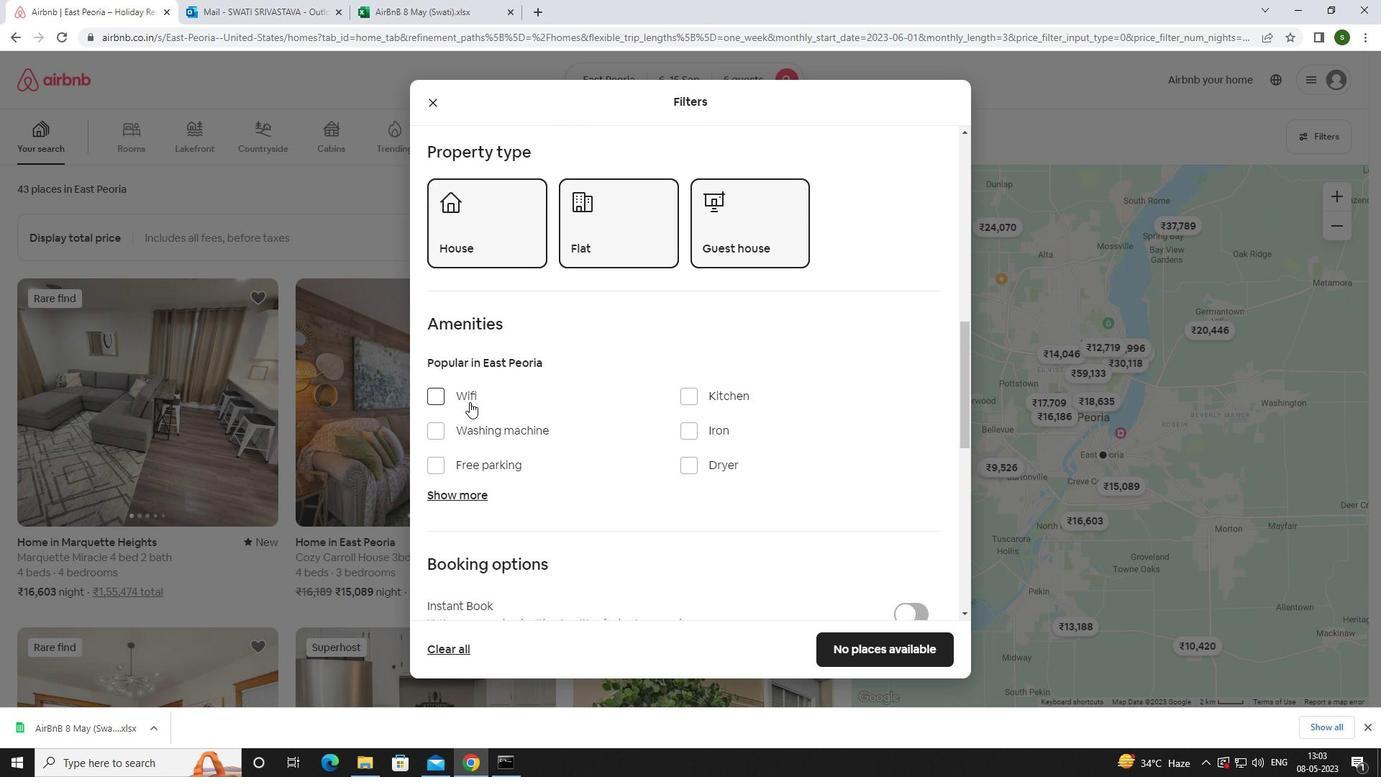 
Action: Mouse moved to (437, 388)
Screenshot: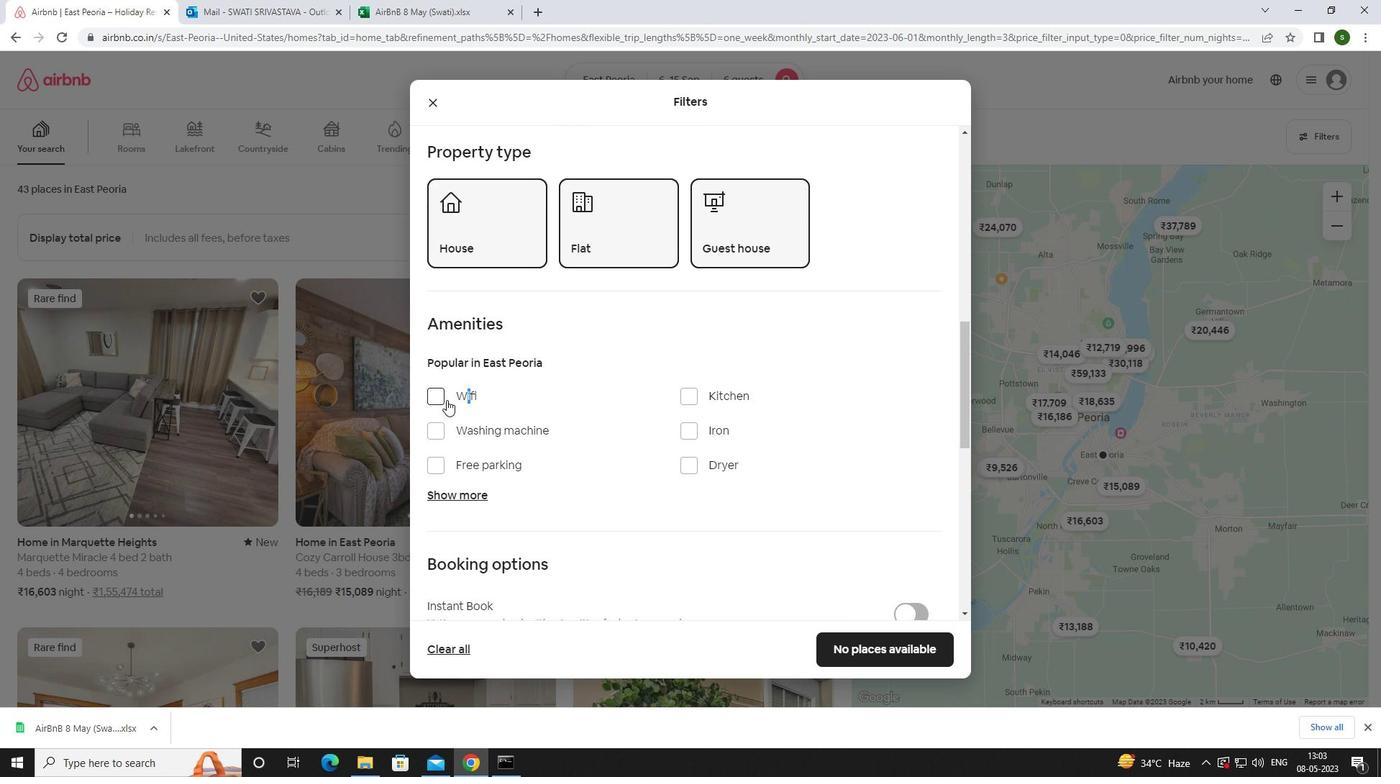 
Action: Mouse pressed left at (437, 388)
Screenshot: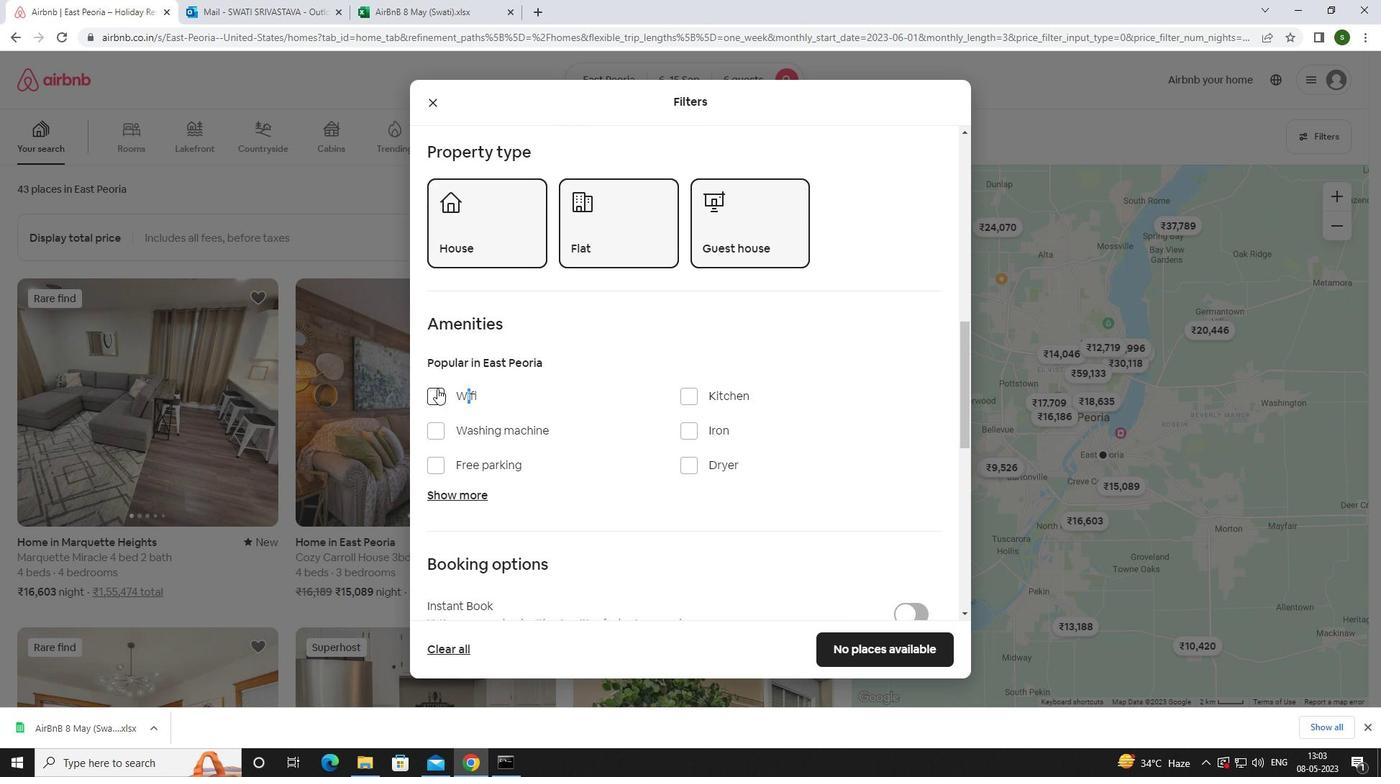 
Action: Mouse moved to (443, 465)
Screenshot: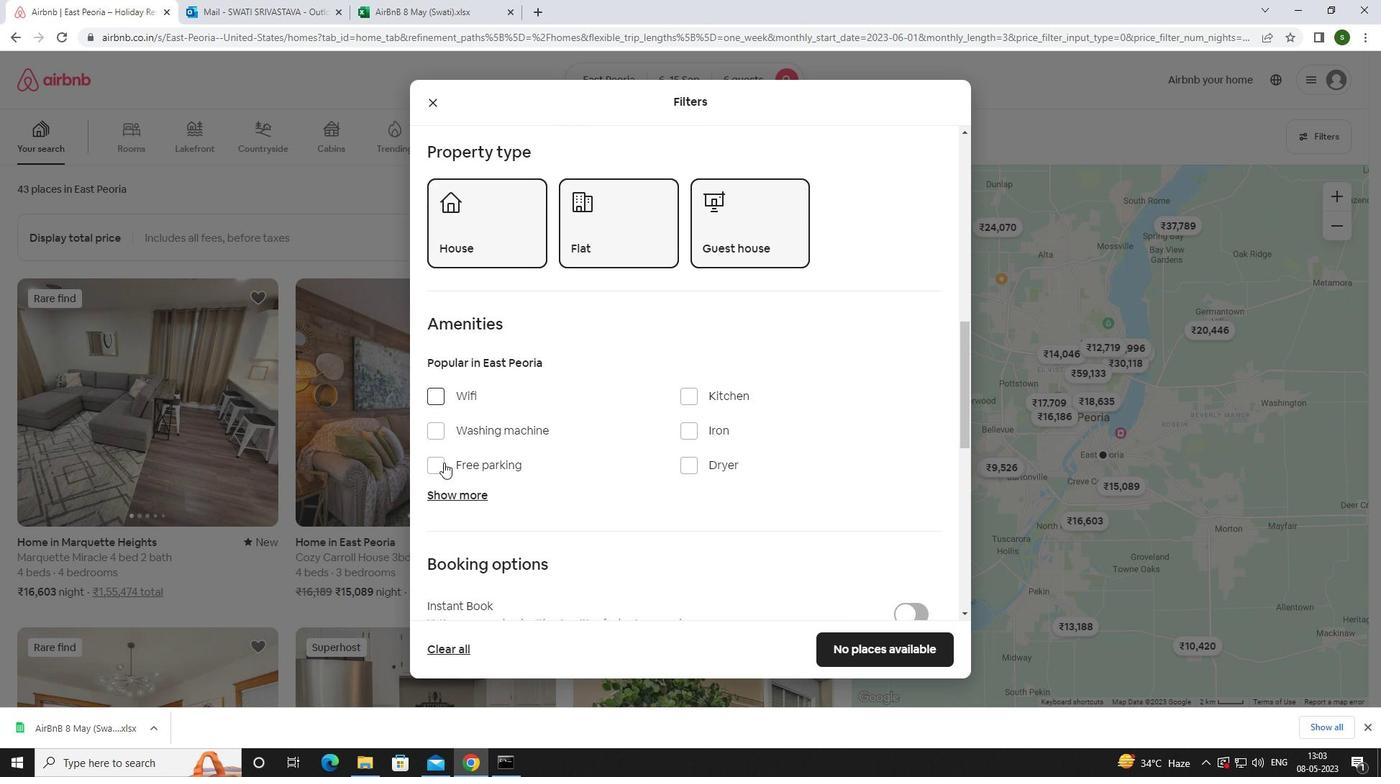 
Action: Mouse pressed left at (443, 465)
Screenshot: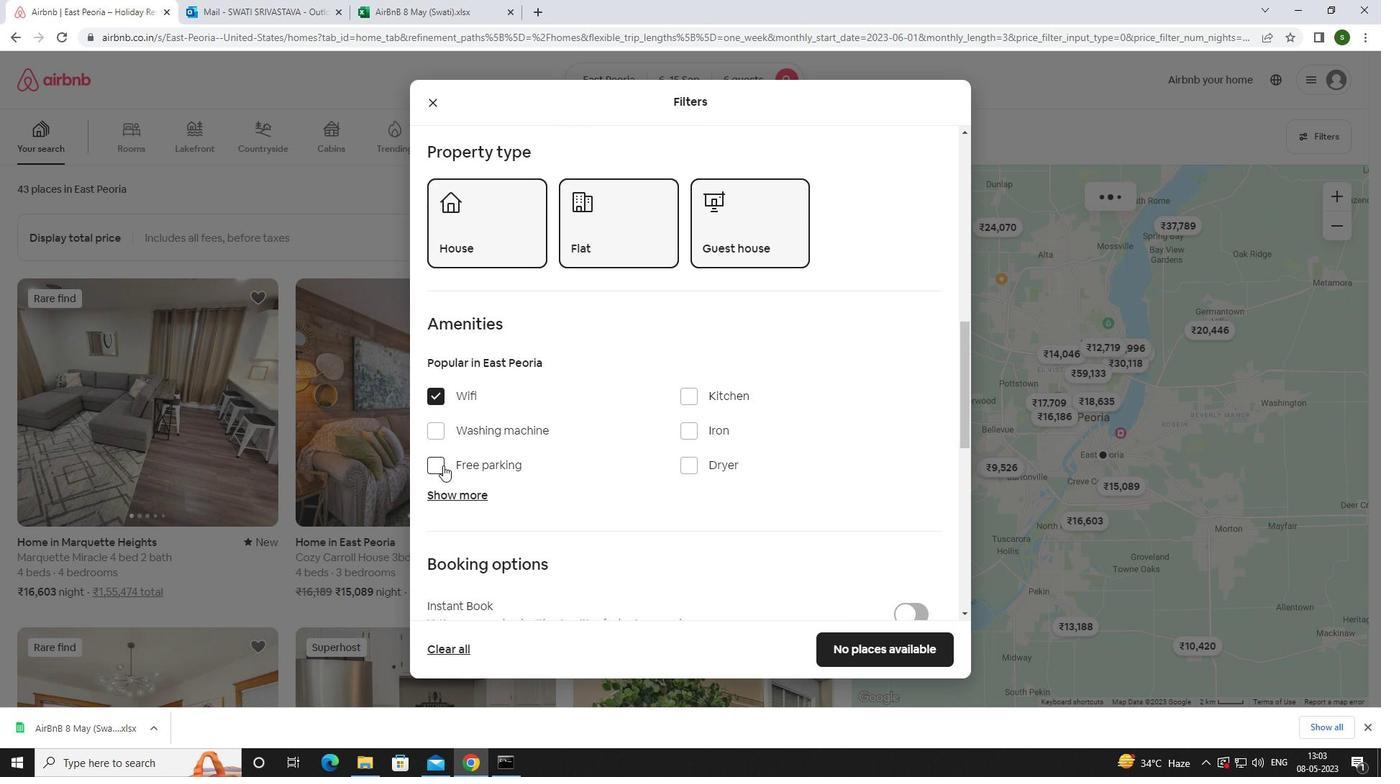 
Action: Mouse moved to (449, 492)
Screenshot: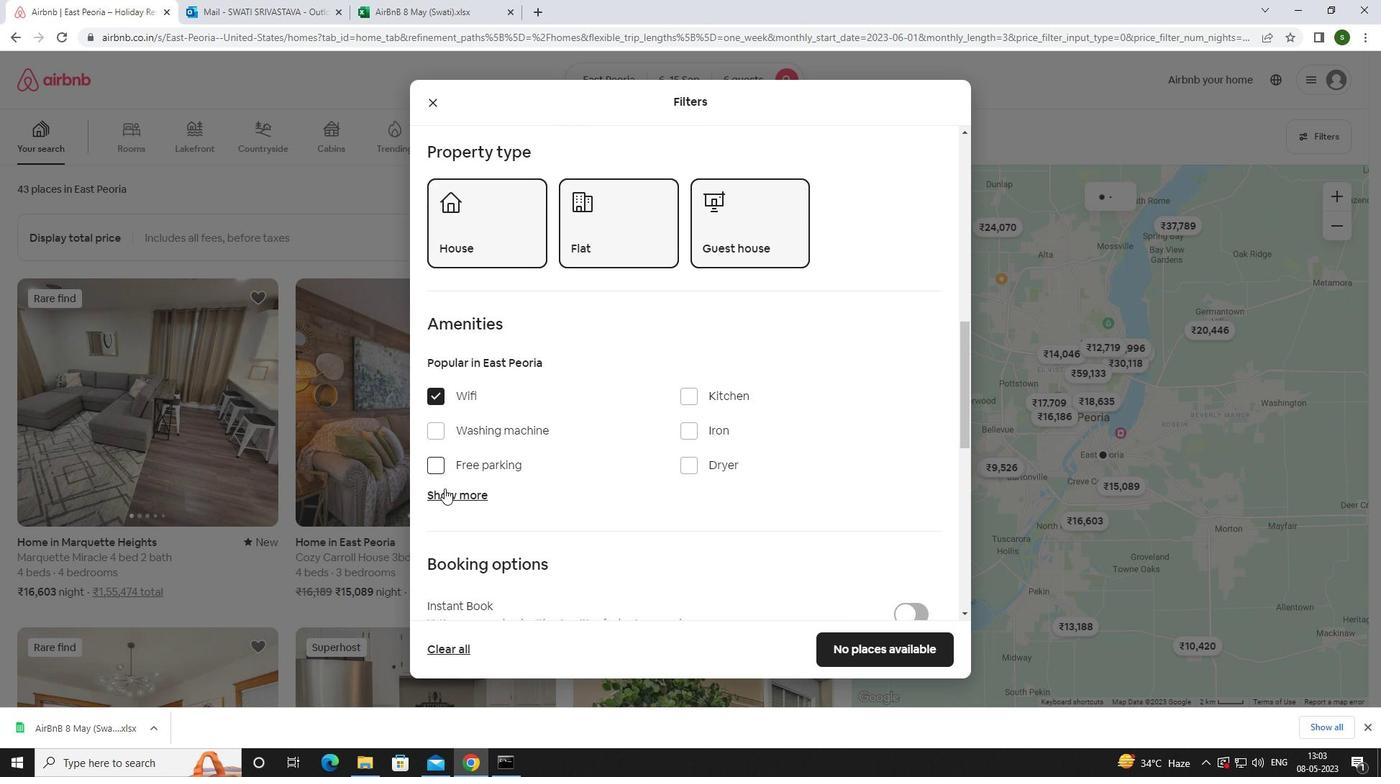 
Action: Mouse pressed left at (449, 492)
Screenshot: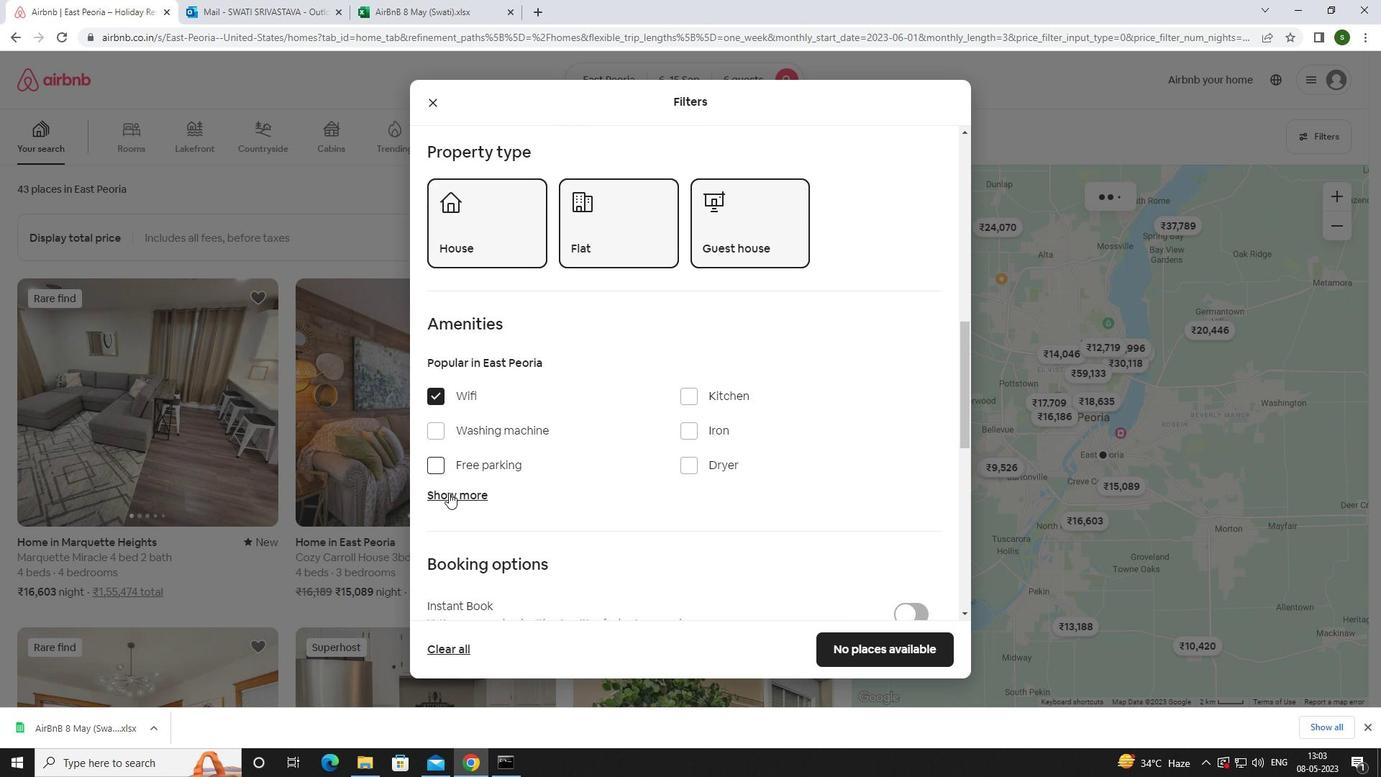 
Action: Mouse moved to (596, 490)
Screenshot: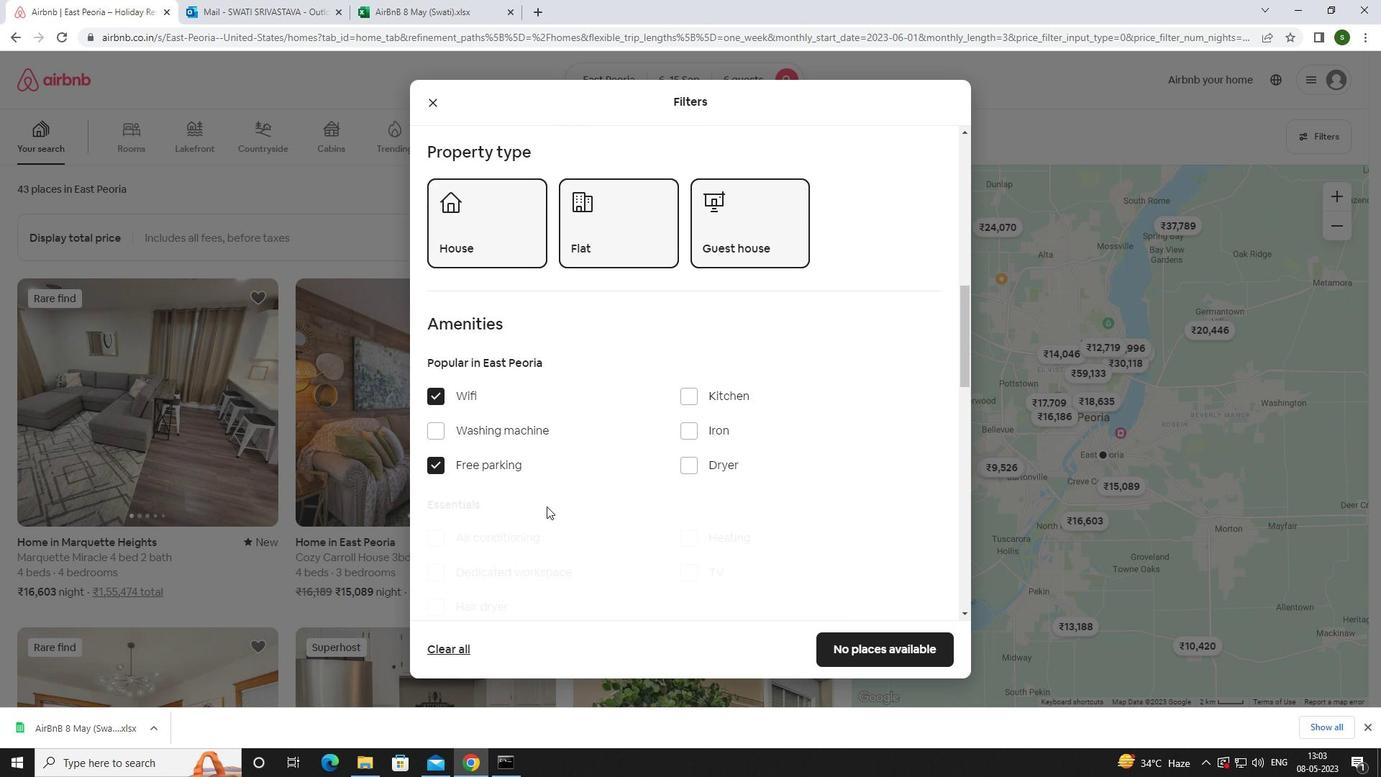 
Action: Mouse scrolled (596, 490) with delta (0, 0)
Screenshot: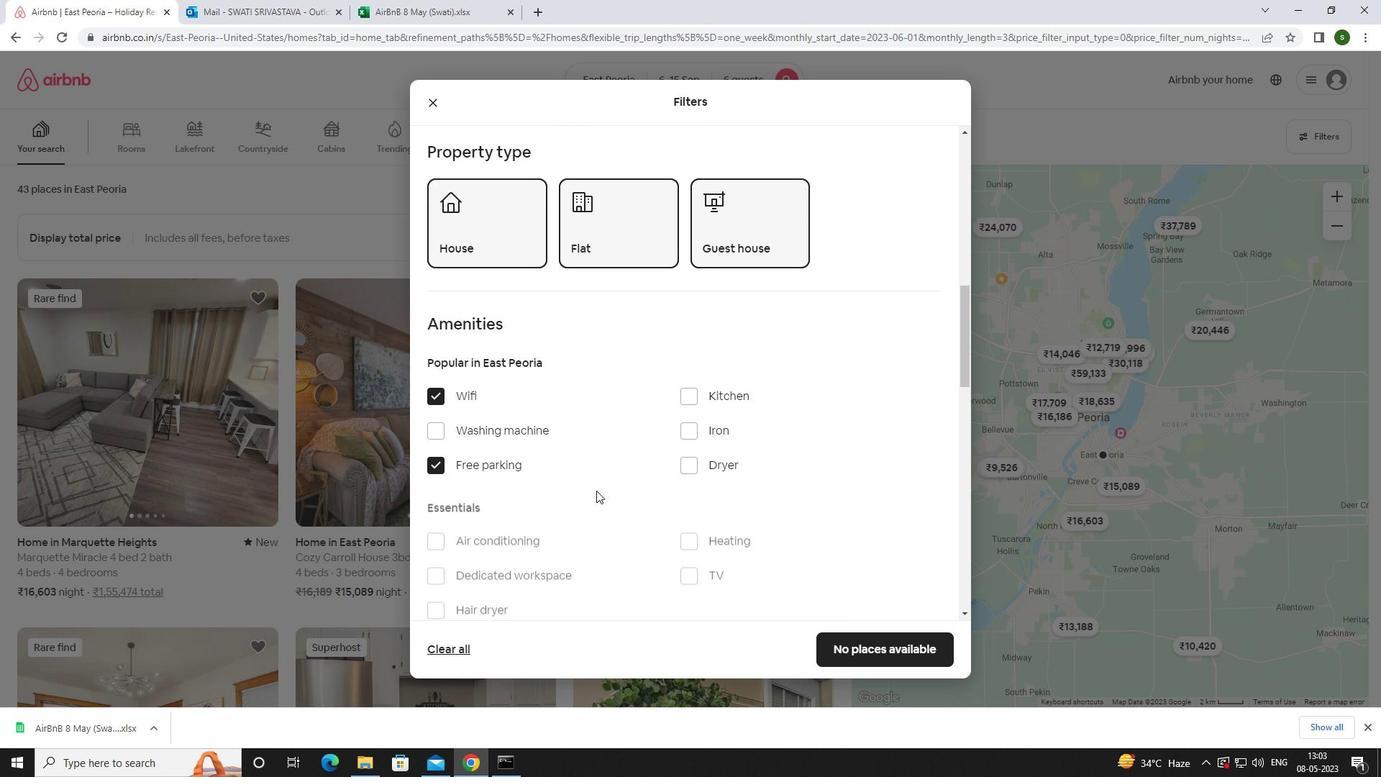 
Action: Mouse scrolled (596, 490) with delta (0, 0)
Screenshot: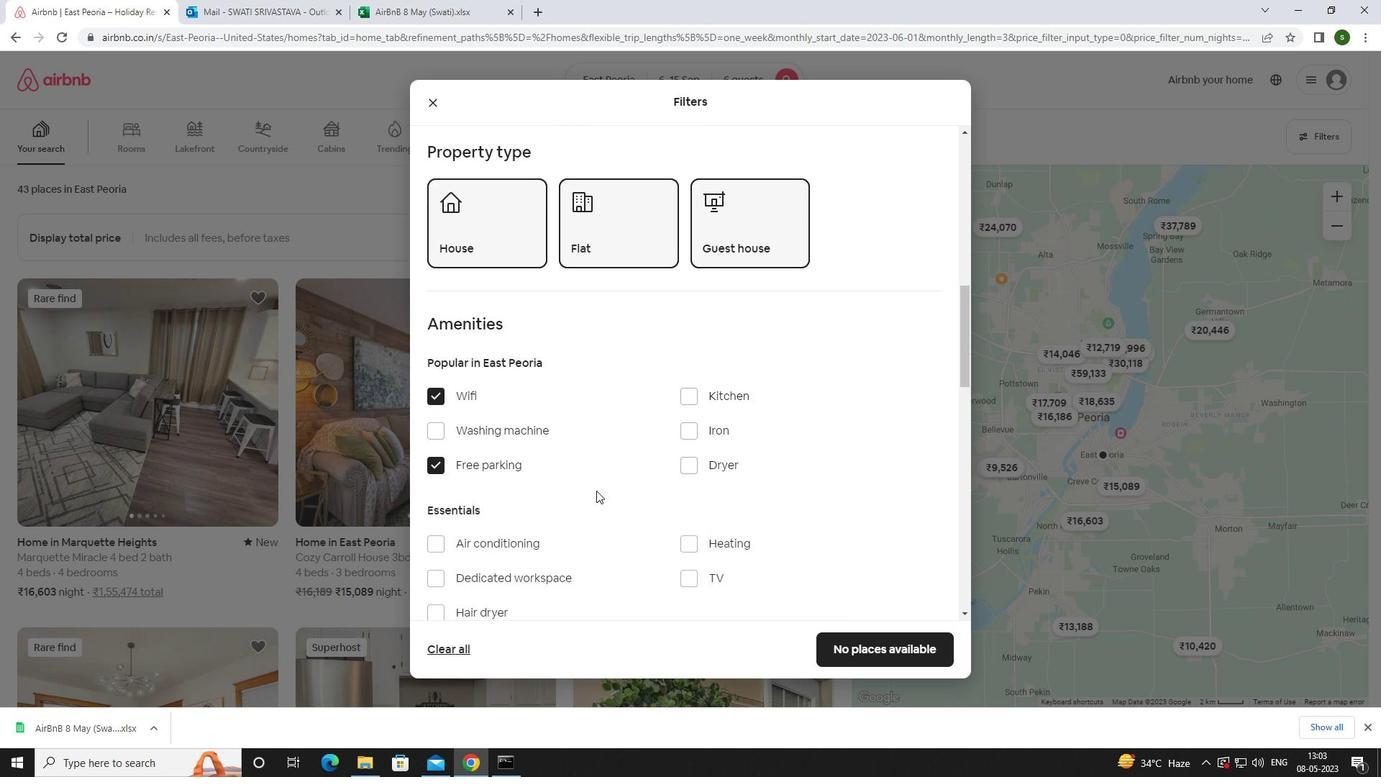 
Action: Mouse moved to (696, 429)
Screenshot: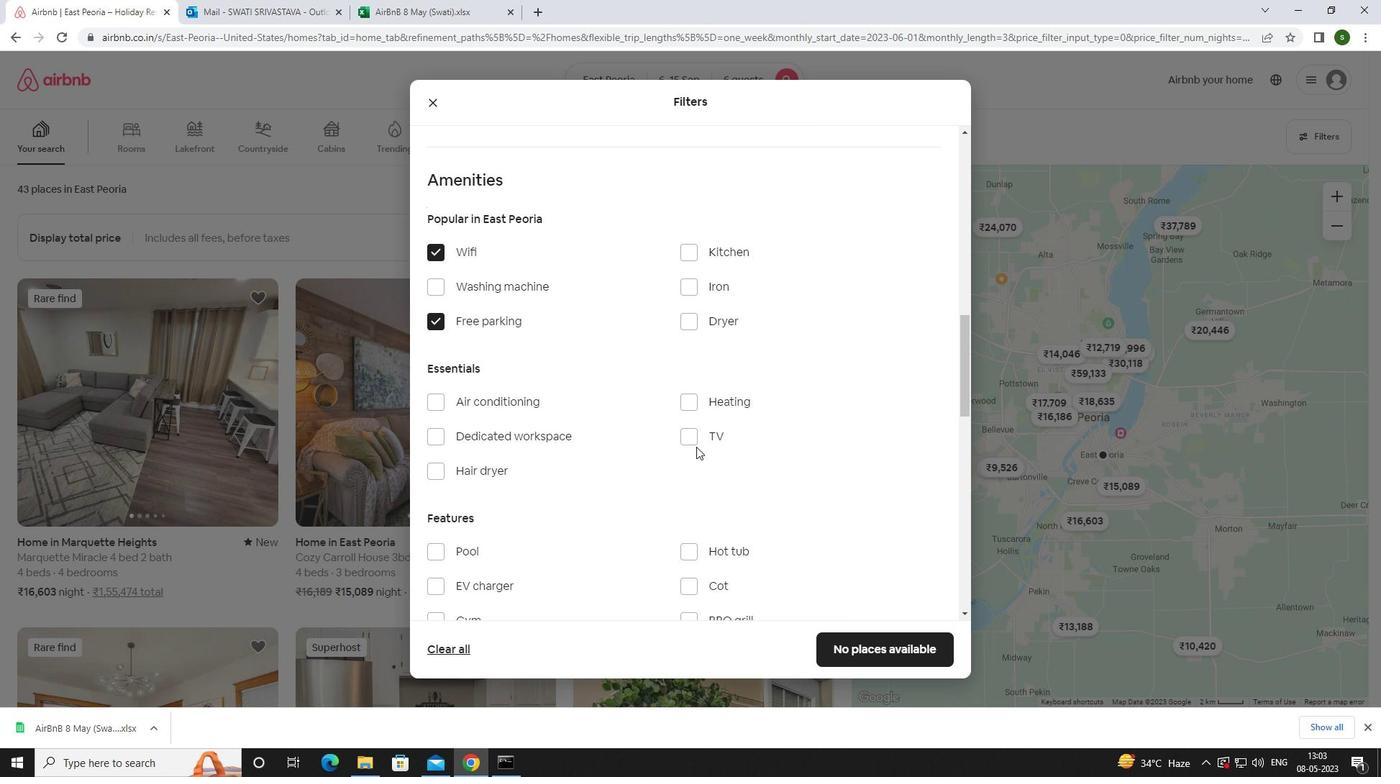 
Action: Mouse pressed left at (696, 429)
Screenshot: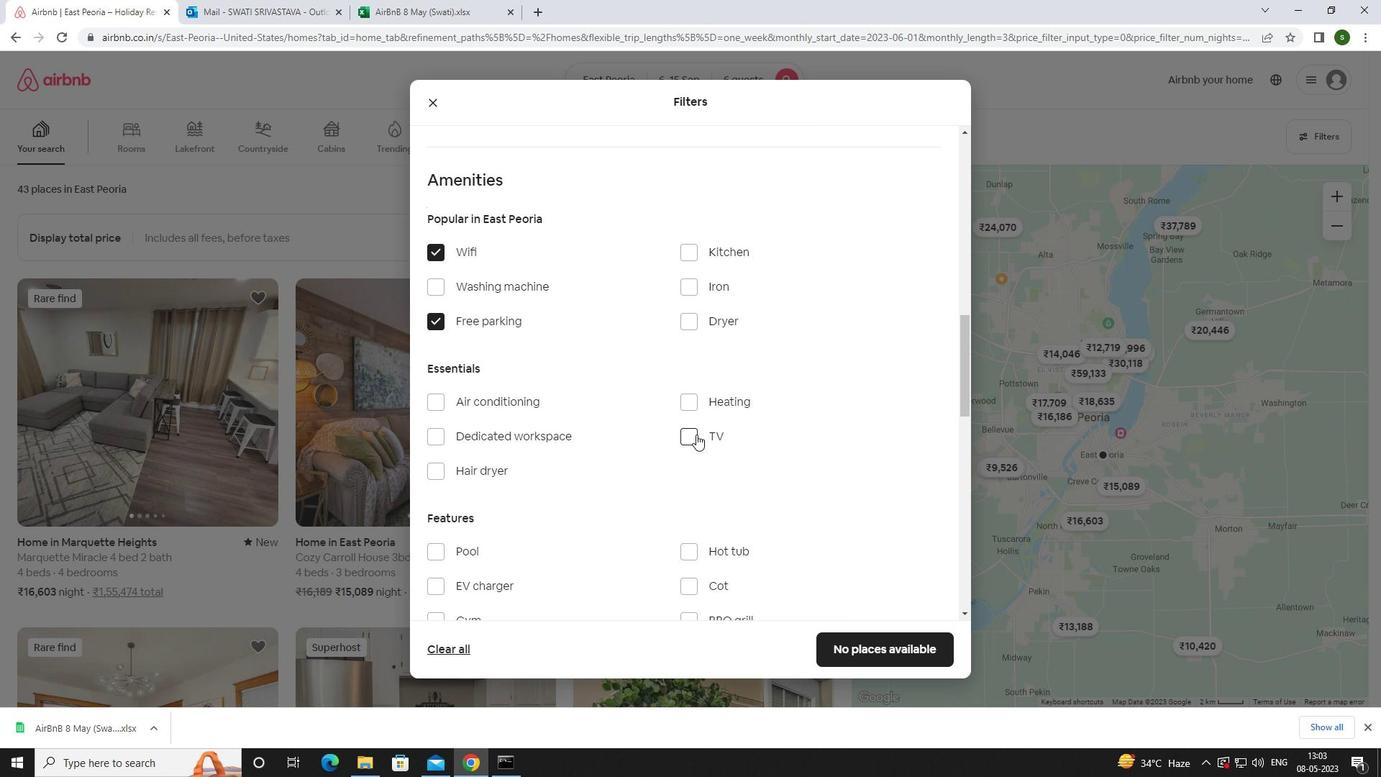 
Action: Mouse moved to (623, 480)
Screenshot: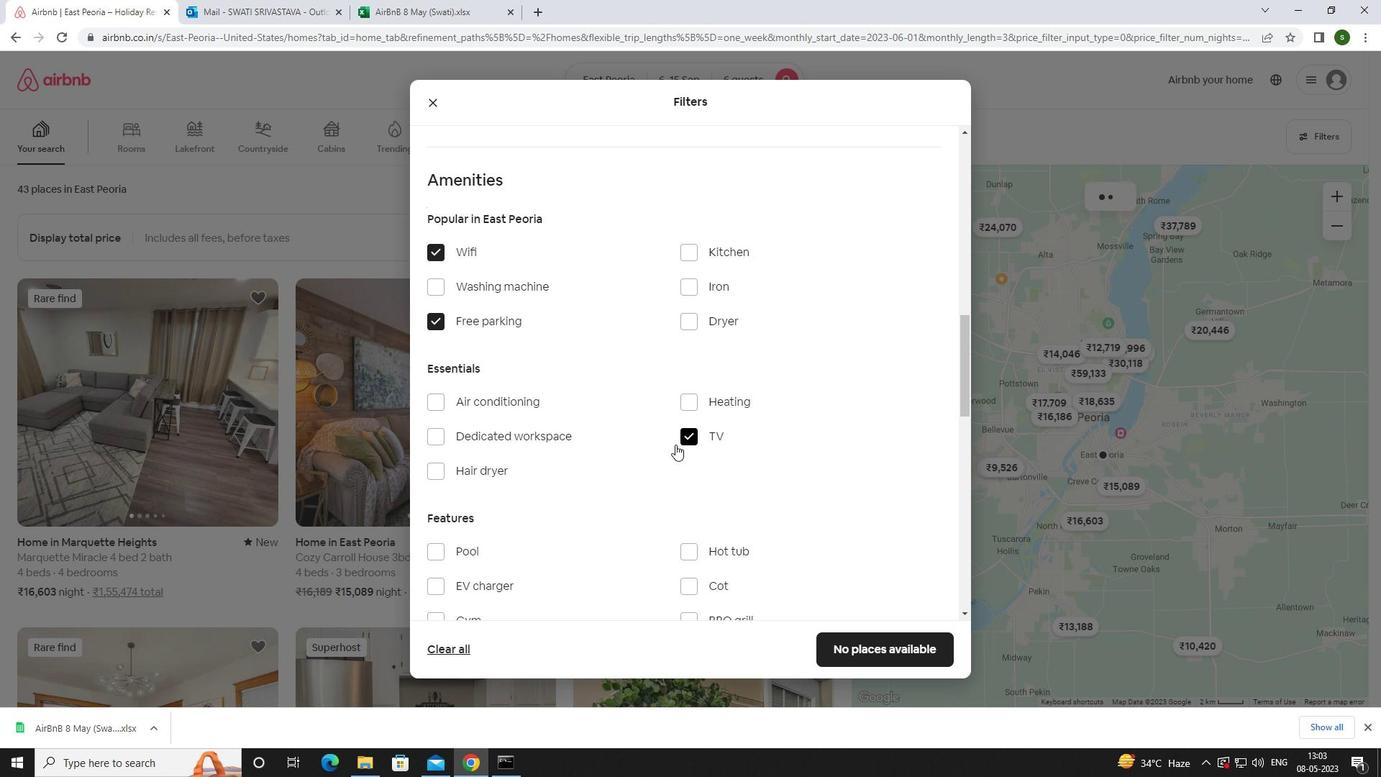
Action: Mouse scrolled (623, 479) with delta (0, 0)
Screenshot: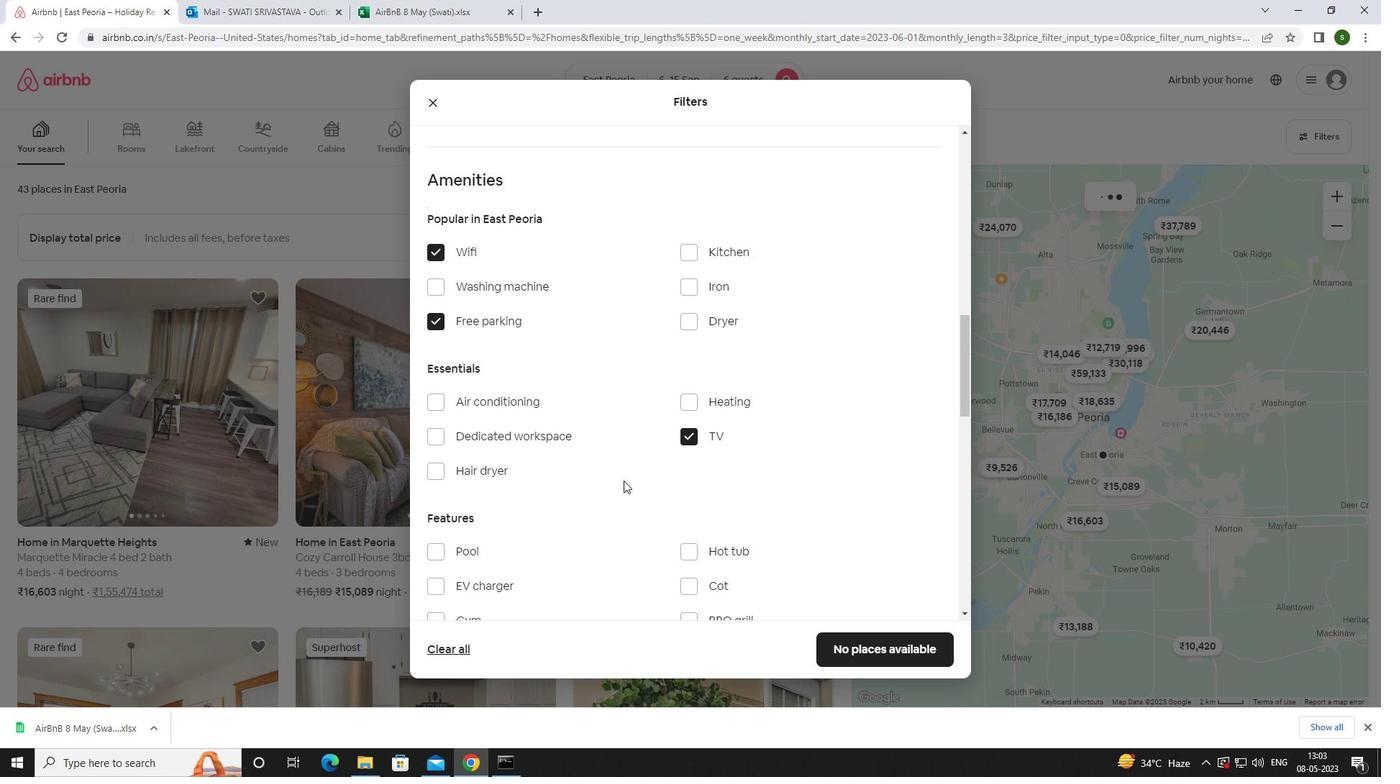 
Action: Mouse scrolled (623, 479) with delta (0, 0)
Screenshot: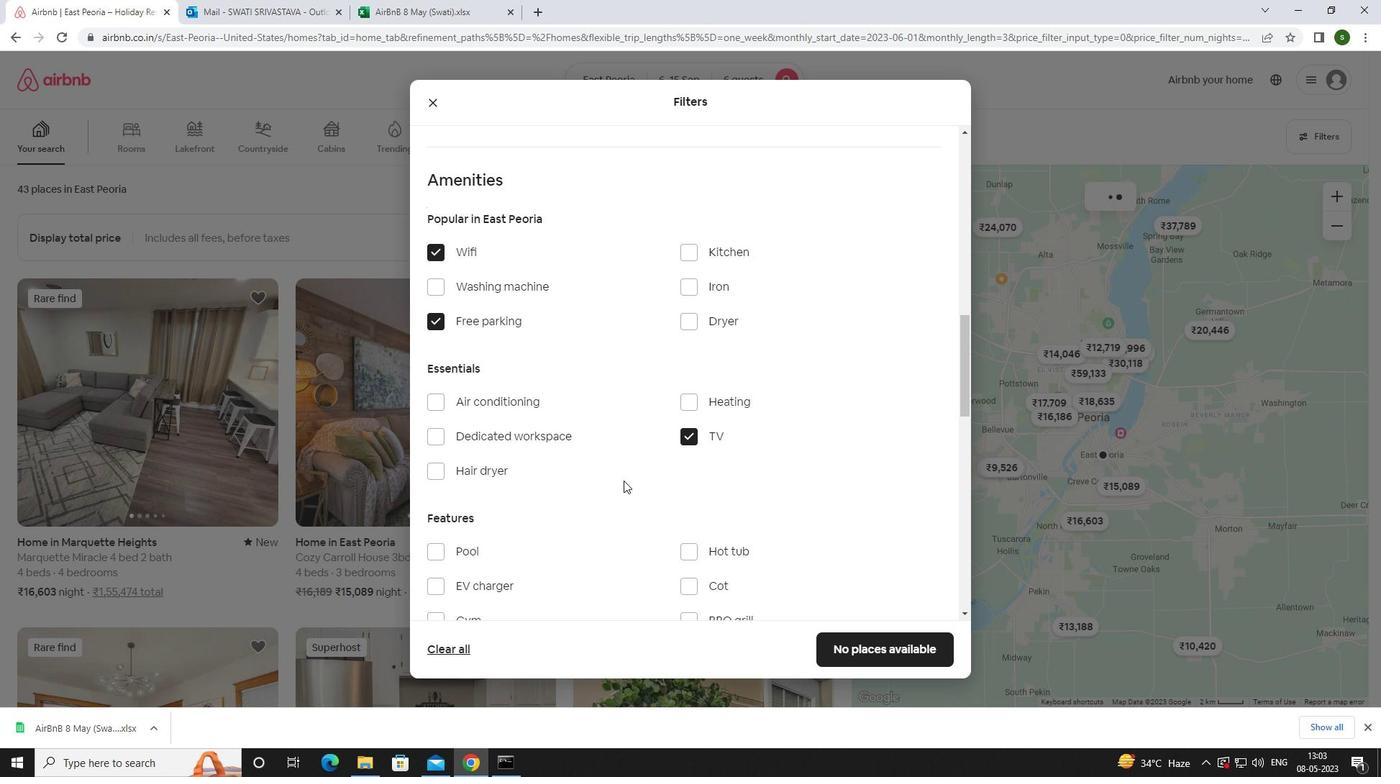 
Action: Mouse scrolled (623, 479) with delta (0, 0)
Screenshot: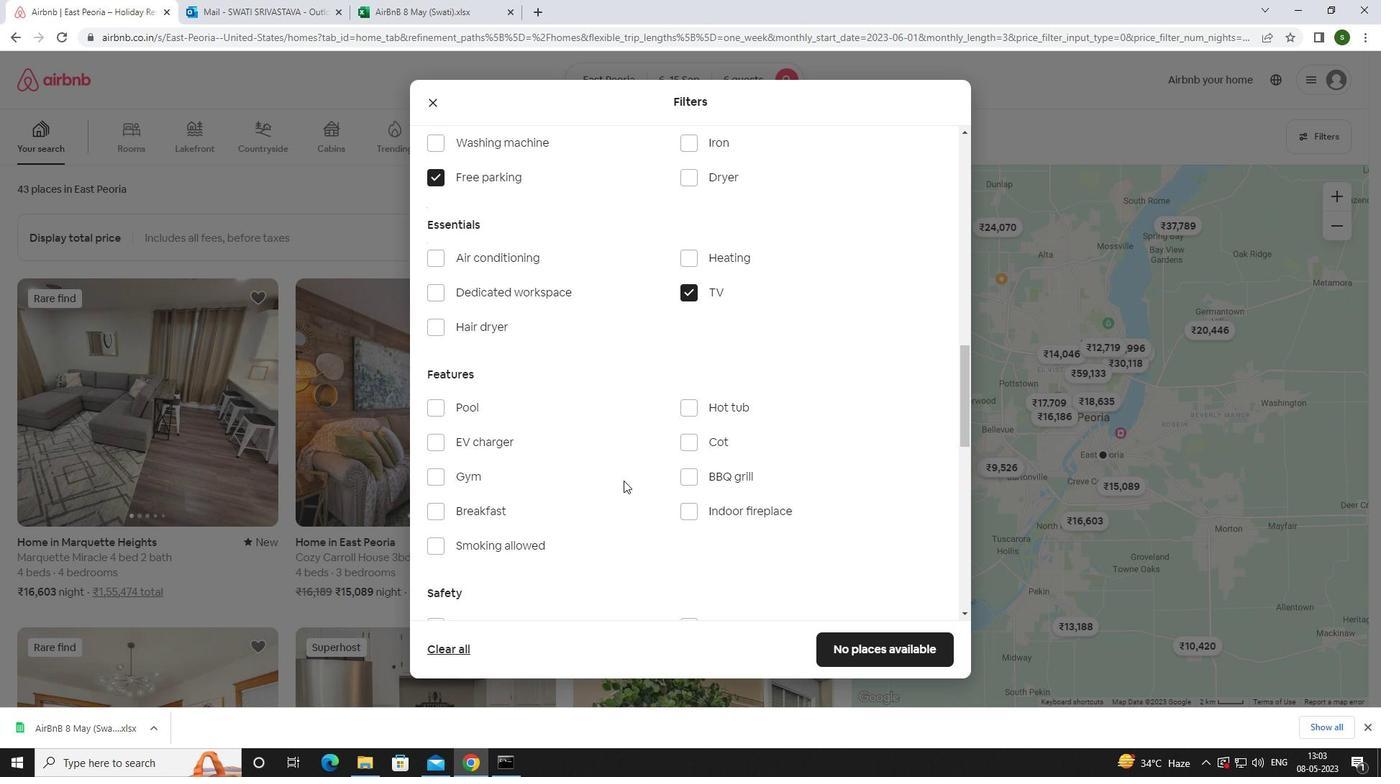 
Action: Mouse moved to (471, 409)
Screenshot: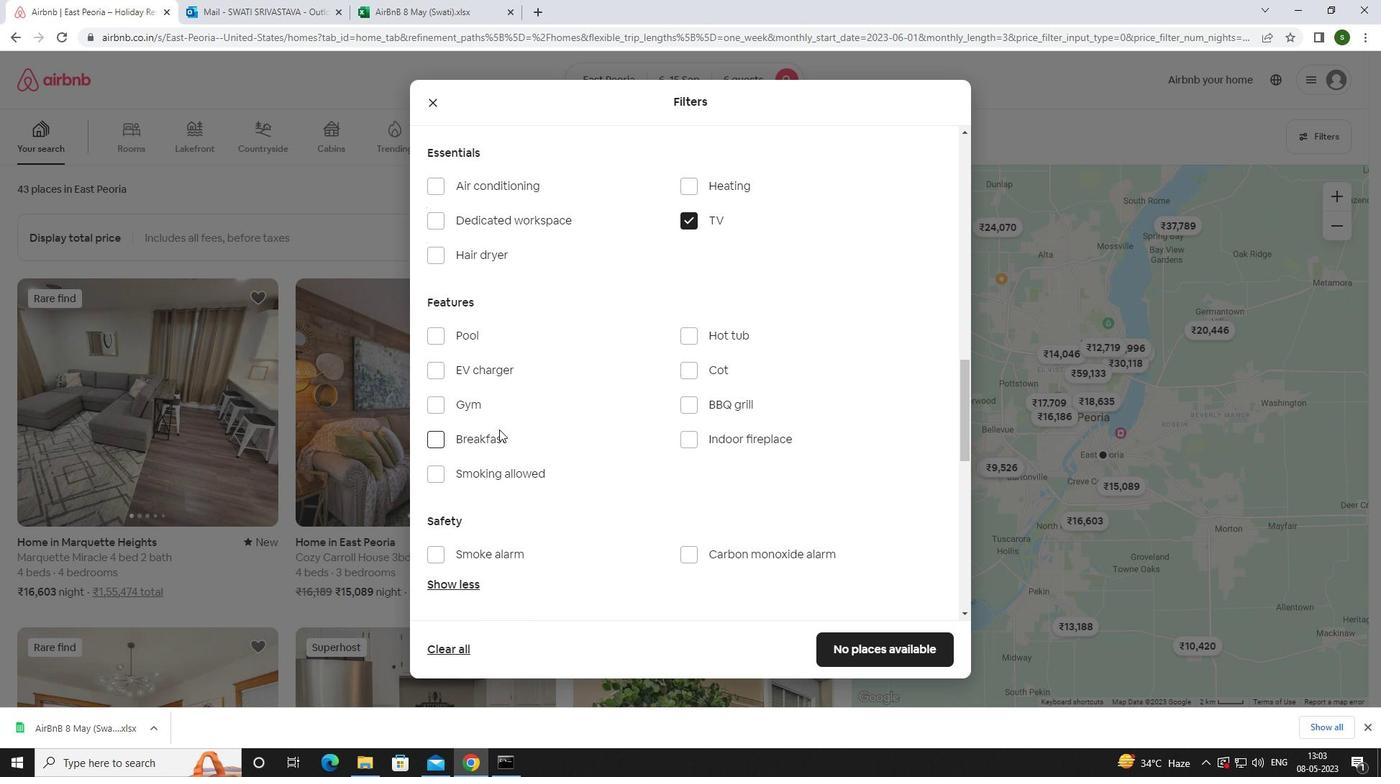 
Action: Mouse pressed left at (471, 409)
Screenshot: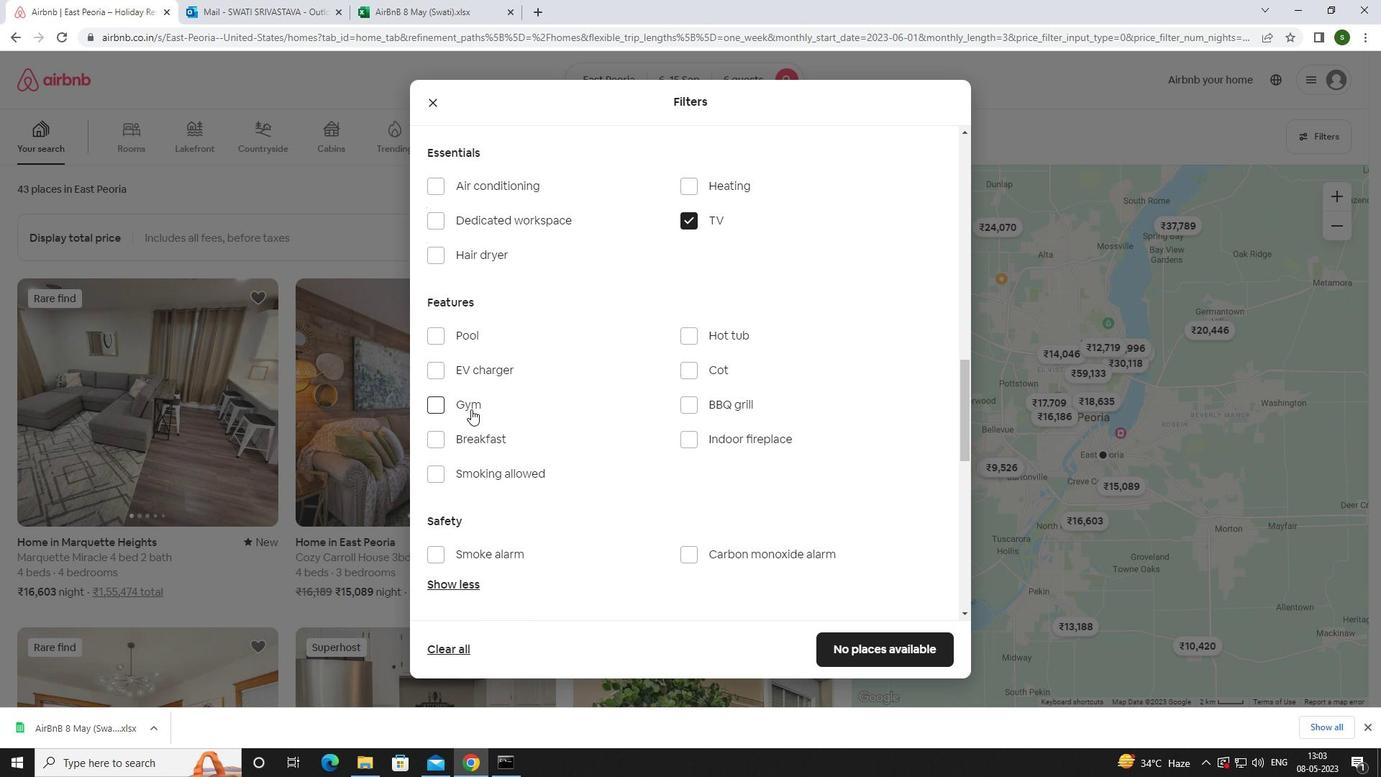
Action: Mouse moved to (472, 444)
Screenshot: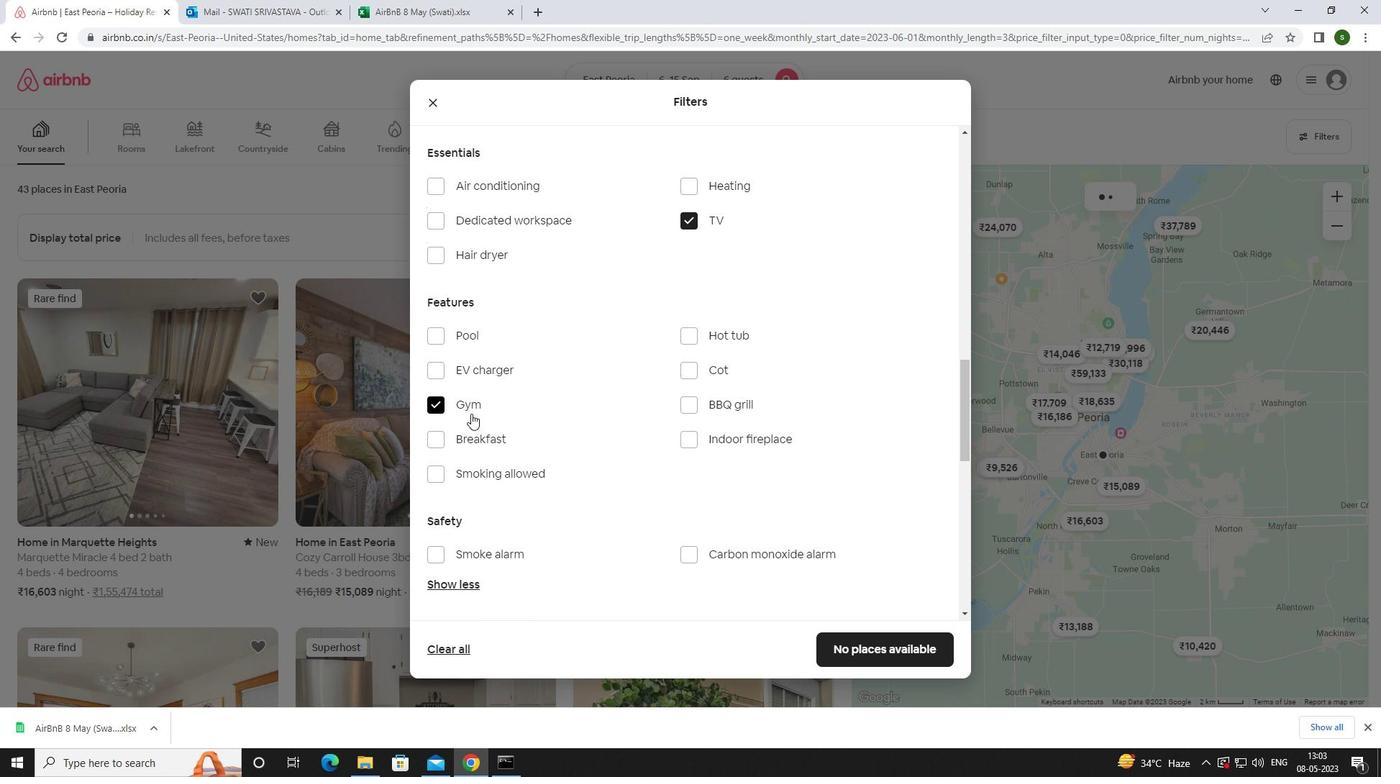 
Action: Mouse pressed left at (472, 444)
Screenshot: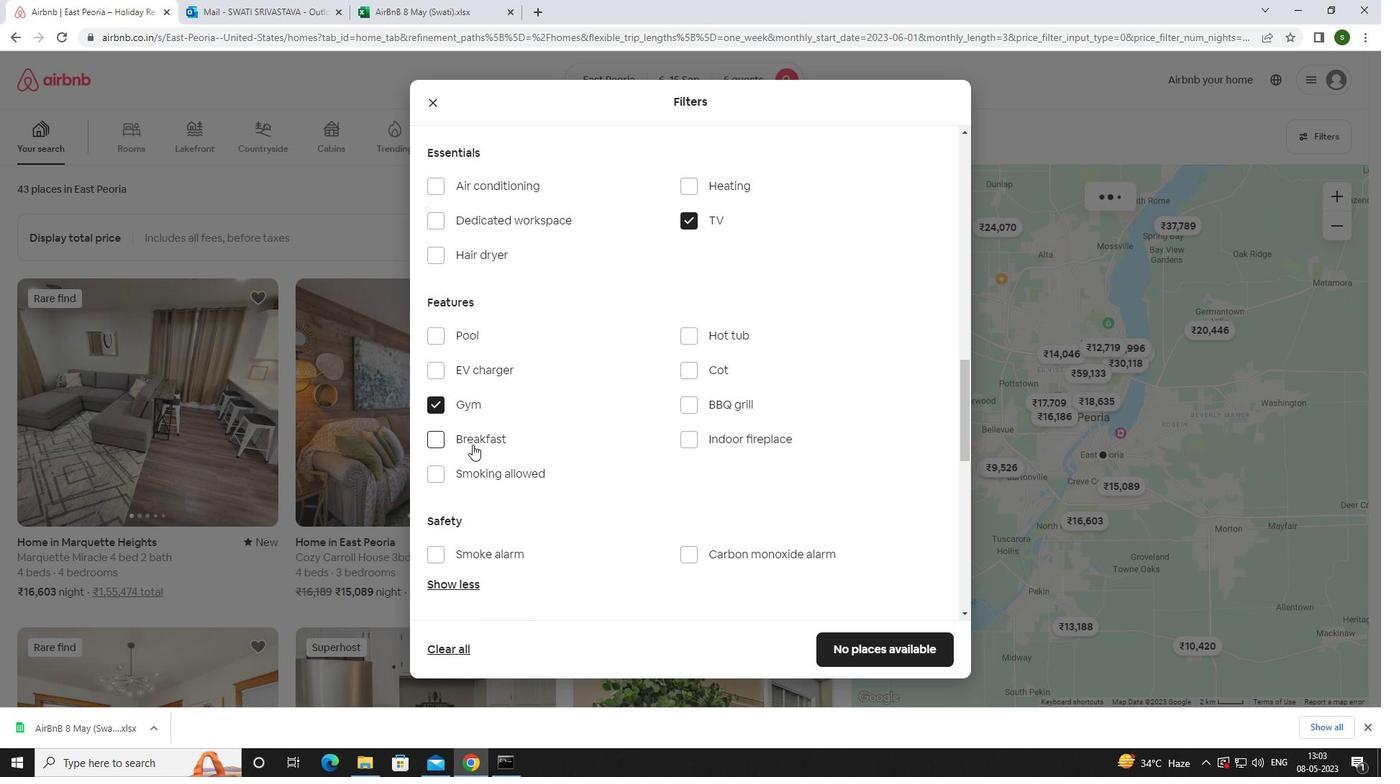 
Action: Mouse moved to (607, 485)
Screenshot: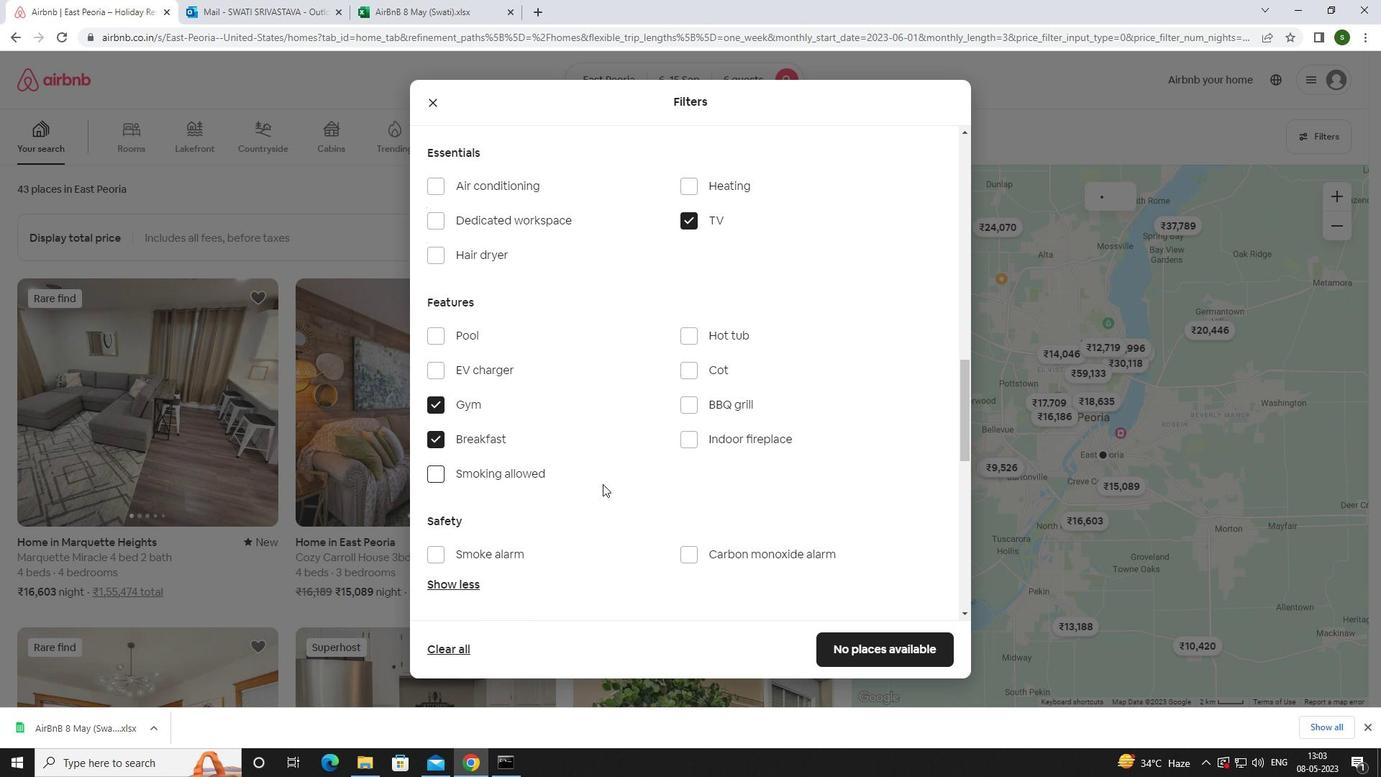 
Action: Mouse scrolled (607, 484) with delta (0, 0)
Screenshot: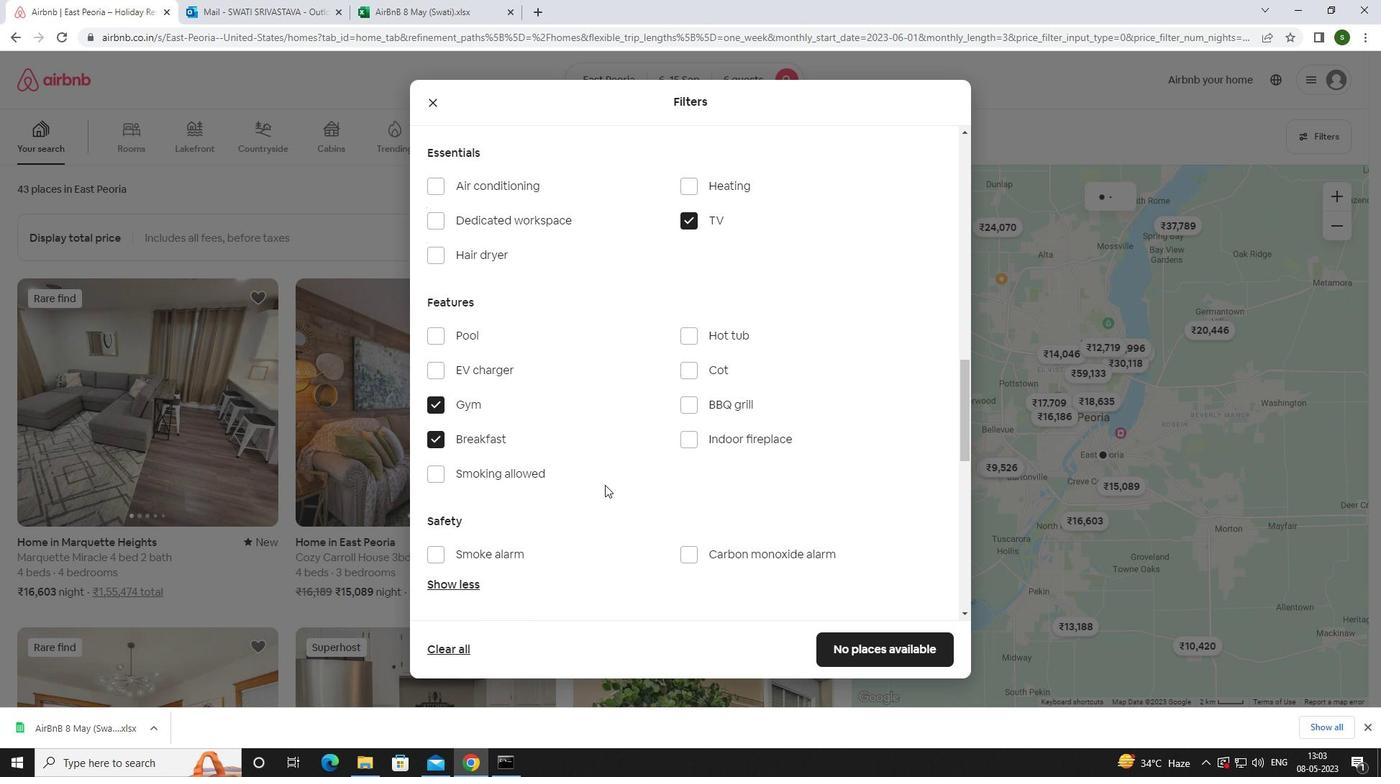 
Action: Mouse scrolled (607, 484) with delta (0, 0)
Screenshot: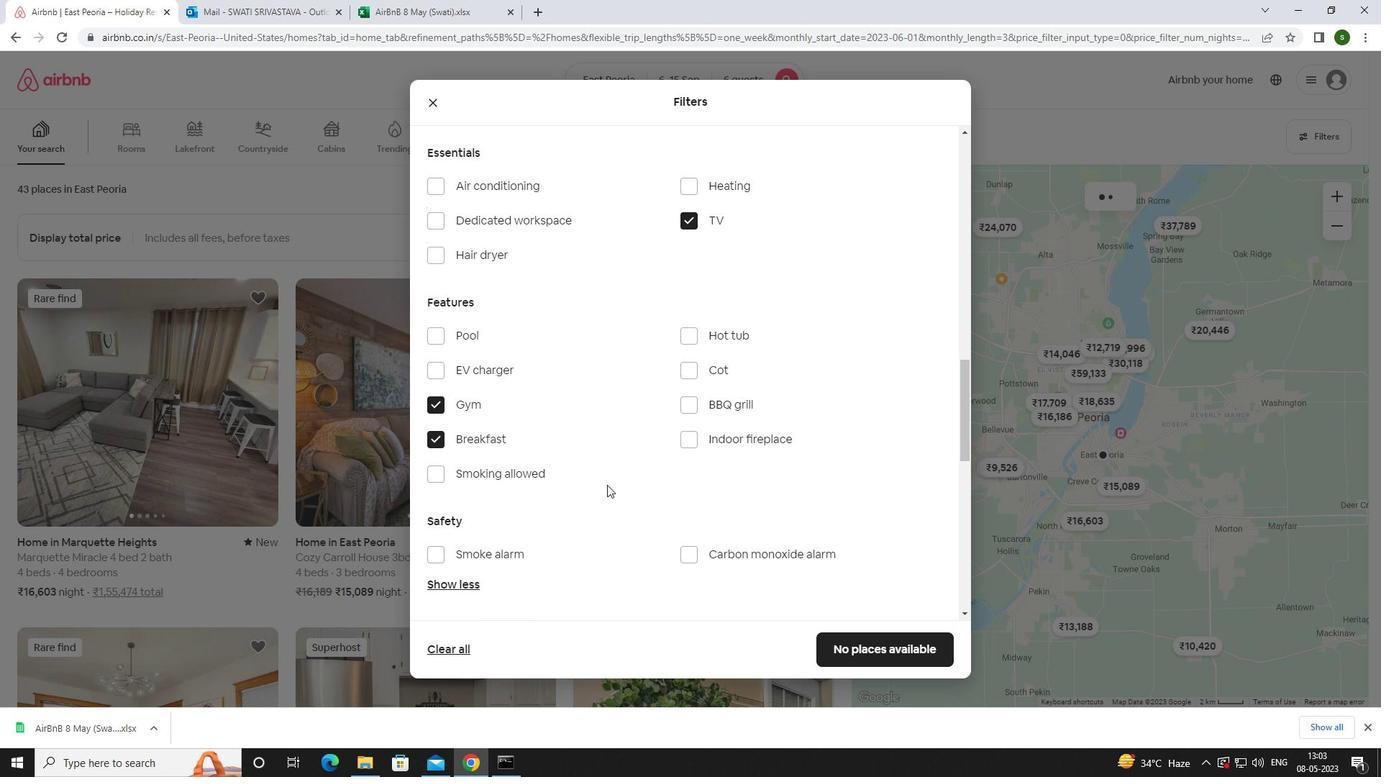 
Action: Mouse scrolled (607, 484) with delta (0, 0)
Screenshot: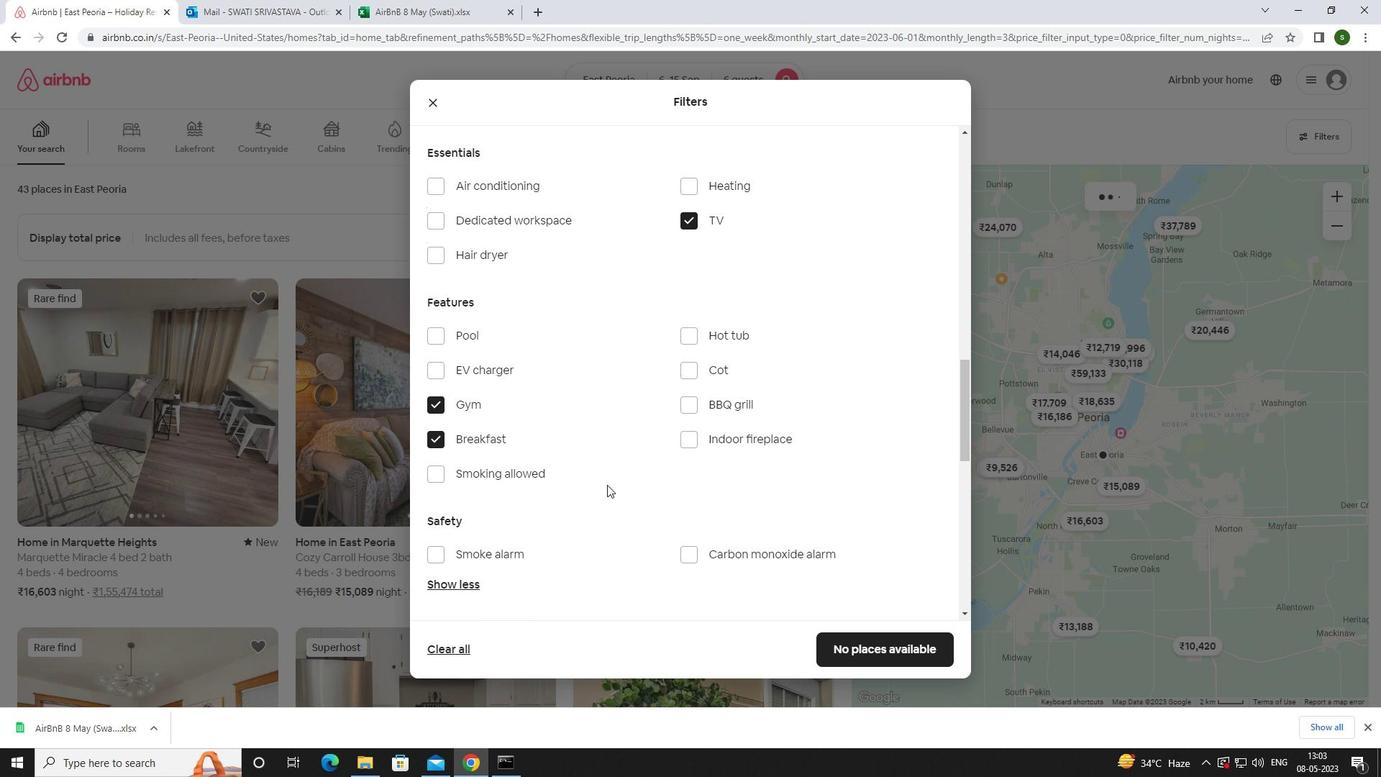 
Action: Mouse moved to (901, 536)
Screenshot: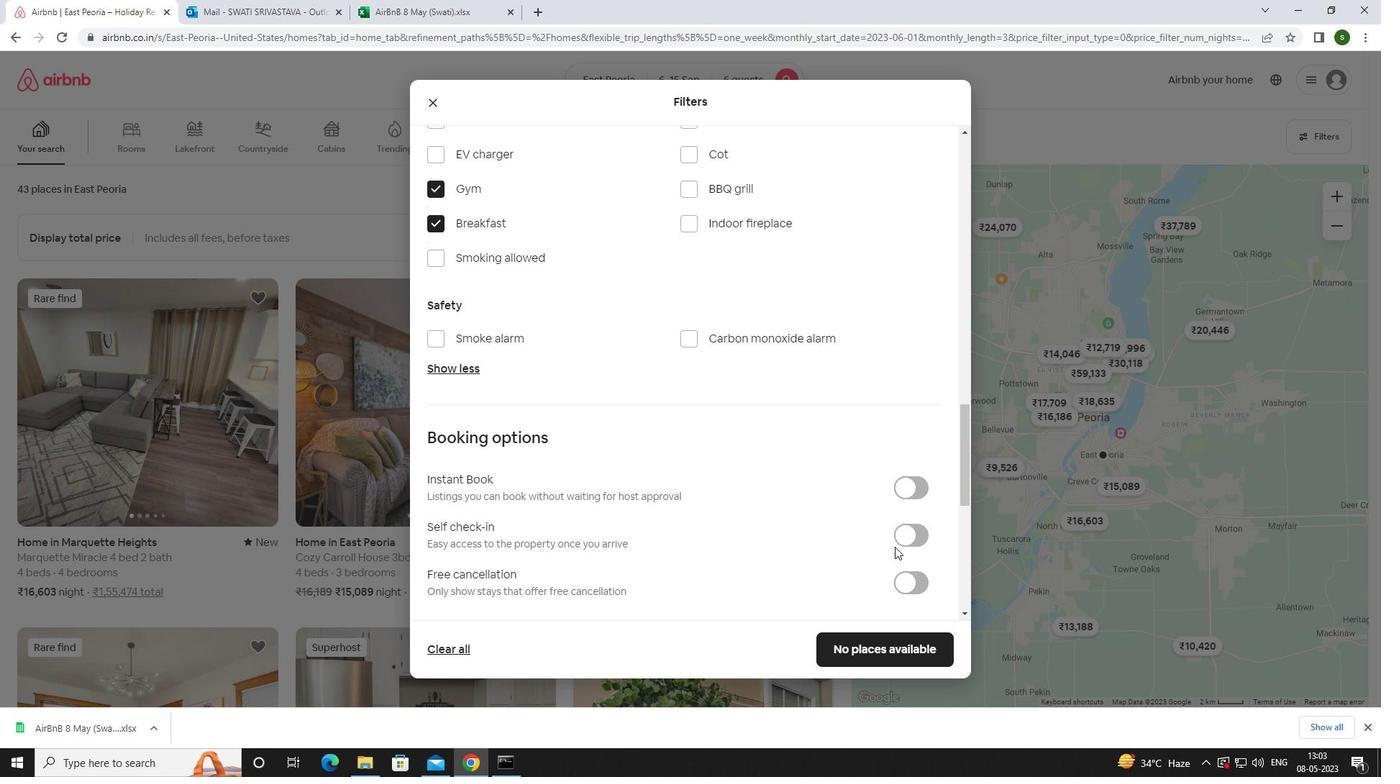
Action: Mouse pressed left at (901, 536)
Screenshot: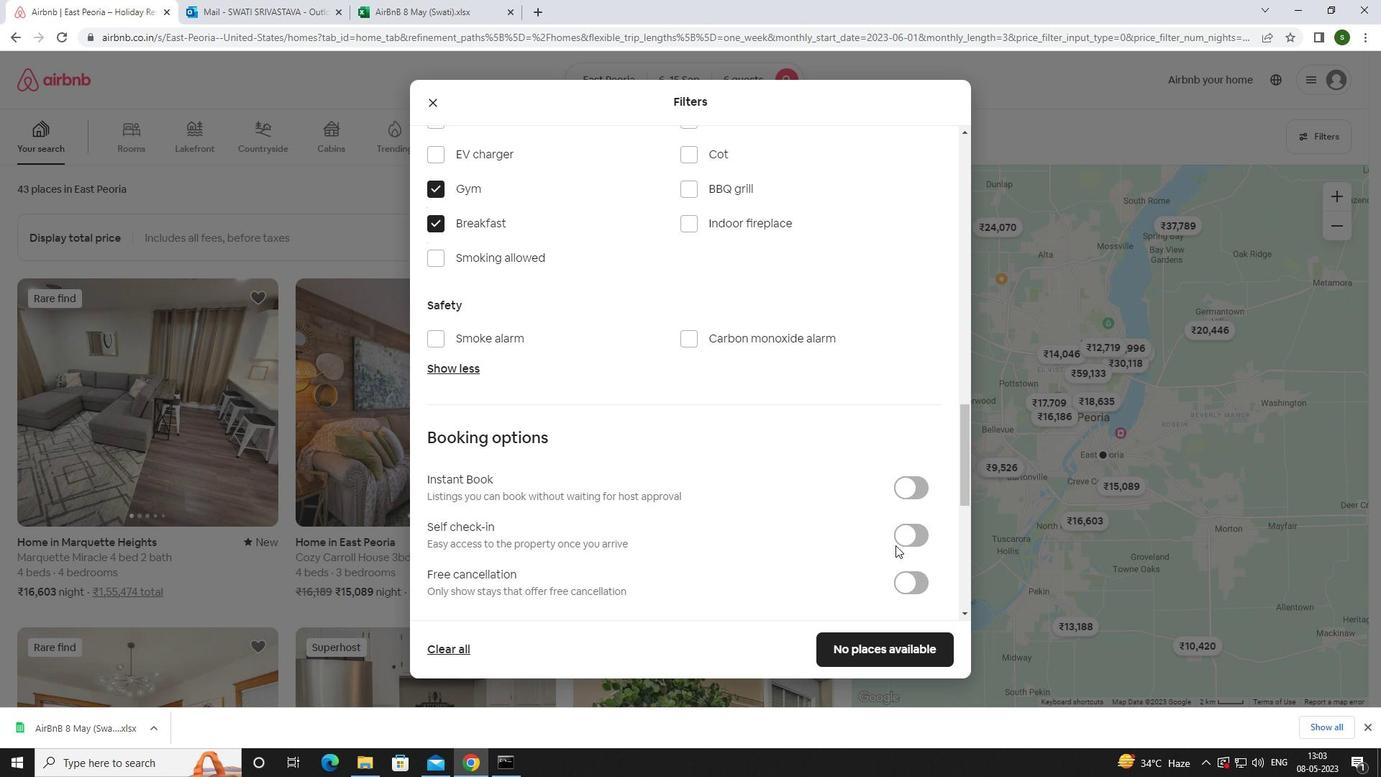 
Action: Mouse moved to (757, 488)
Screenshot: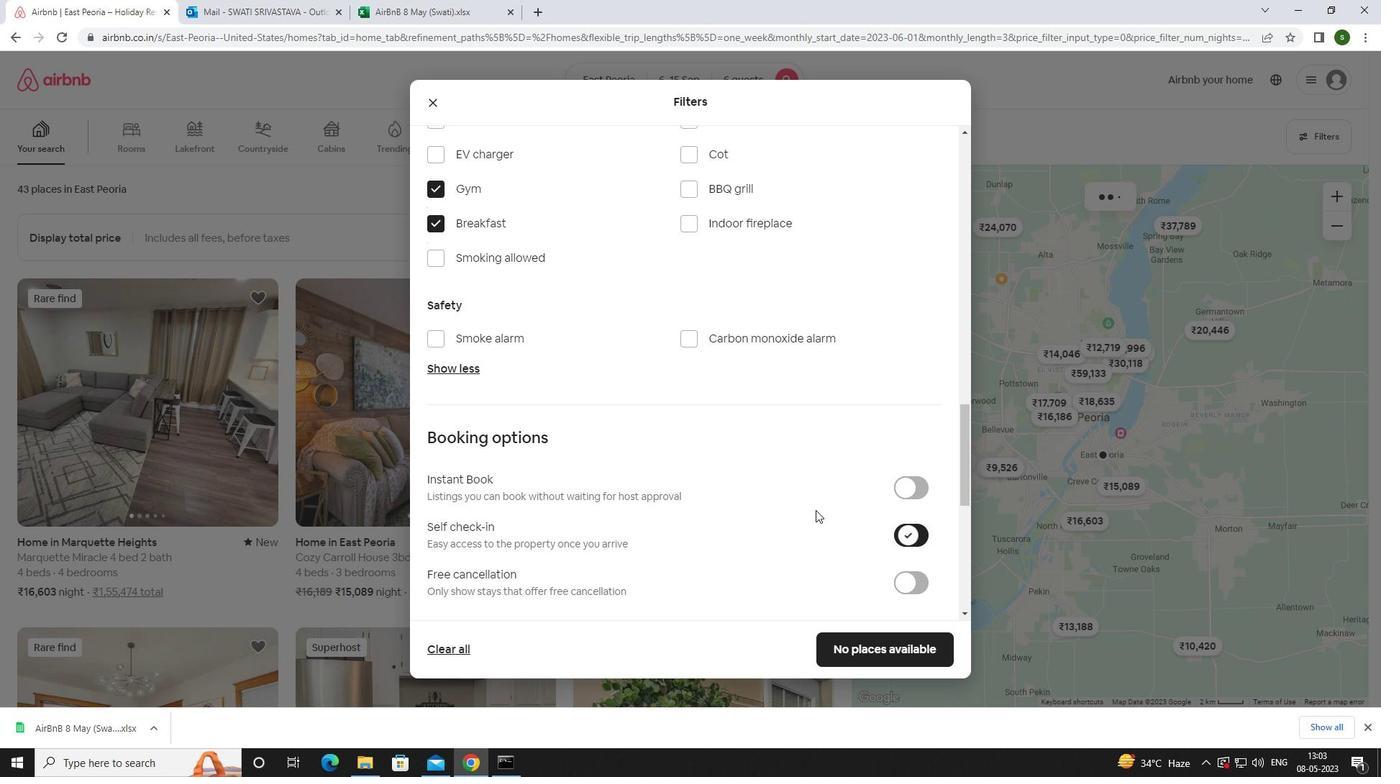 
Action: Mouse scrolled (757, 487) with delta (0, 0)
Screenshot: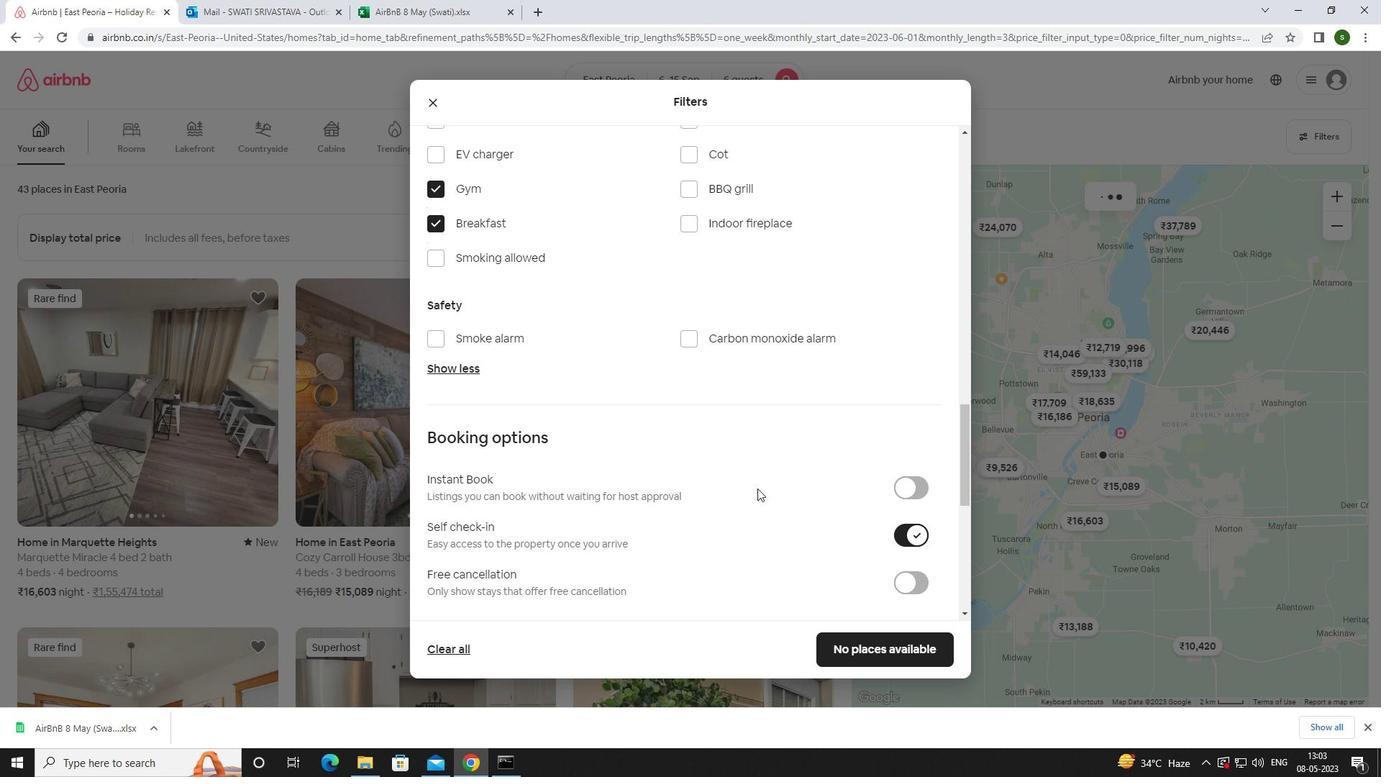 
Action: Mouse scrolled (757, 487) with delta (0, 0)
Screenshot: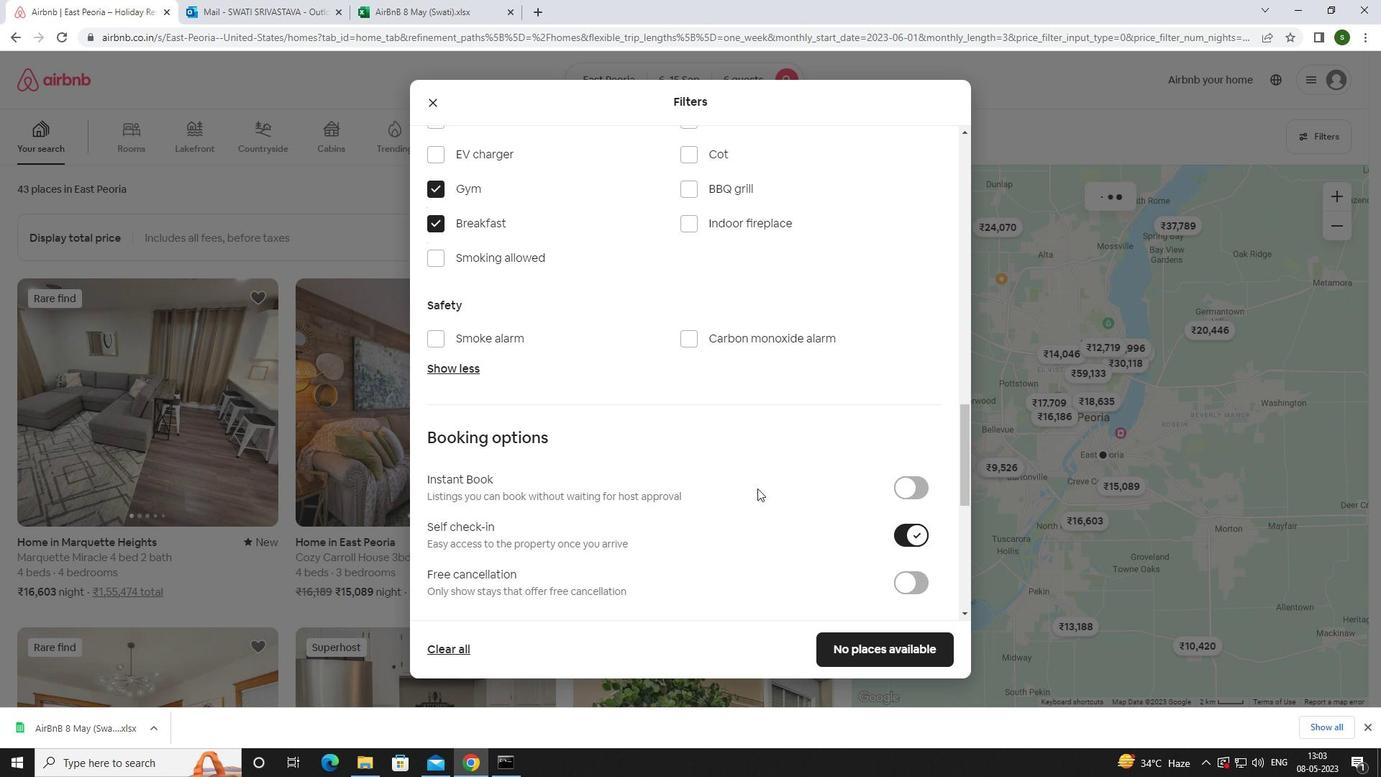 
Action: Mouse scrolled (757, 487) with delta (0, 0)
Screenshot: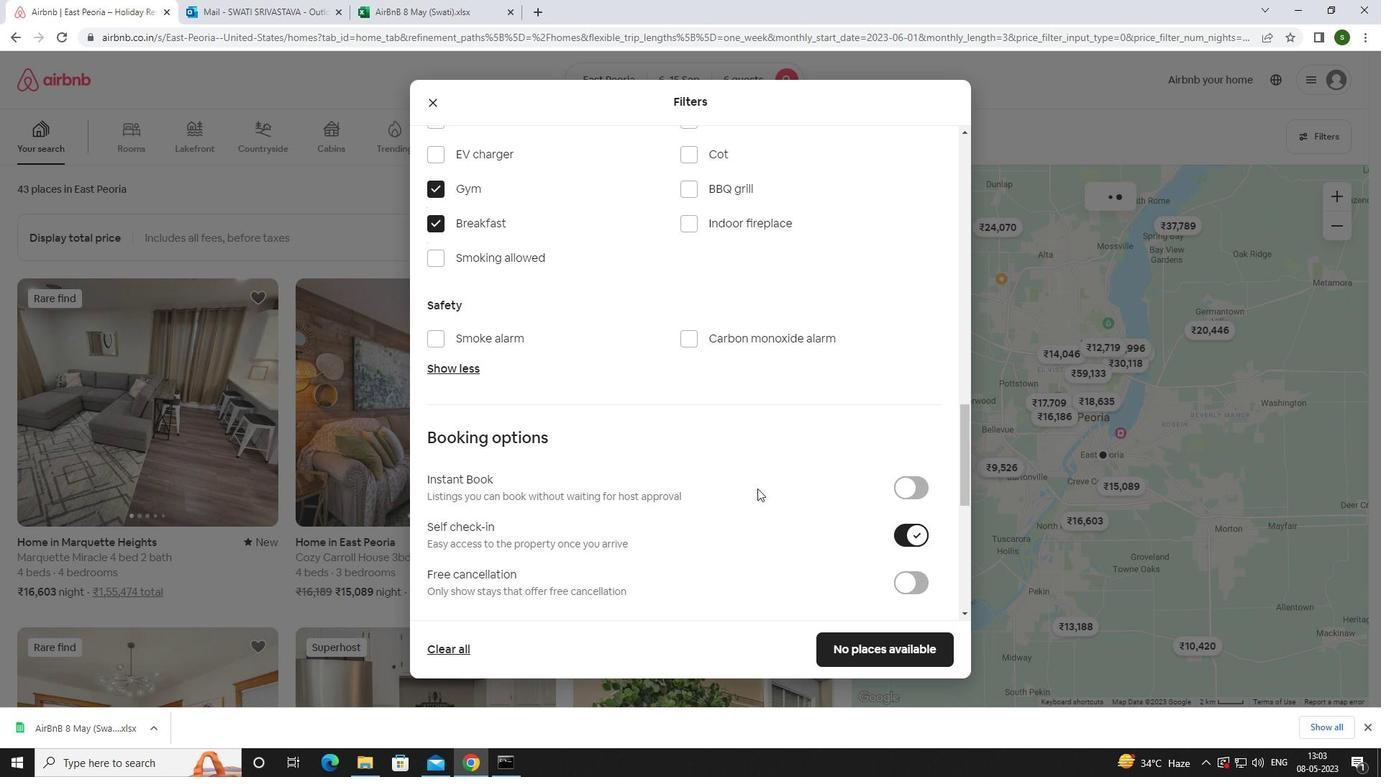 
Action: Mouse scrolled (757, 487) with delta (0, 0)
Screenshot: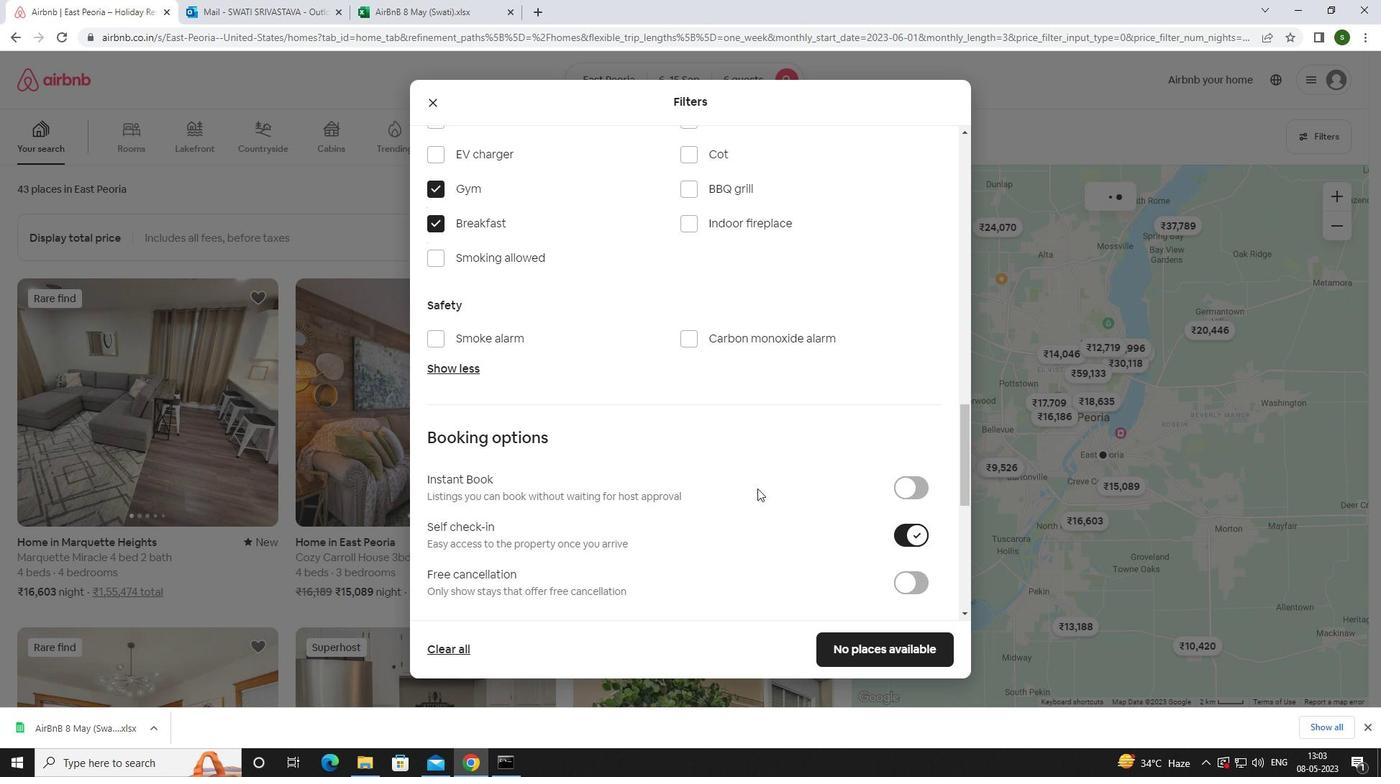 
Action: Mouse scrolled (757, 487) with delta (0, 0)
Screenshot: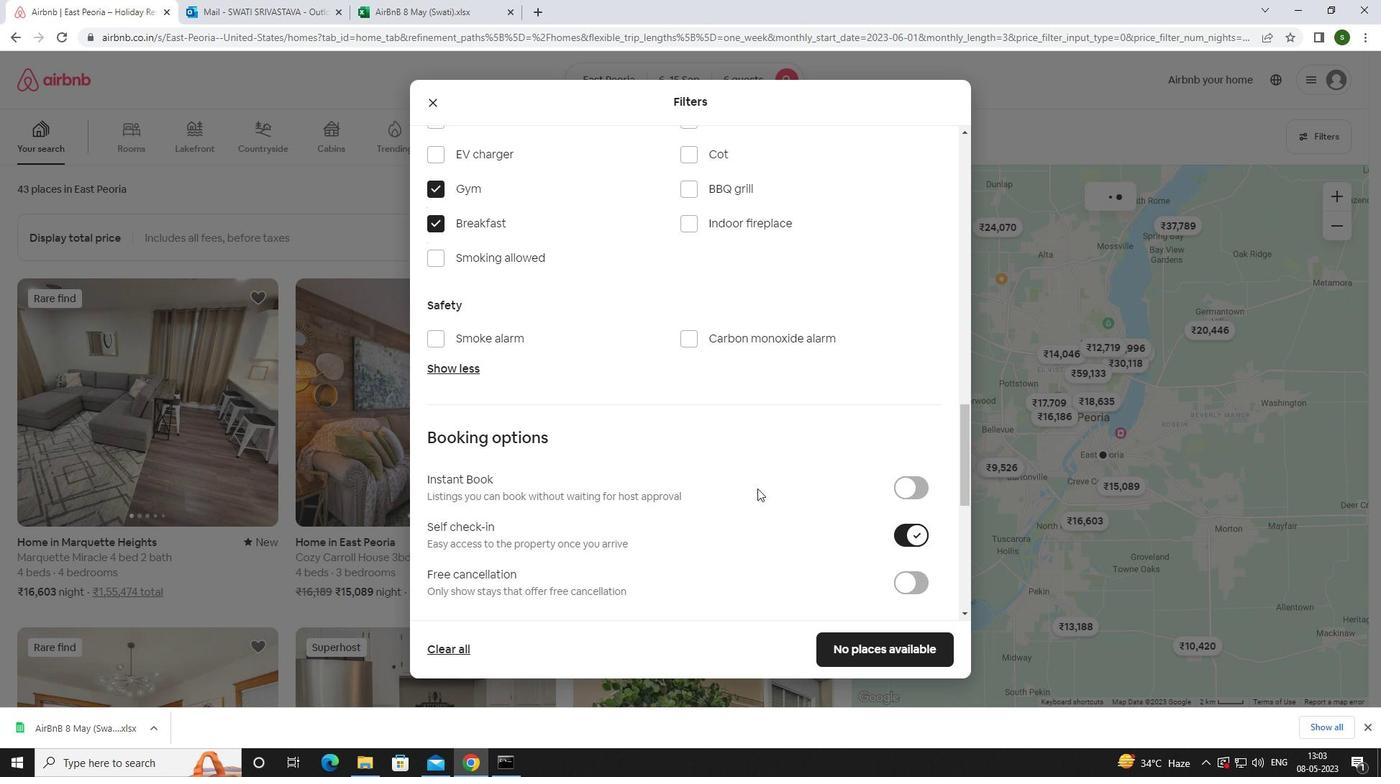 
Action: Mouse scrolled (757, 487) with delta (0, 0)
Screenshot: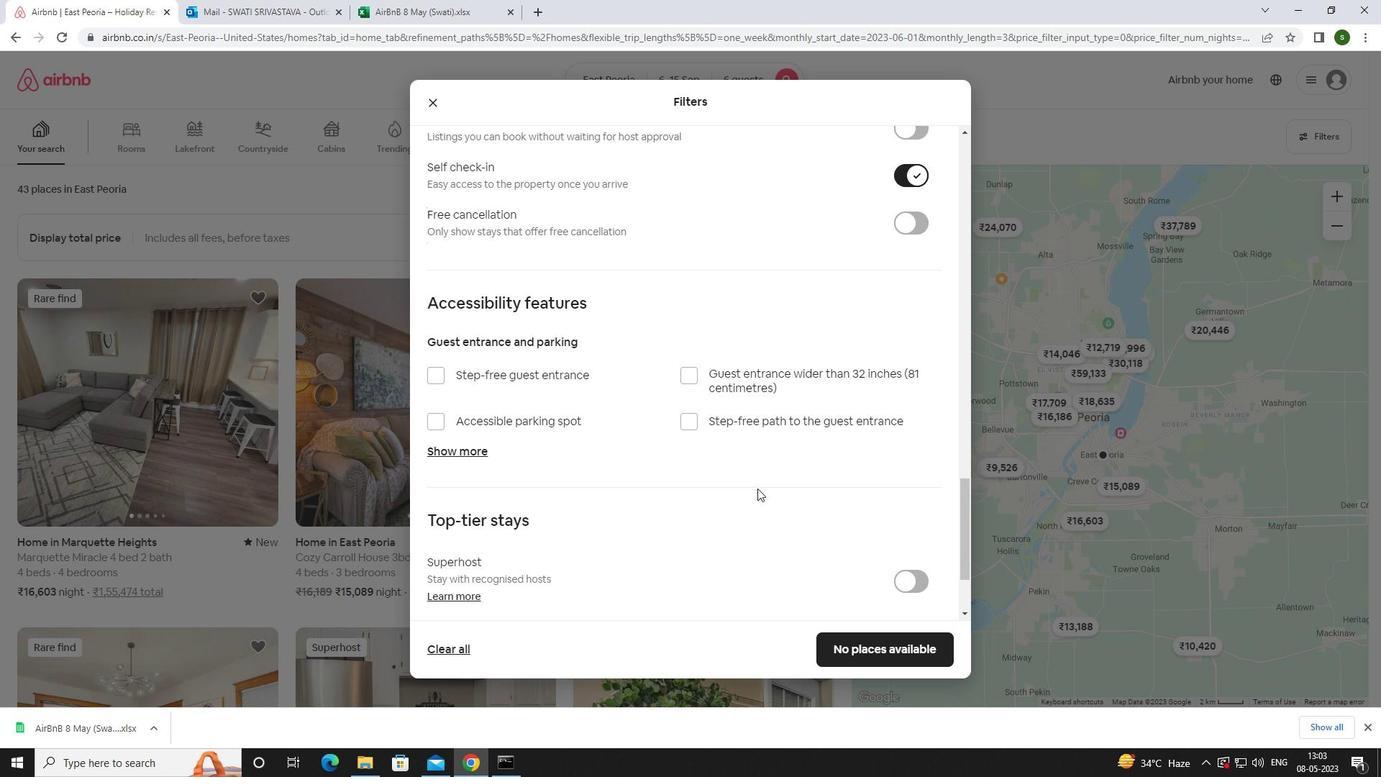 
Action: Mouse scrolled (757, 487) with delta (0, 0)
Screenshot: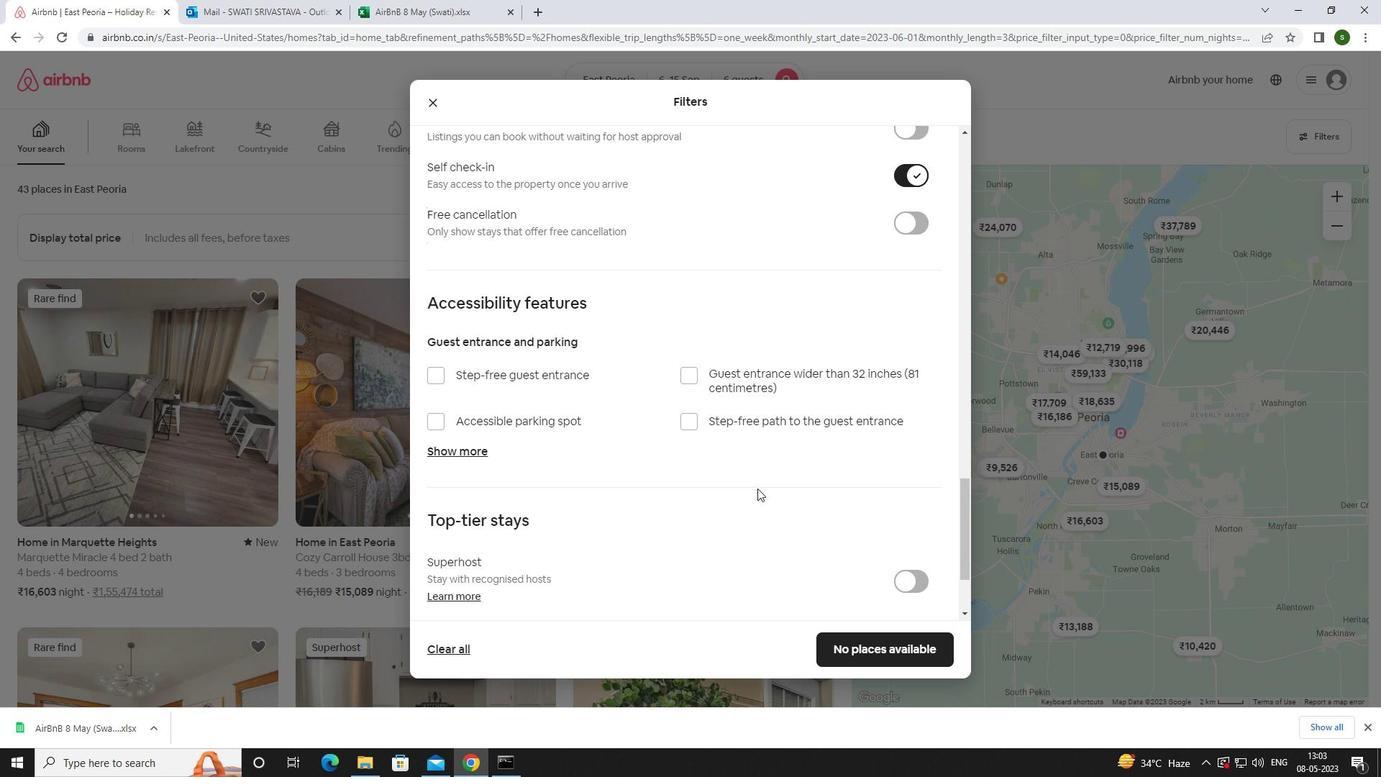 
Action: Mouse moved to (696, 467)
Screenshot: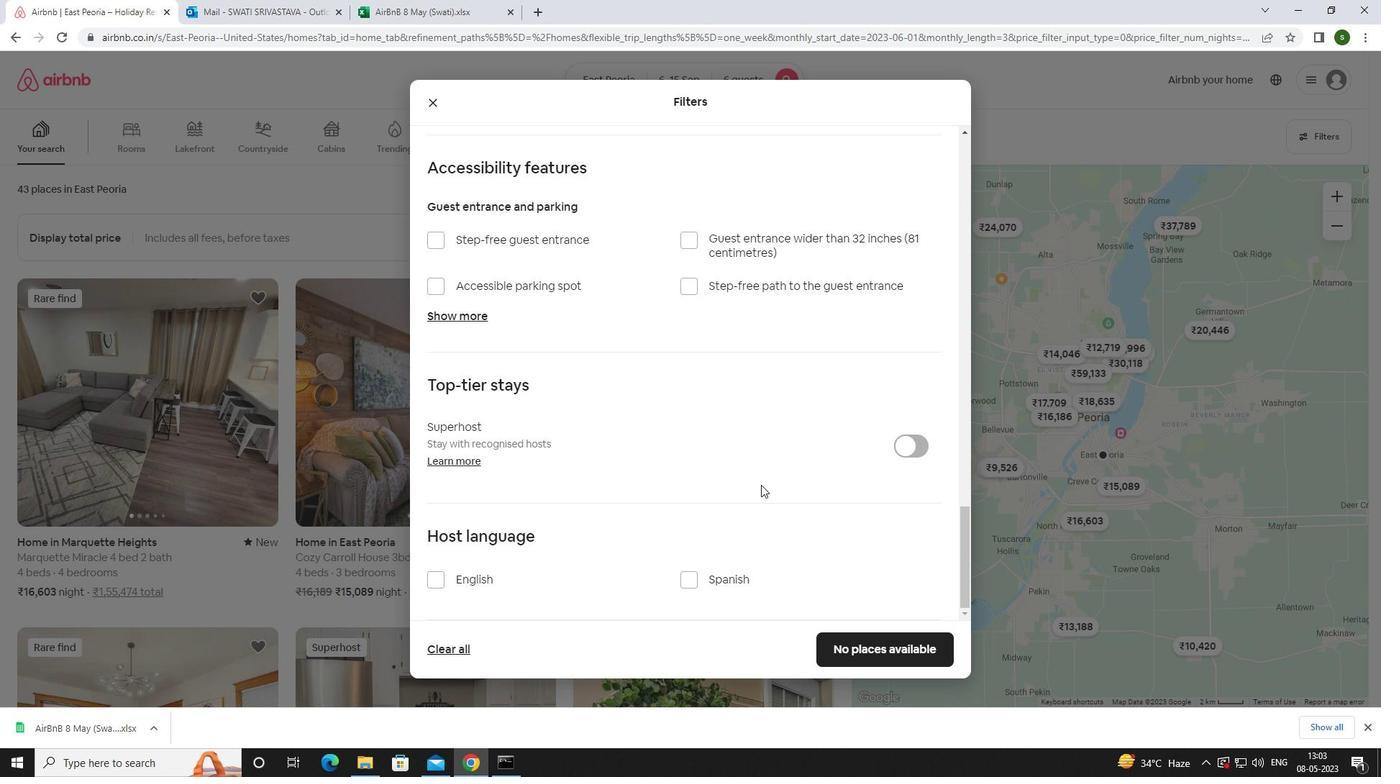 
Action: Mouse scrolled (696, 466) with delta (0, 0)
Screenshot: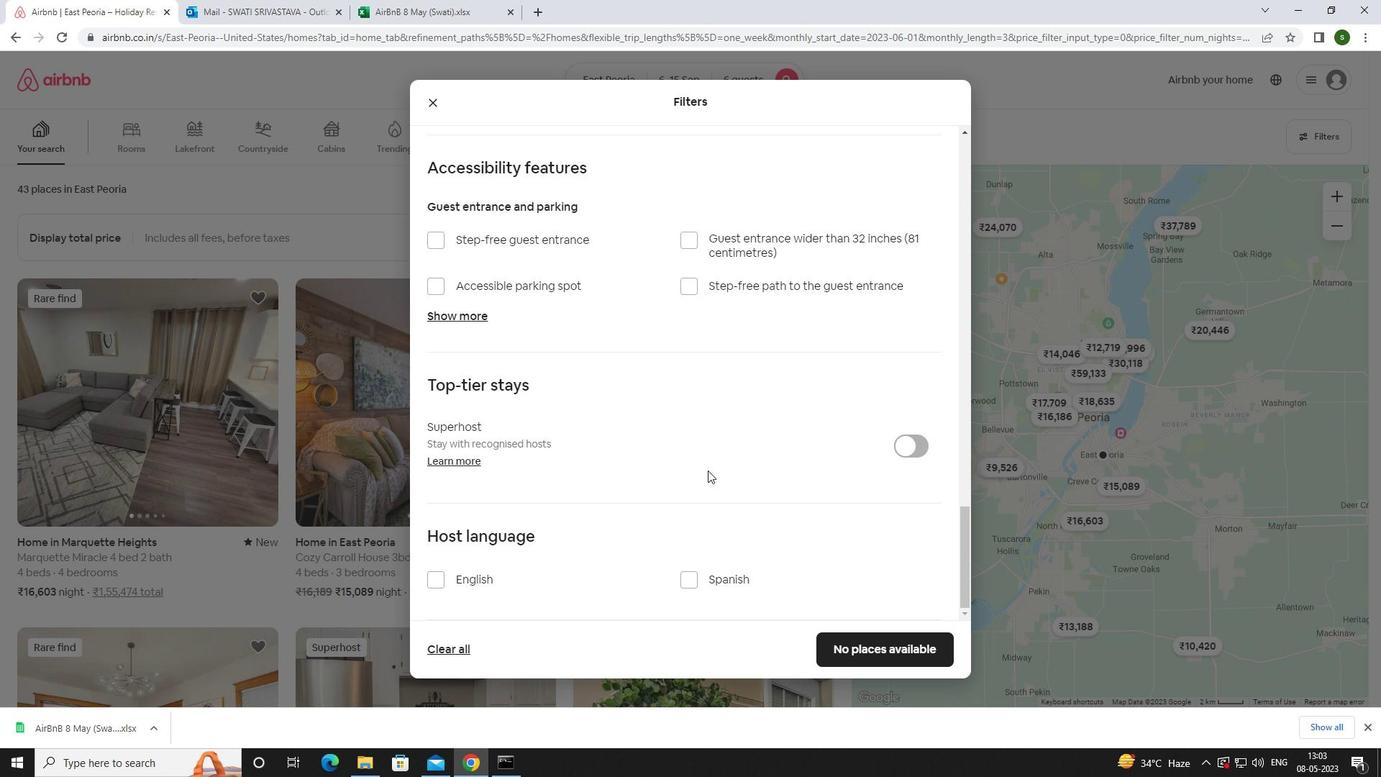 
Action: Mouse scrolled (696, 466) with delta (0, 0)
Screenshot: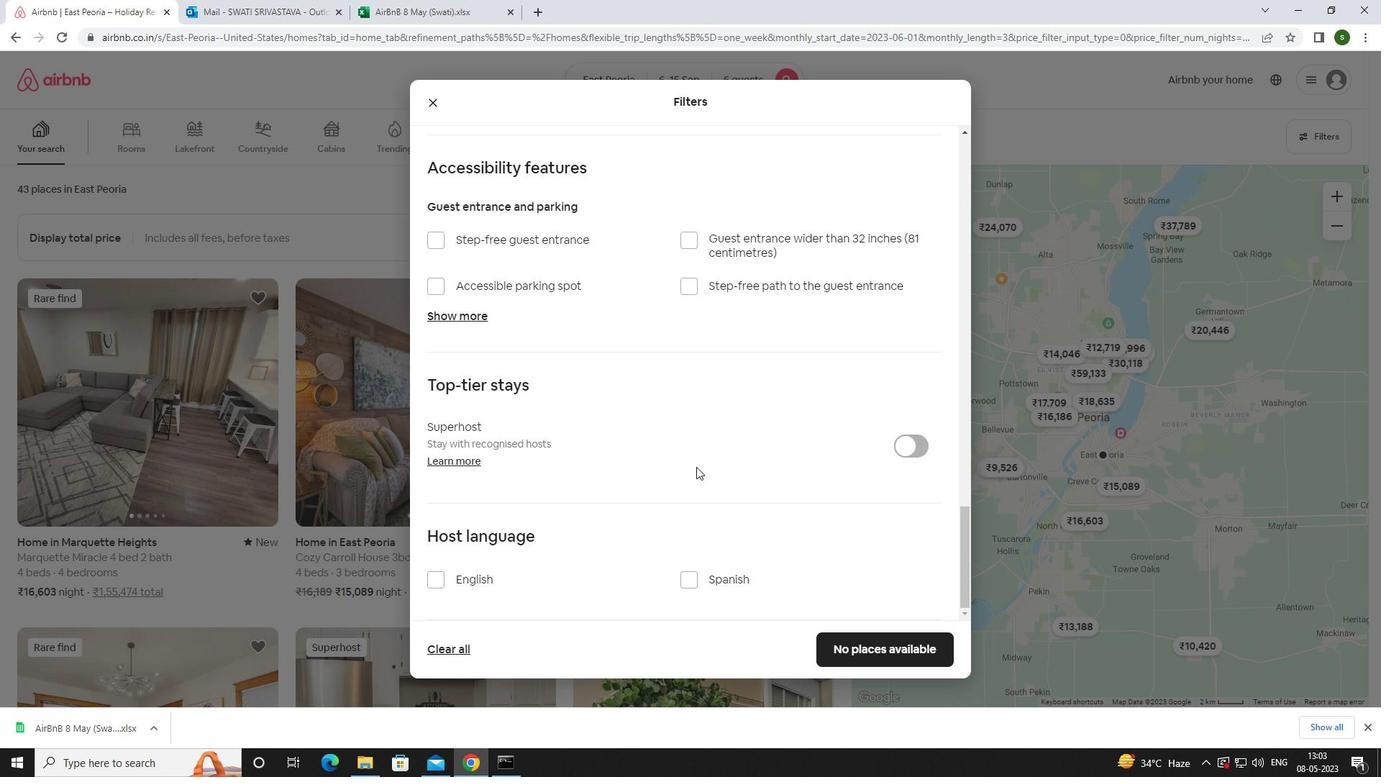 
Action: Mouse scrolled (696, 466) with delta (0, 0)
Screenshot: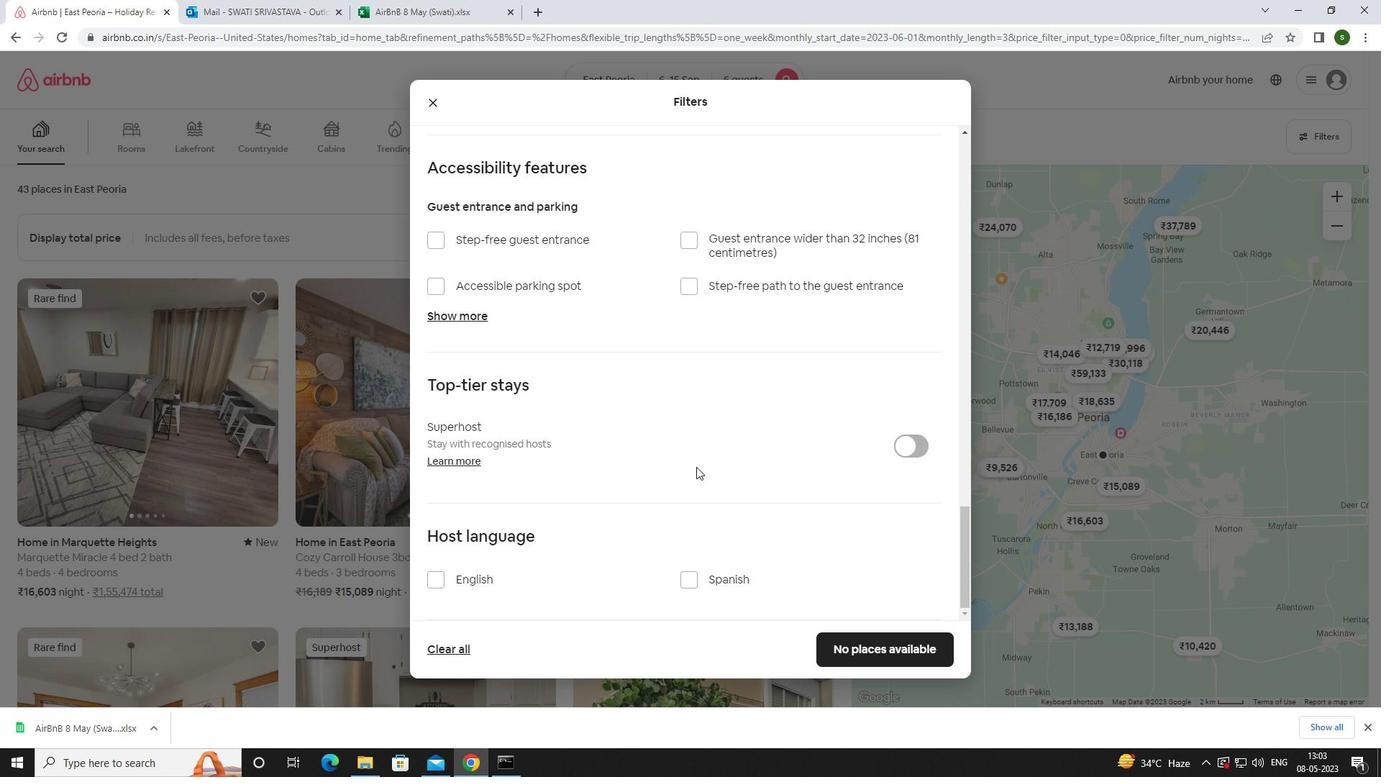 
Action: Mouse moved to (458, 581)
Screenshot: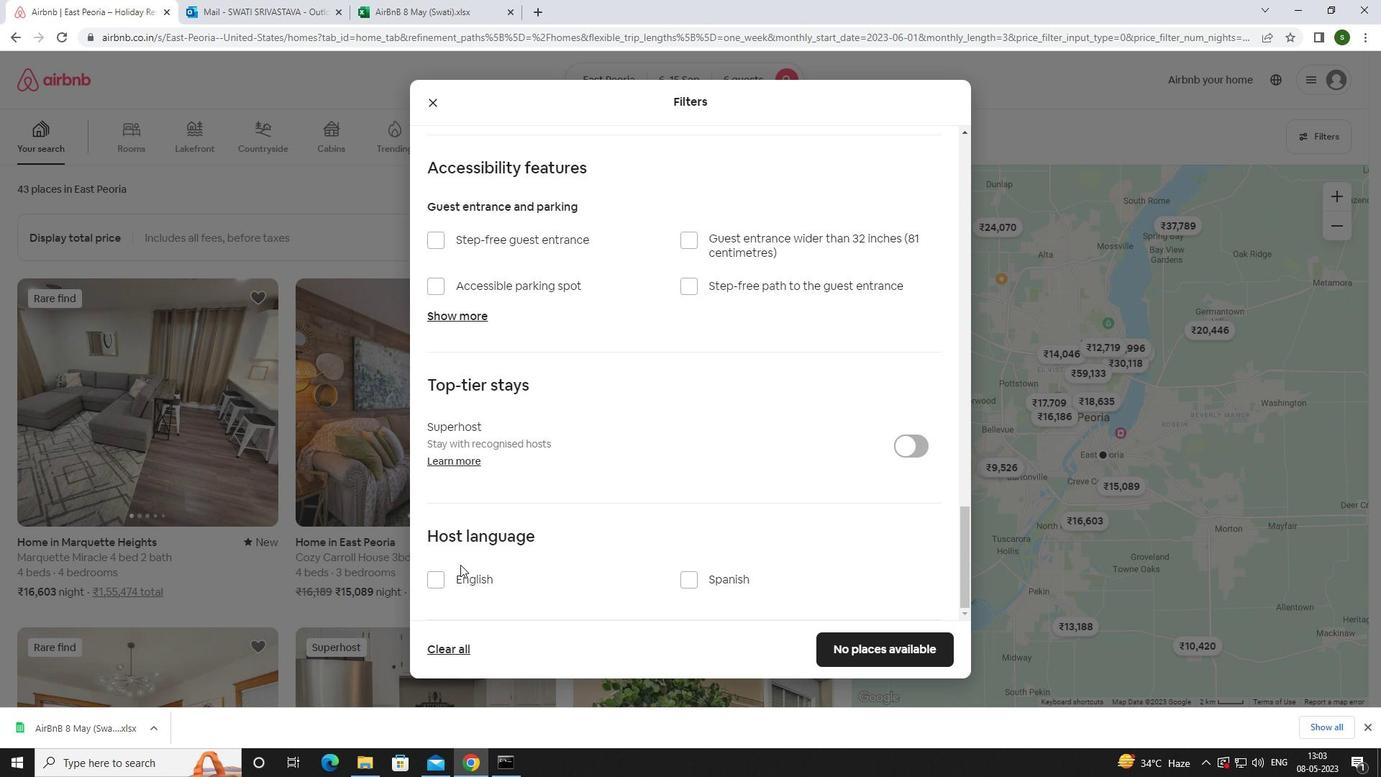 
Action: Mouse pressed left at (458, 581)
Screenshot: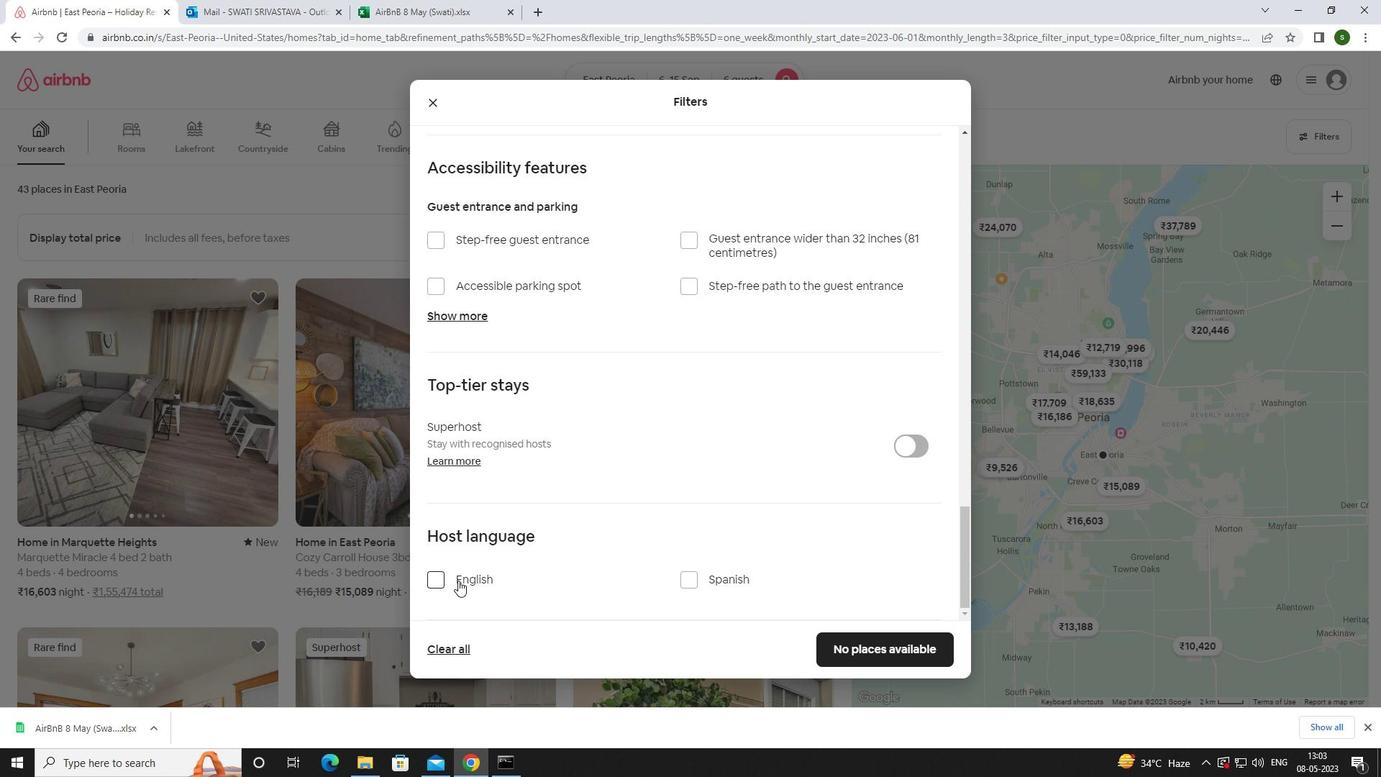 
Action: Mouse moved to (846, 653)
Screenshot: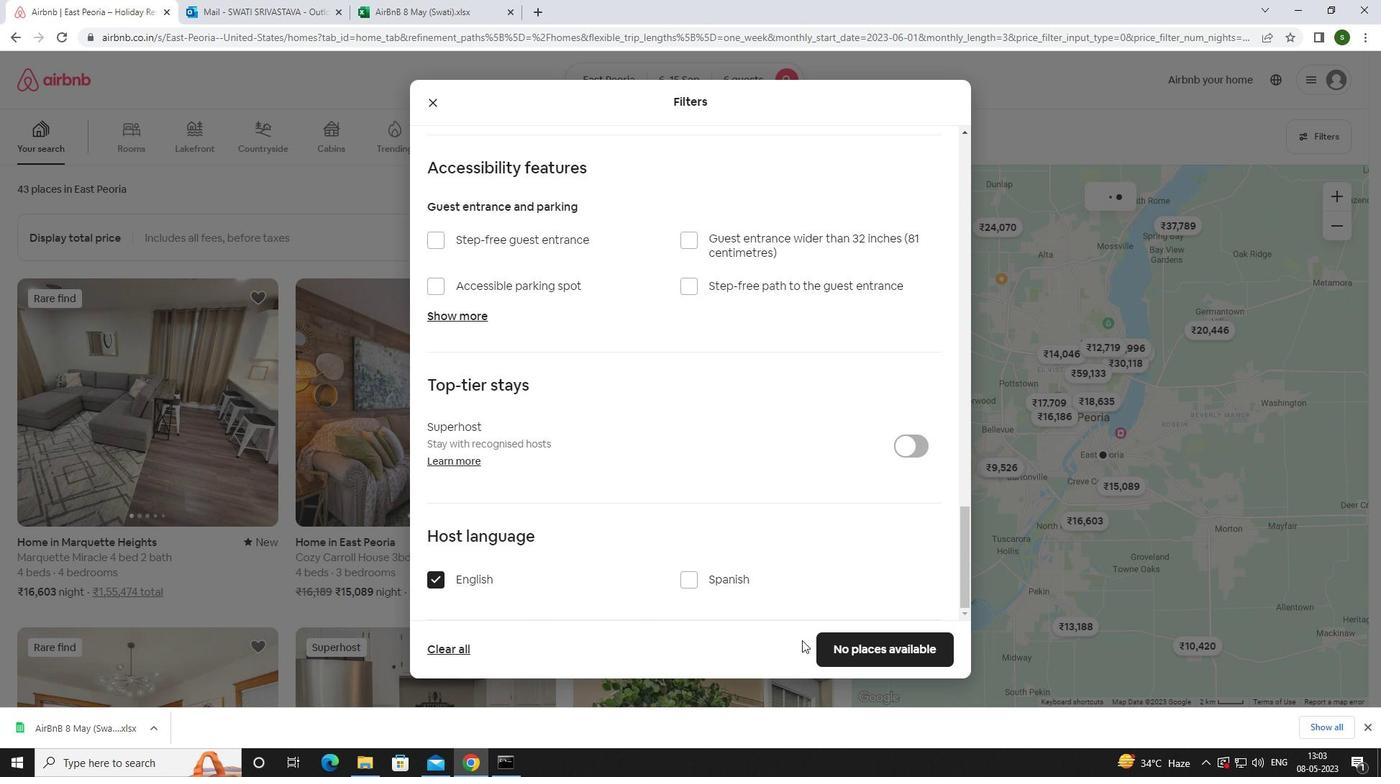 
Action: Mouse pressed left at (846, 653)
Screenshot: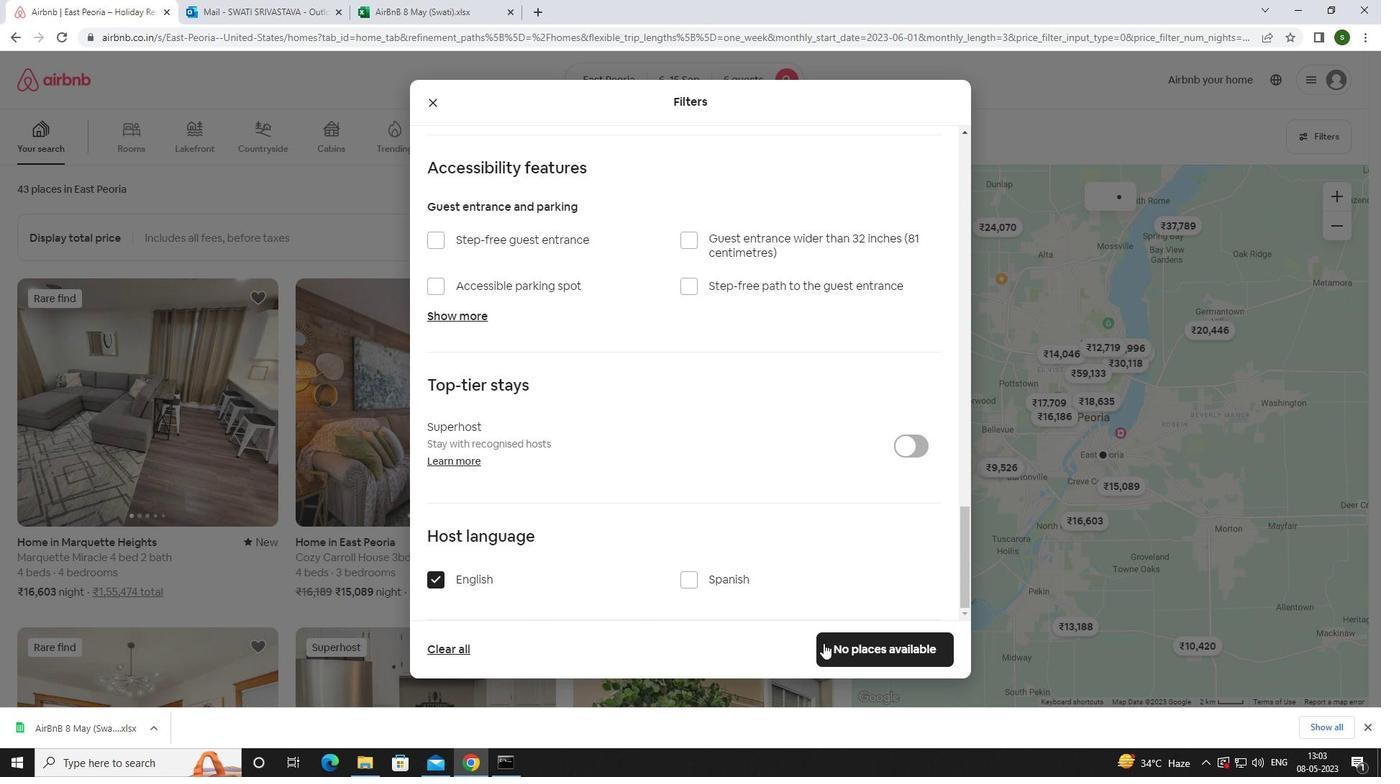 
Action: Mouse moved to (646, 451)
Screenshot: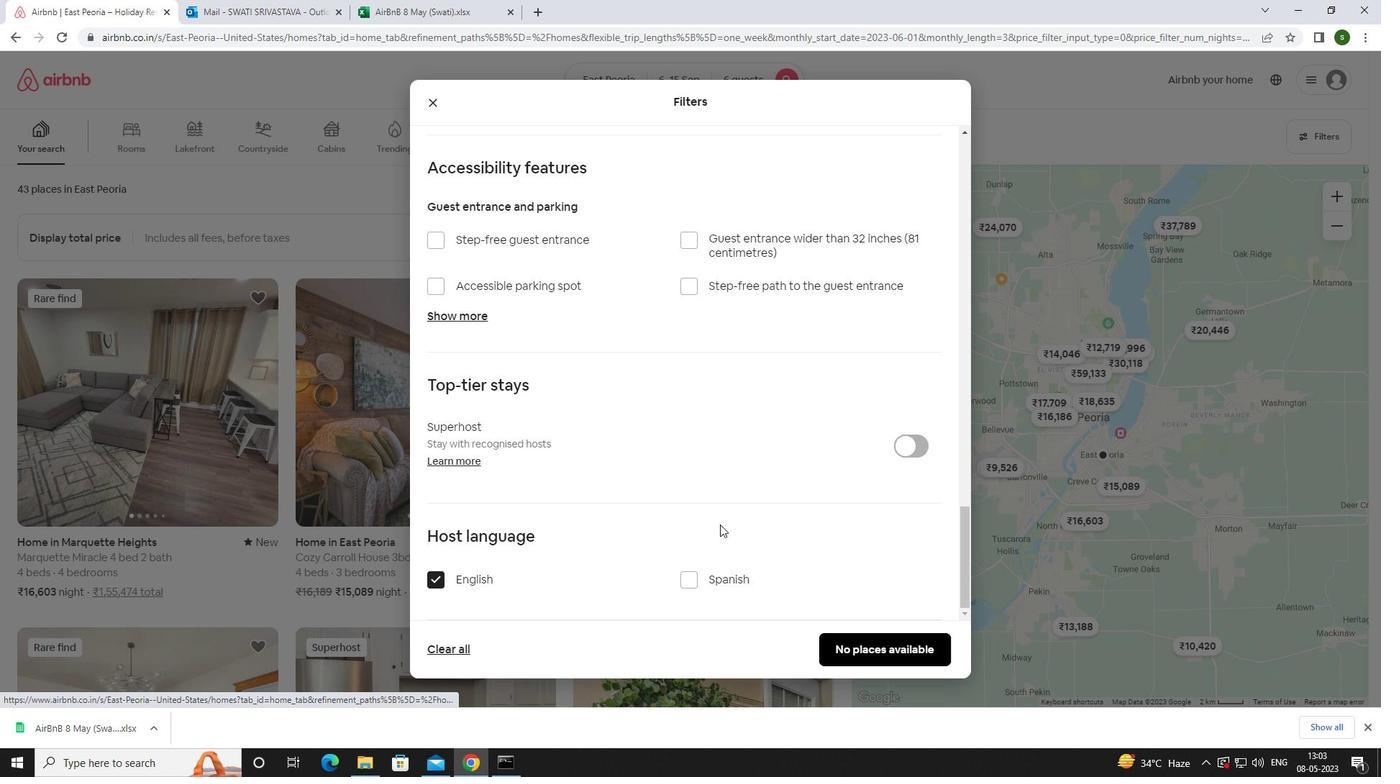 
